 Task: Find connections with filter location Parla with filter topic #Partnershipswith filter profile language French with filter current company Bandhan Bank with filter school Apeejay School Of Management with filter industry Accessible Architecture and Design with filter service category FIle Management with filter keywords title Entrepreneur
Action: Mouse moved to (192, 271)
Screenshot: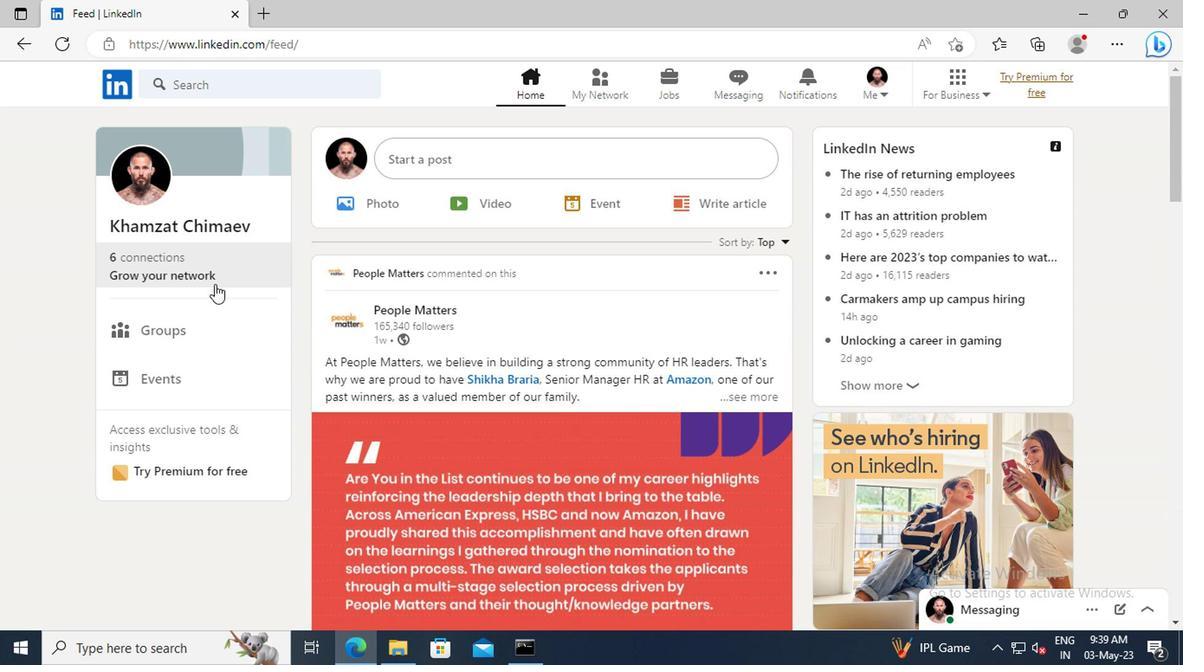 
Action: Mouse pressed left at (192, 271)
Screenshot: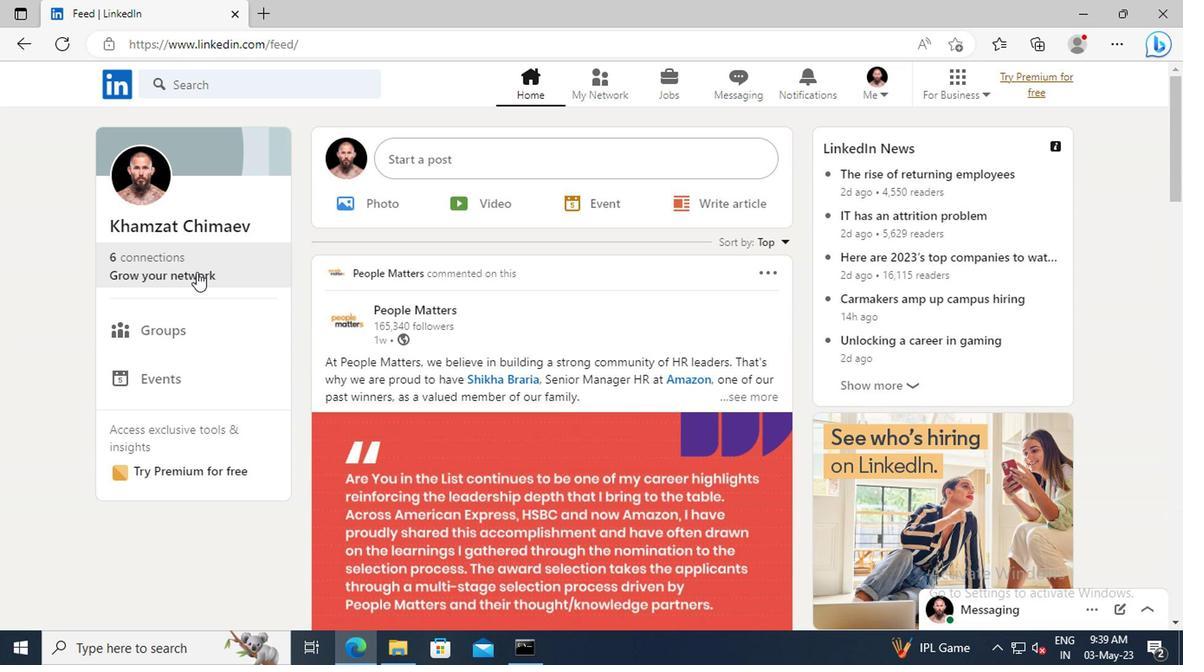 
Action: Mouse moved to (184, 182)
Screenshot: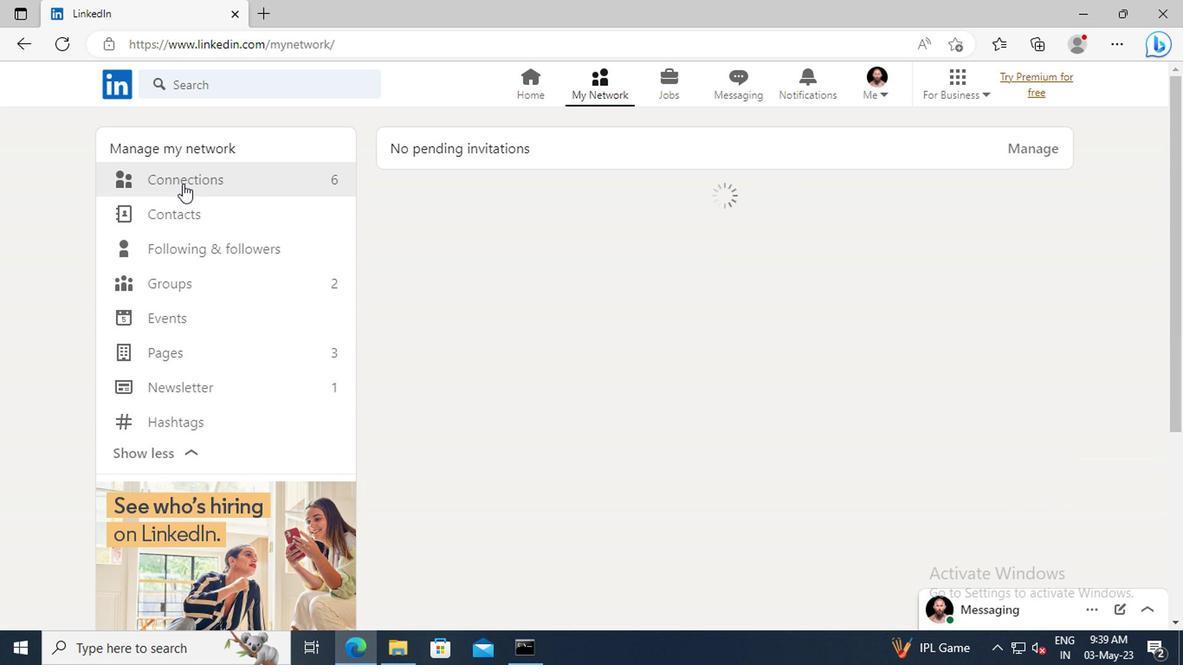 
Action: Mouse pressed left at (184, 182)
Screenshot: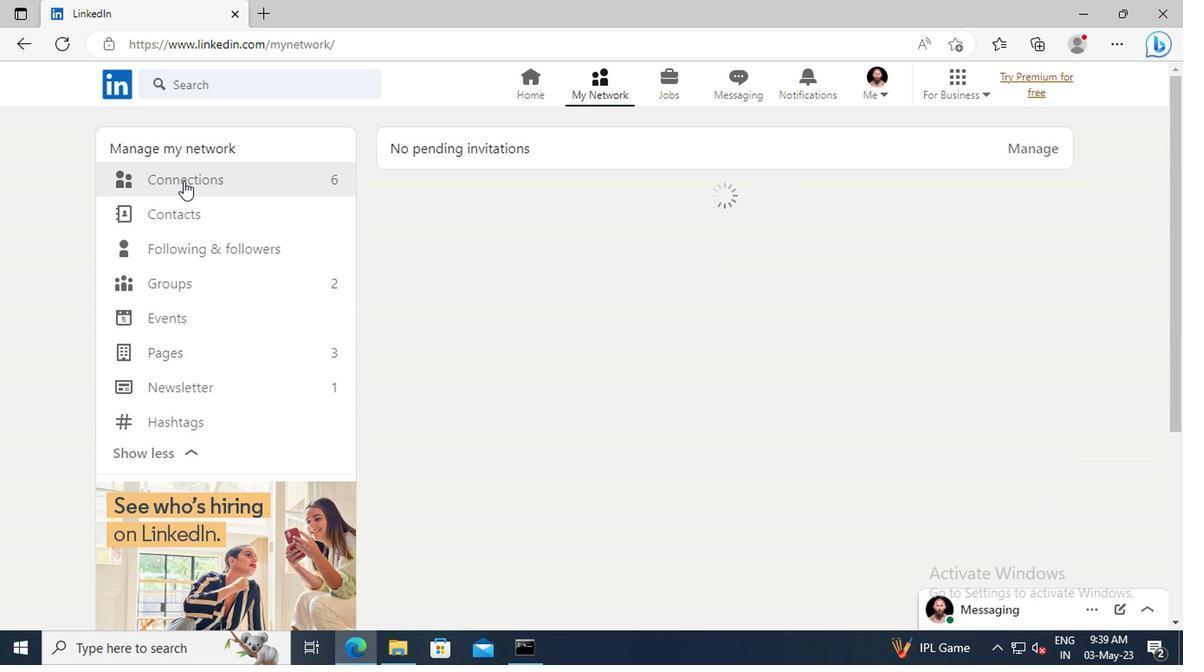 
Action: Mouse moved to (705, 186)
Screenshot: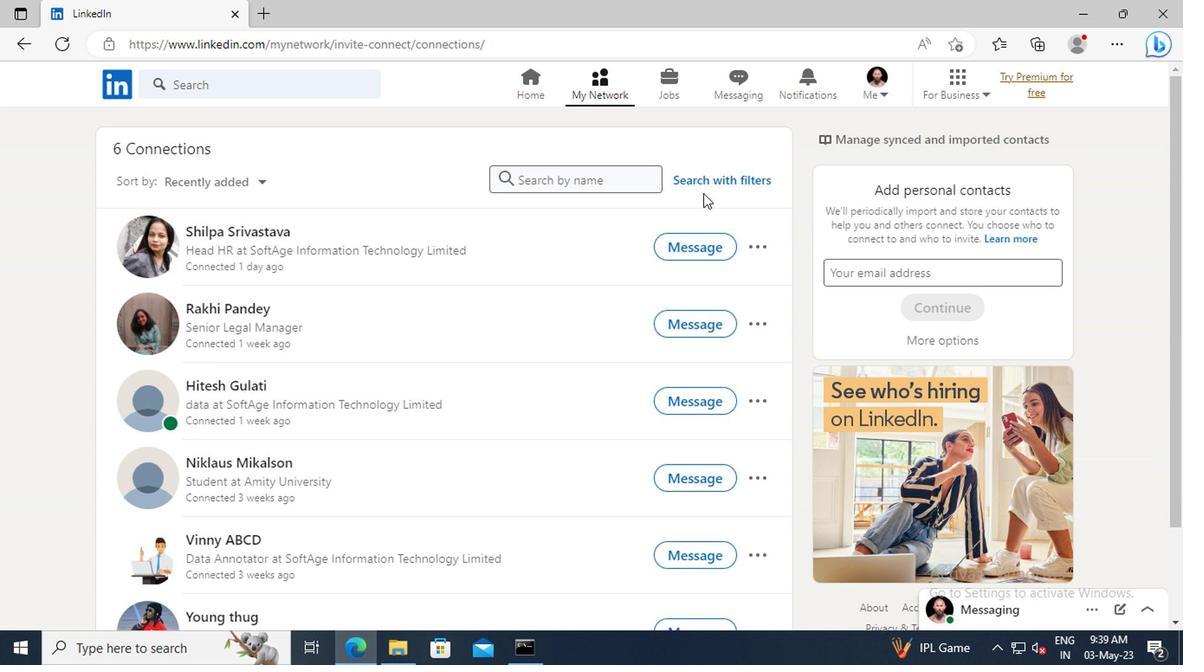 
Action: Mouse pressed left at (705, 186)
Screenshot: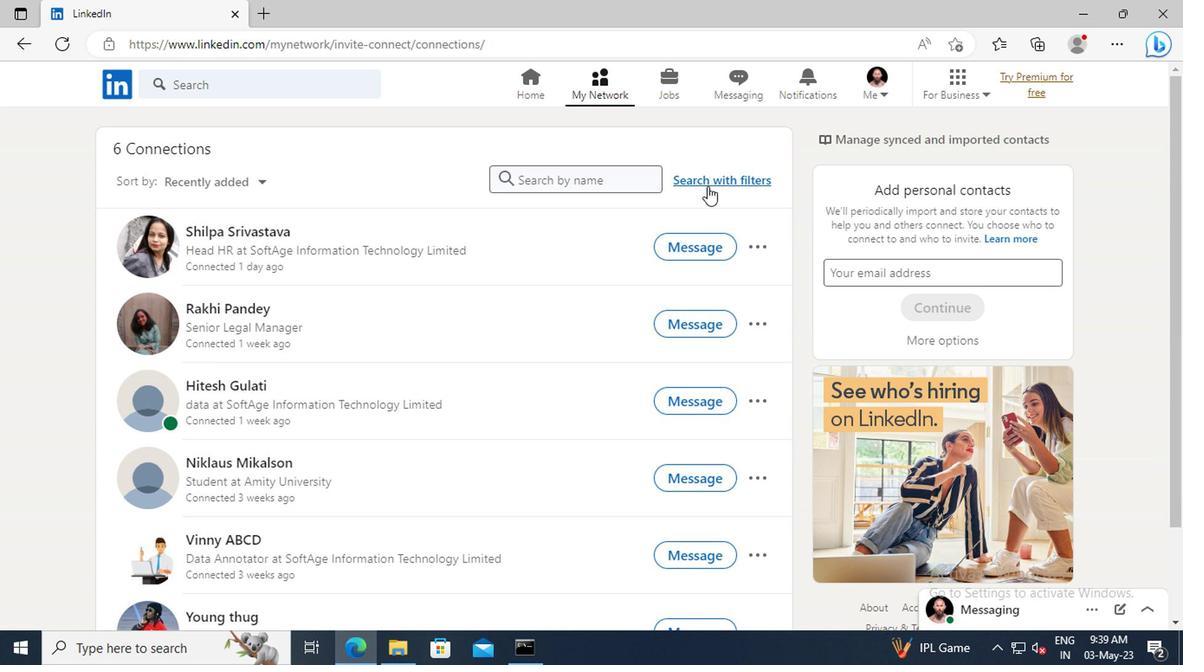 
Action: Mouse moved to (652, 131)
Screenshot: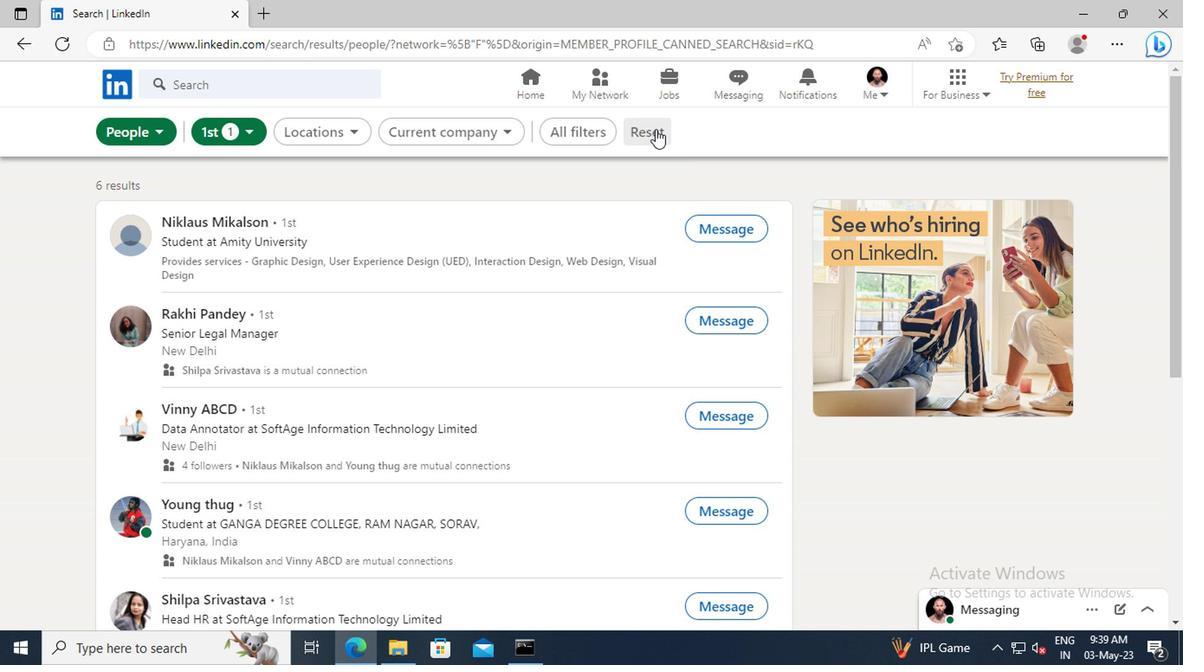 
Action: Mouse pressed left at (652, 131)
Screenshot: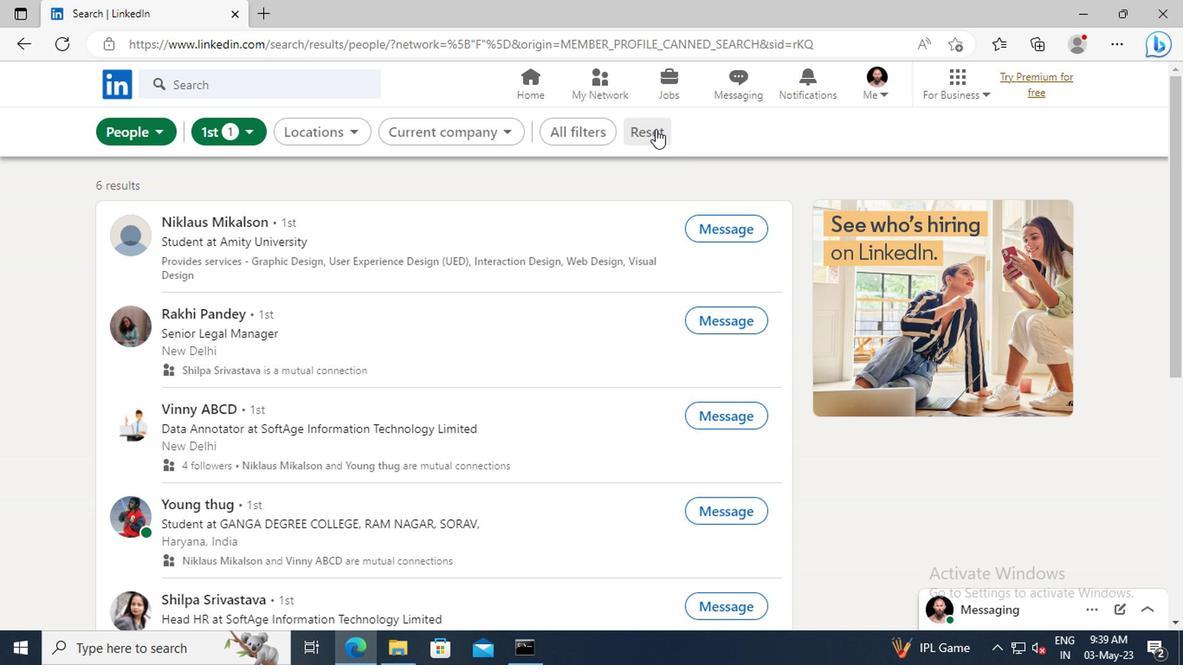 
Action: Mouse moved to (625, 133)
Screenshot: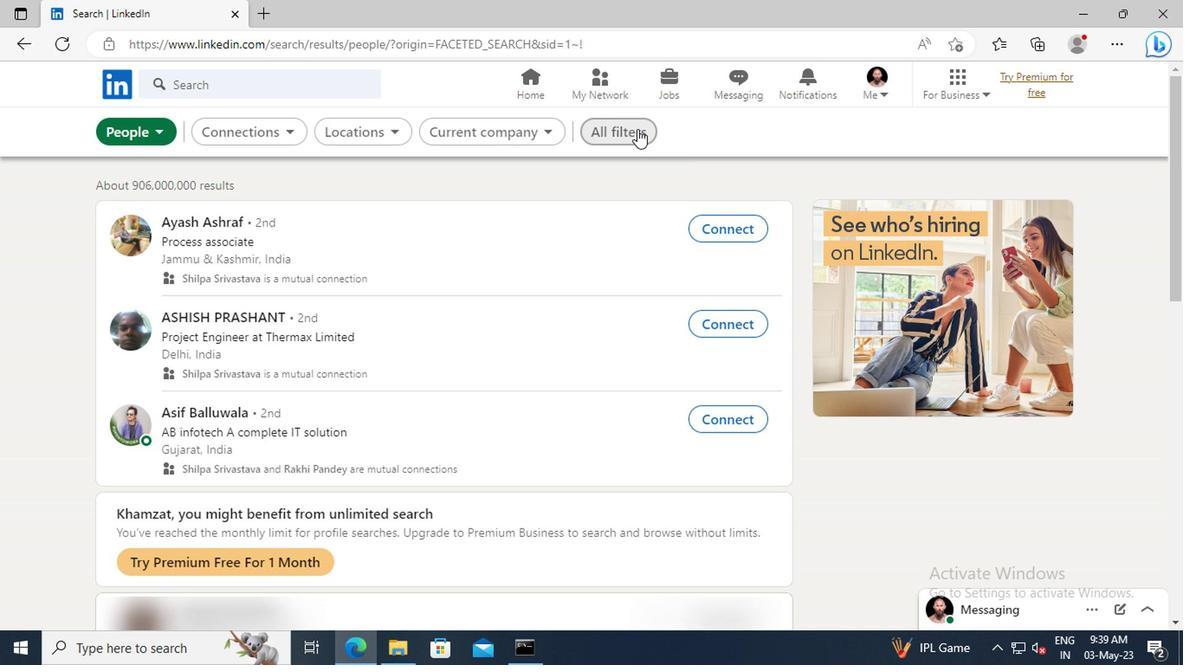 
Action: Mouse pressed left at (625, 133)
Screenshot: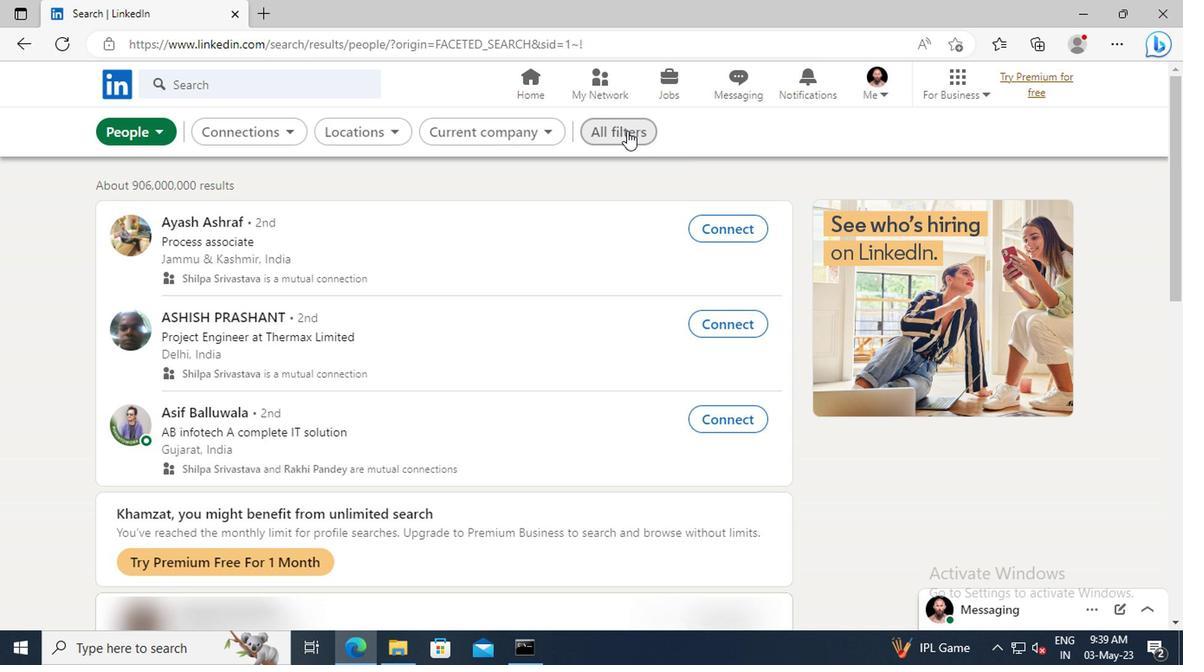 
Action: Mouse moved to (950, 335)
Screenshot: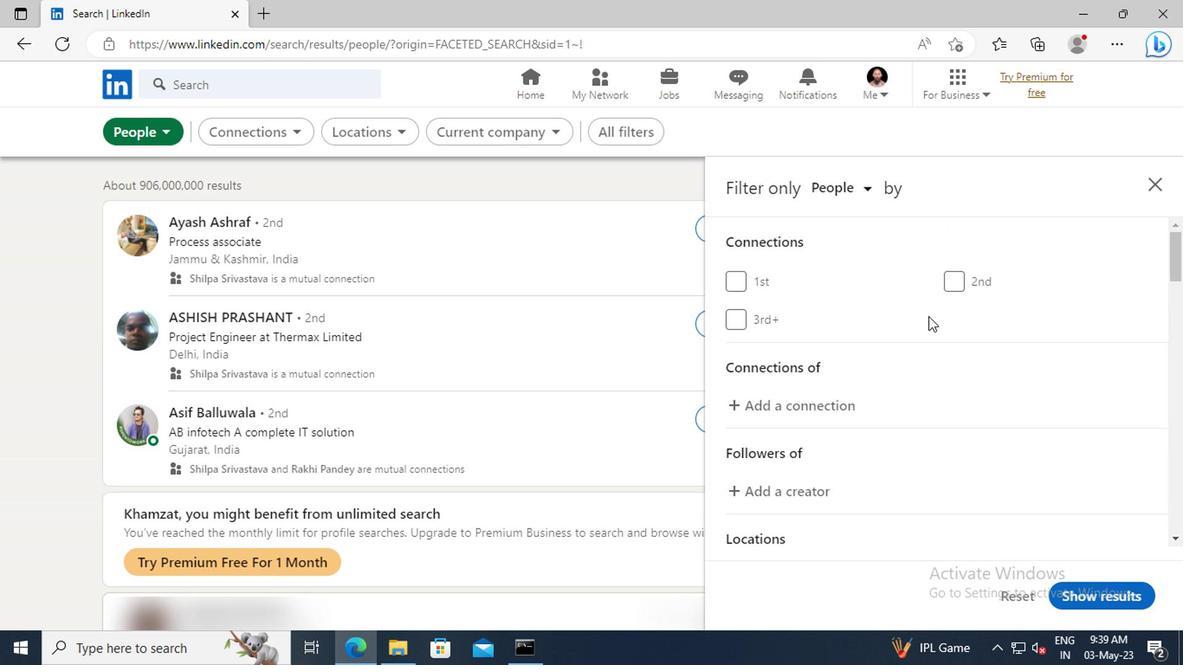 
Action: Mouse scrolled (950, 334) with delta (0, -1)
Screenshot: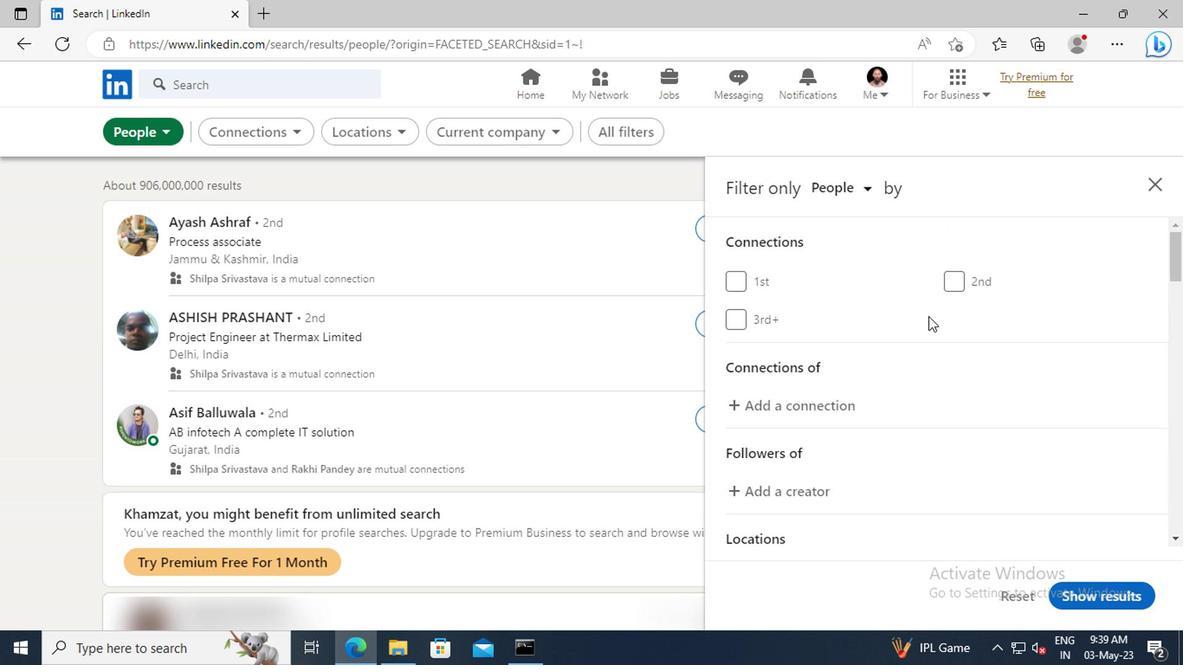 
Action: Mouse moved to (950, 335)
Screenshot: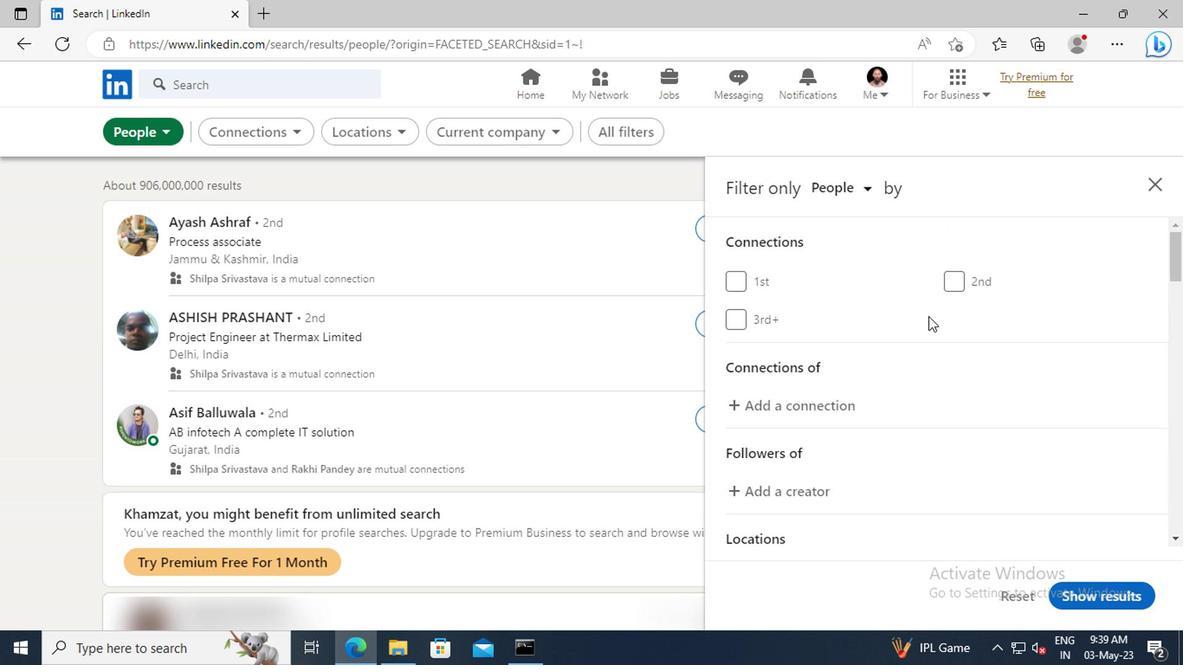 
Action: Mouse scrolled (950, 334) with delta (0, -1)
Screenshot: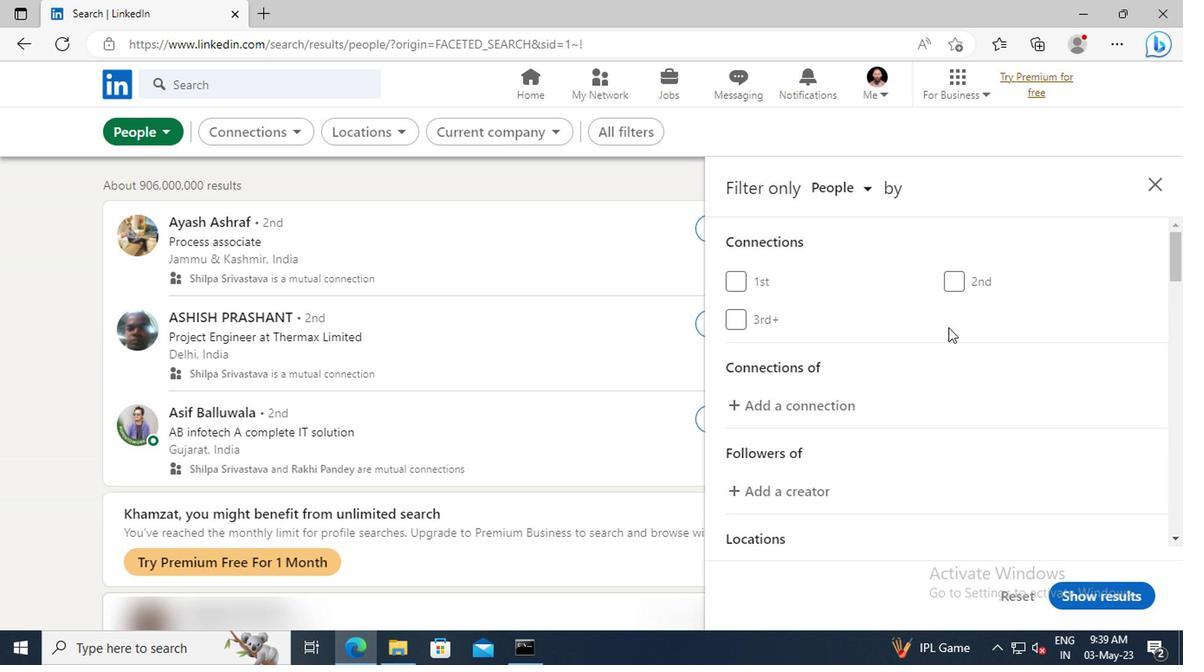 
Action: Mouse scrolled (950, 334) with delta (0, -1)
Screenshot: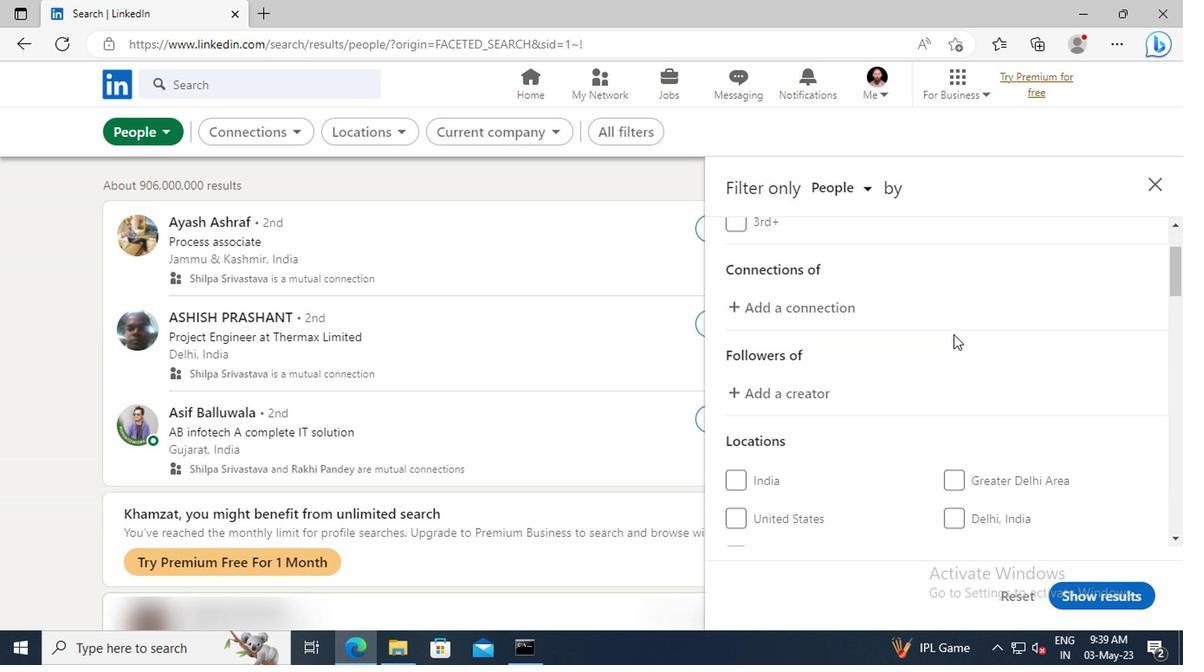 
Action: Mouse scrolled (950, 334) with delta (0, -1)
Screenshot: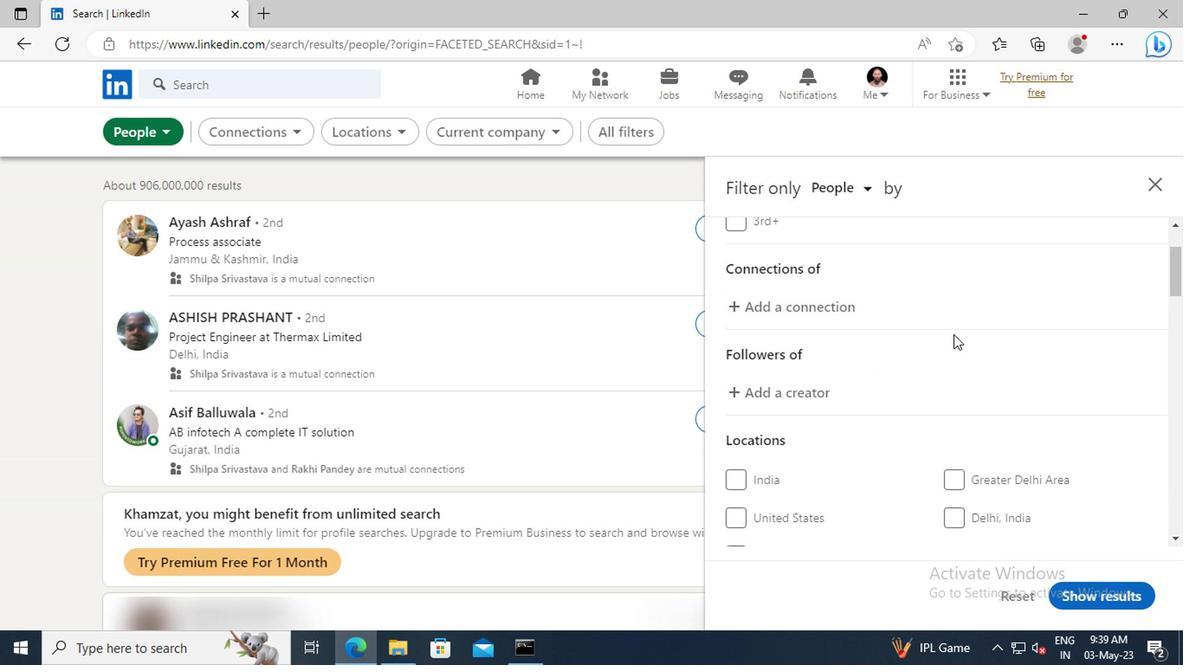 
Action: Mouse scrolled (950, 334) with delta (0, -1)
Screenshot: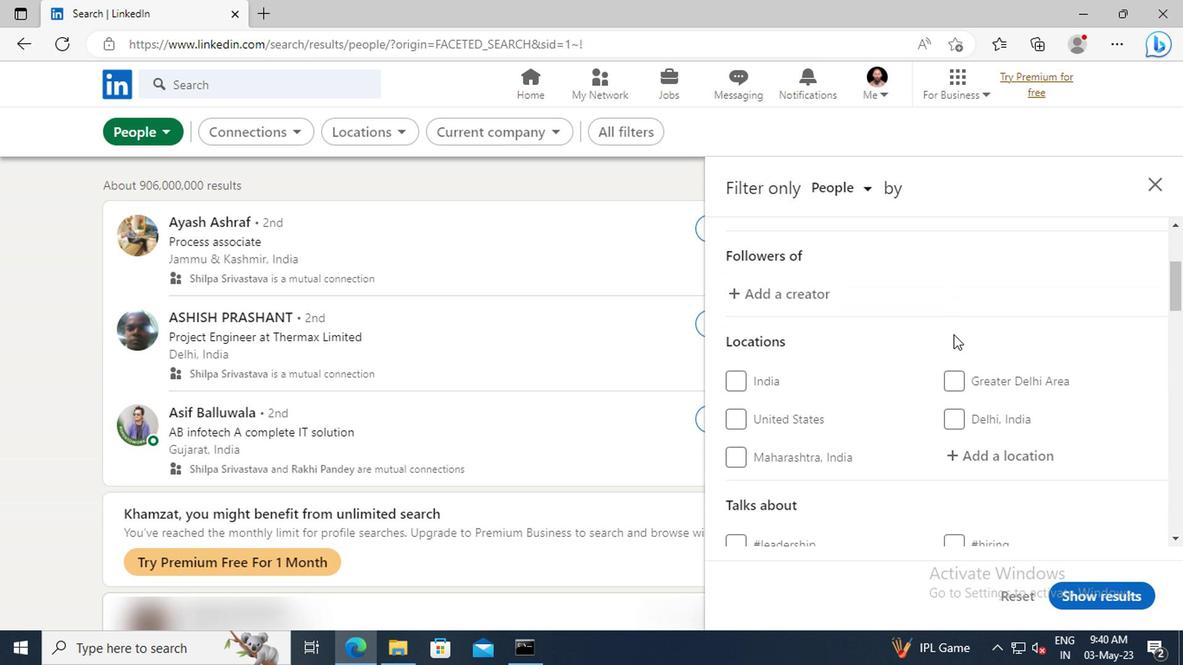 
Action: Mouse scrolled (950, 334) with delta (0, -1)
Screenshot: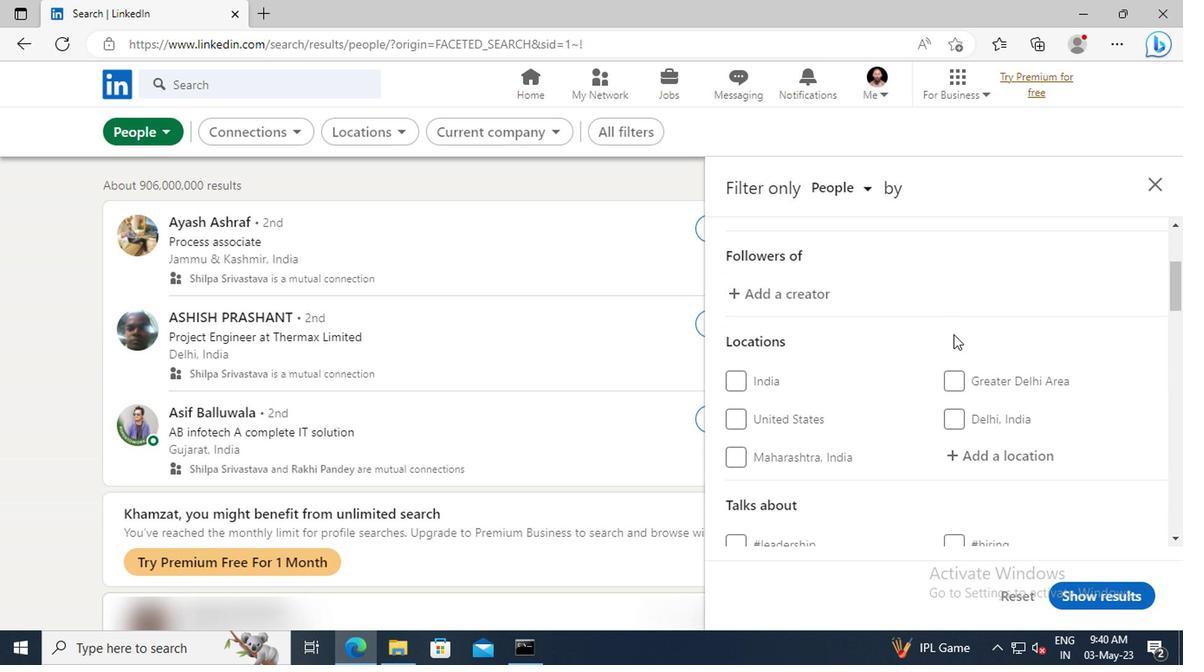 
Action: Mouse moved to (958, 356)
Screenshot: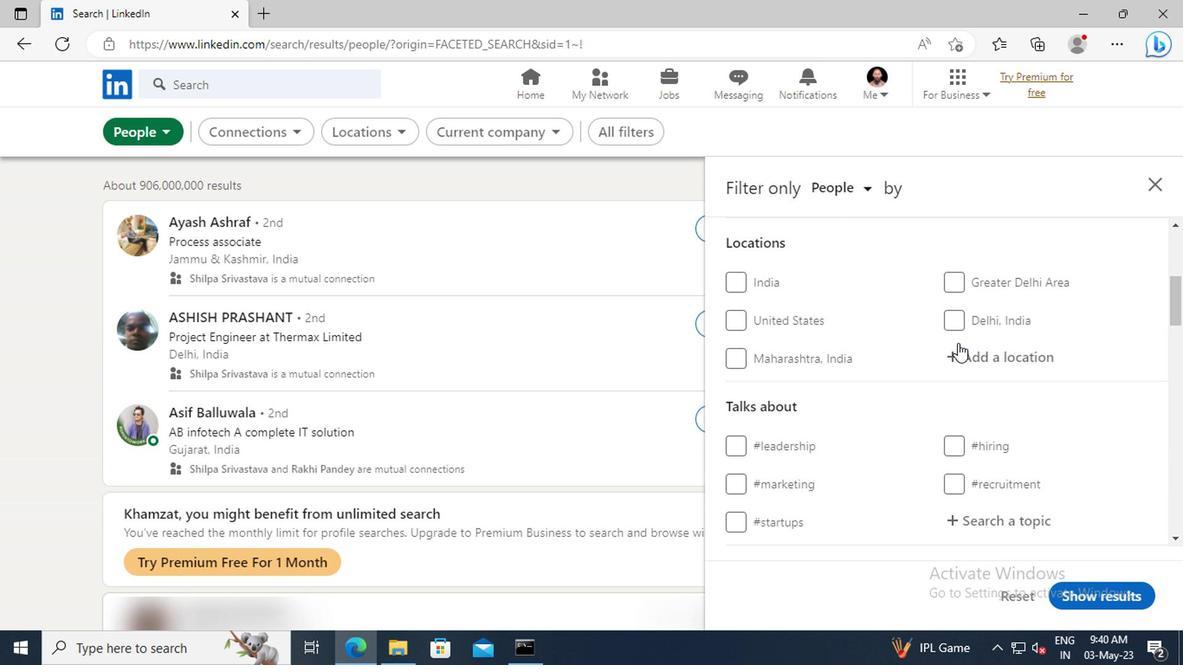 
Action: Mouse pressed left at (958, 356)
Screenshot: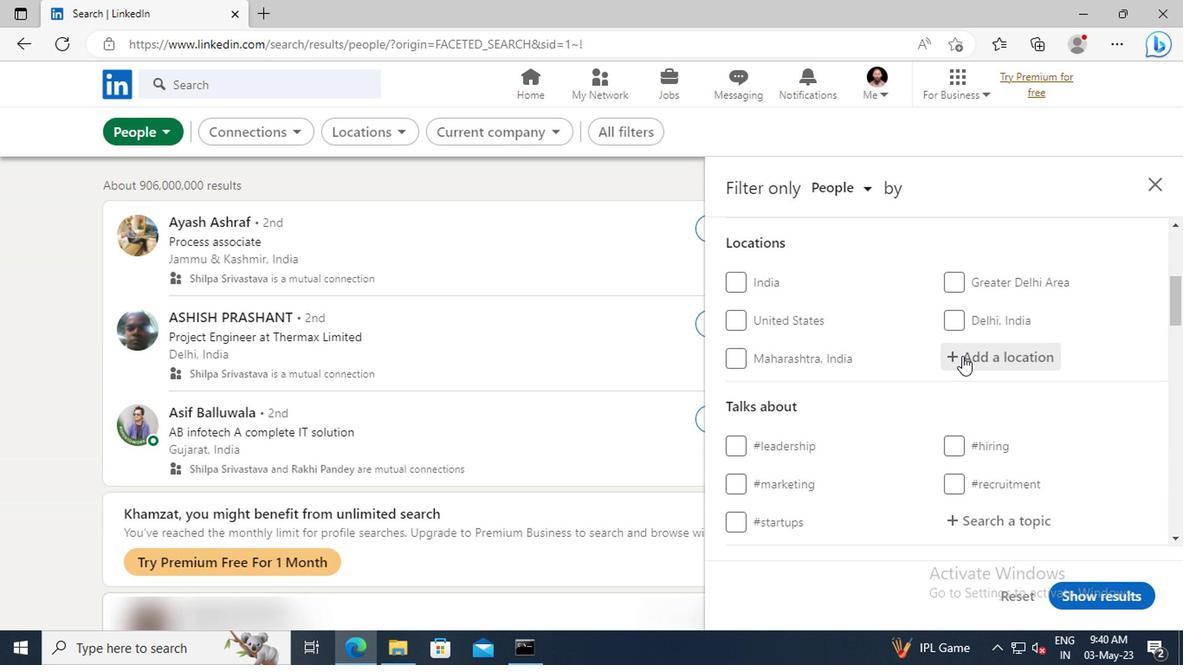 
Action: Key pressed <Key.shift>PARLA
Screenshot: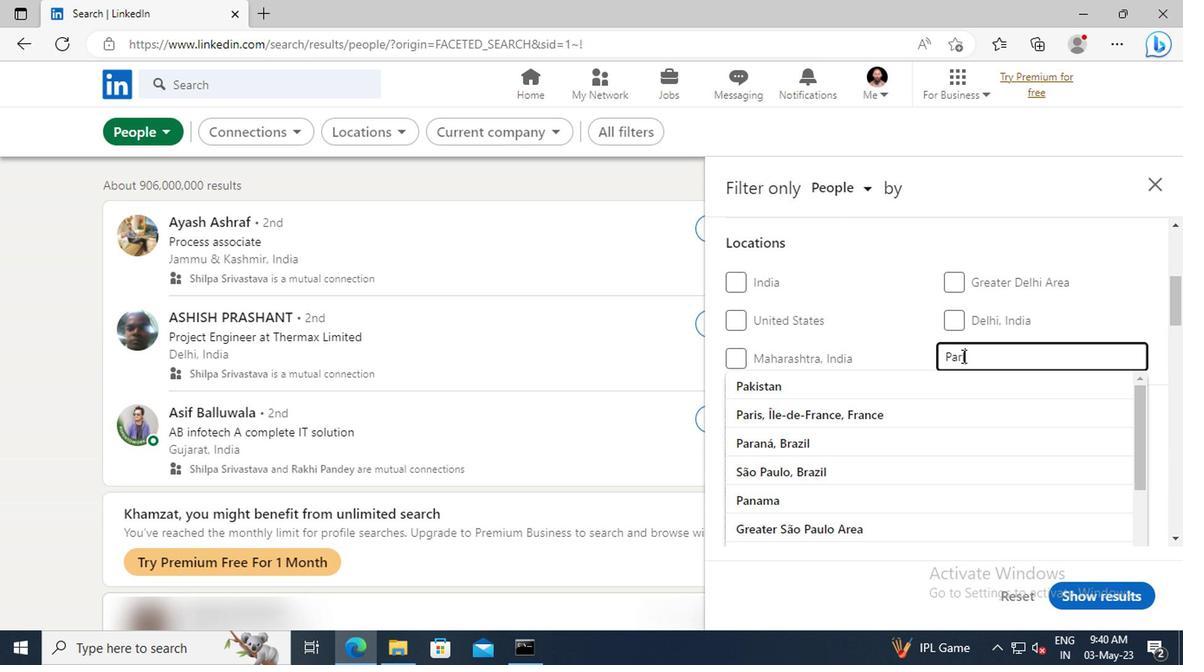 
Action: Mouse moved to (958, 368)
Screenshot: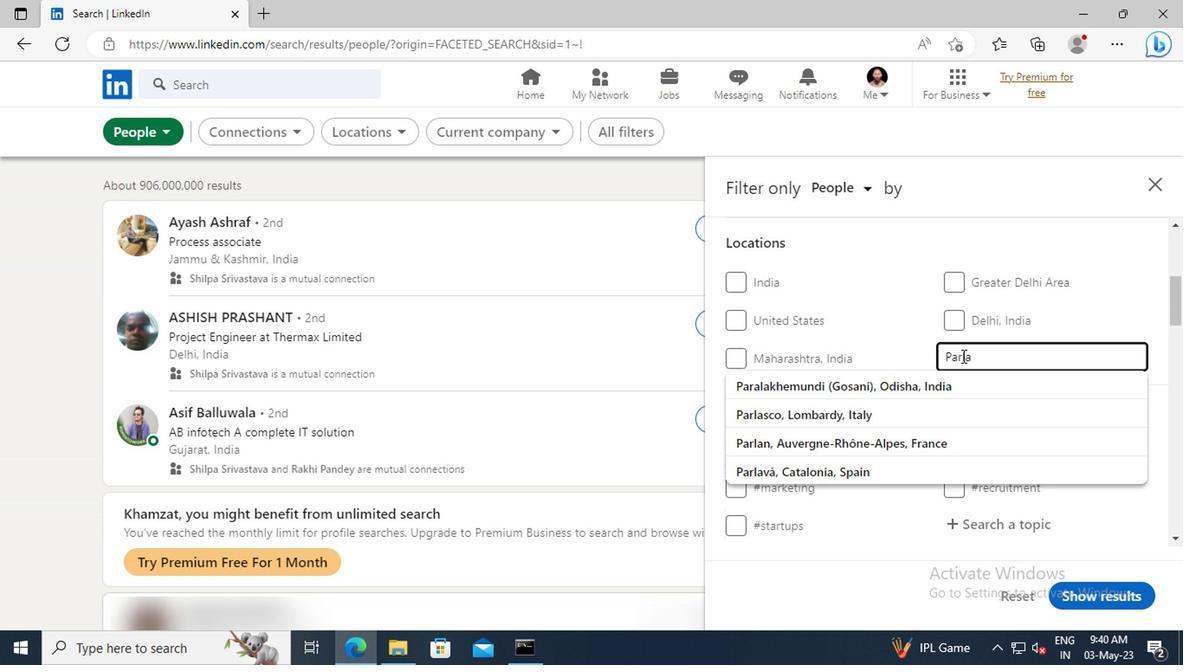 
Action: Key pressed <Key.enter>
Screenshot: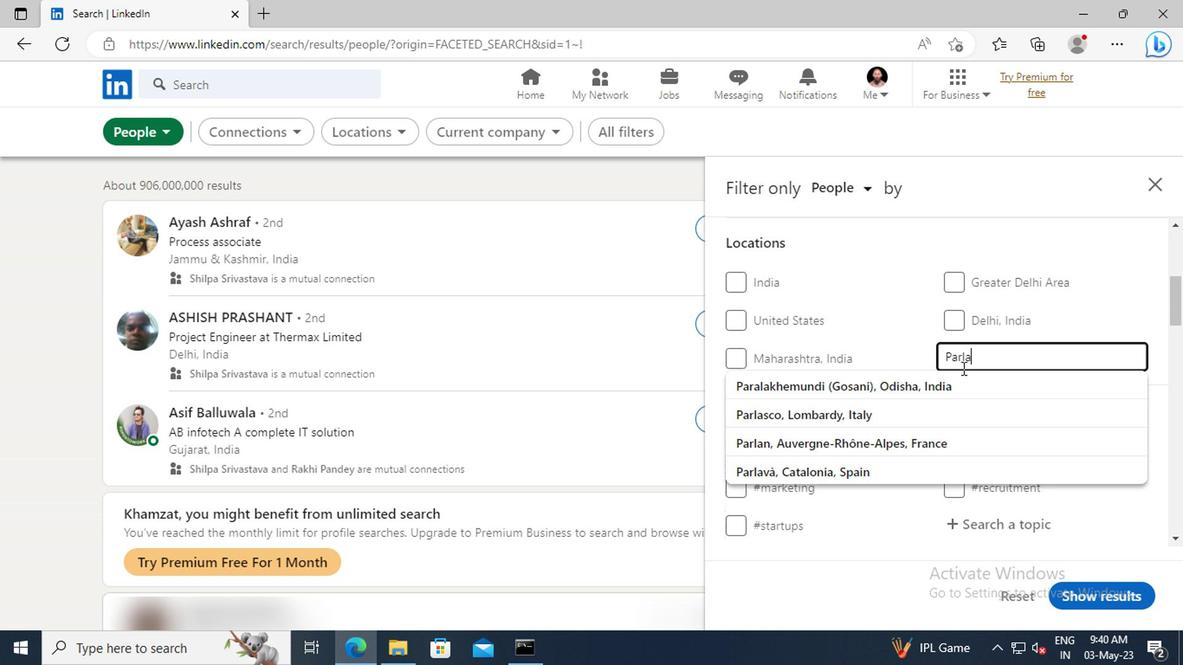 
Action: Mouse scrolled (958, 368) with delta (0, 0)
Screenshot: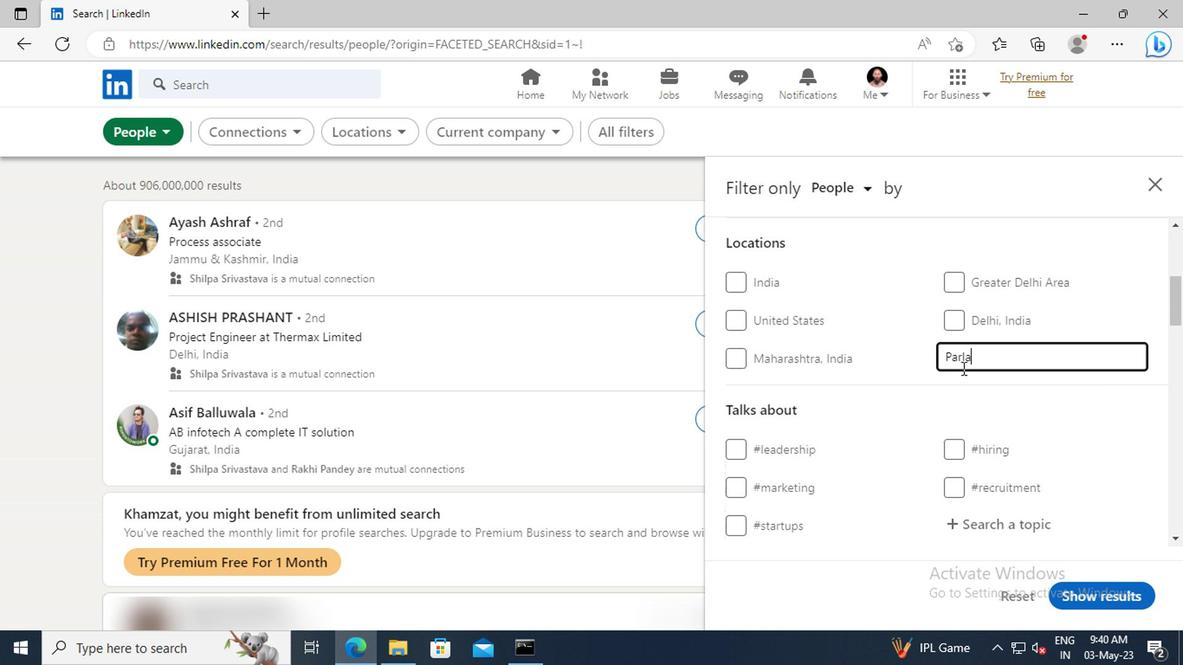 
Action: Mouse scrolled (958, 368) with delta (0, 0)
Screenshot: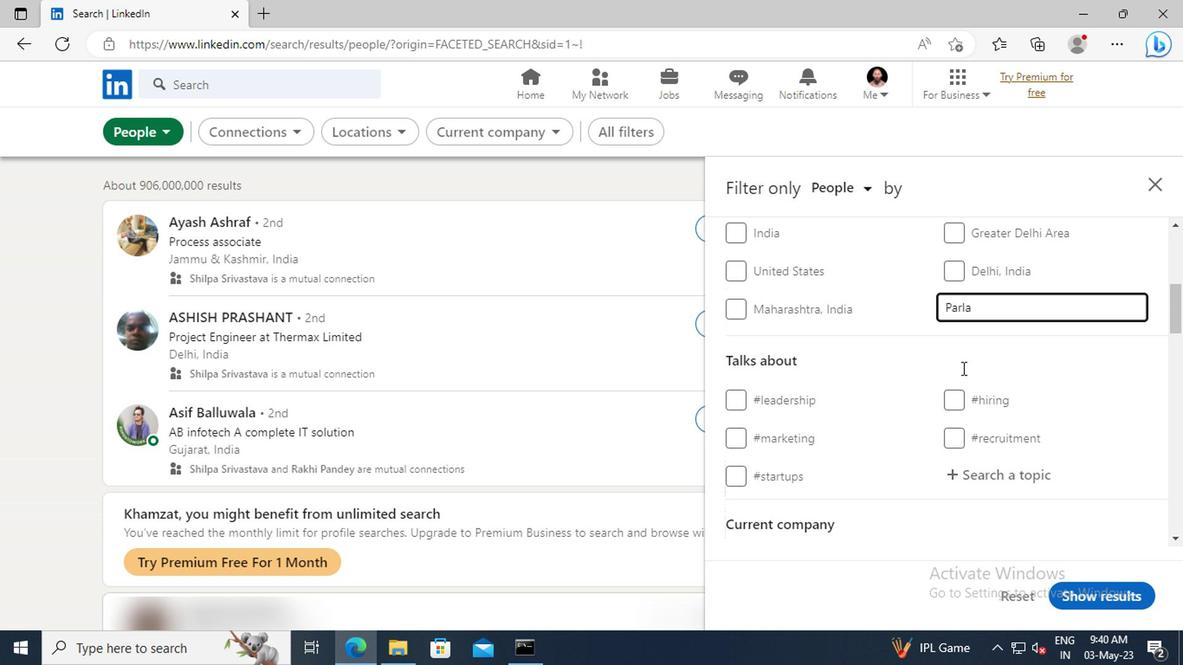 
Action: Mouse scrolled (958, 368) with delta (0, 0)
Screenshot: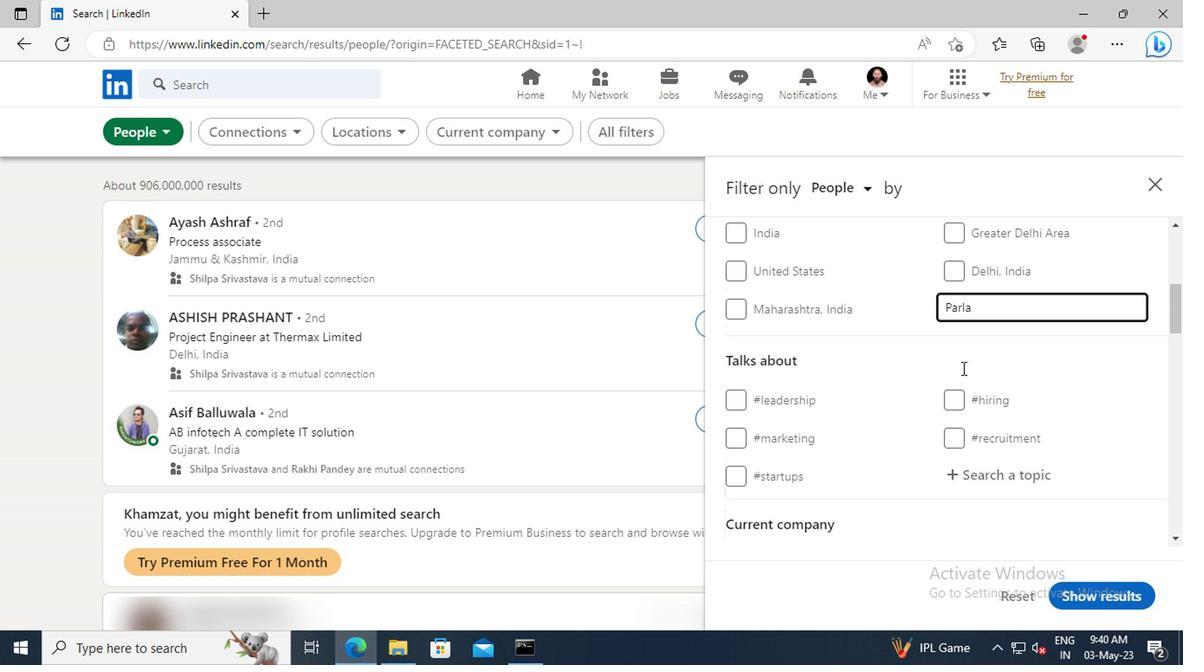 
Action: Mouse moved to (961, 386)
Screenshot: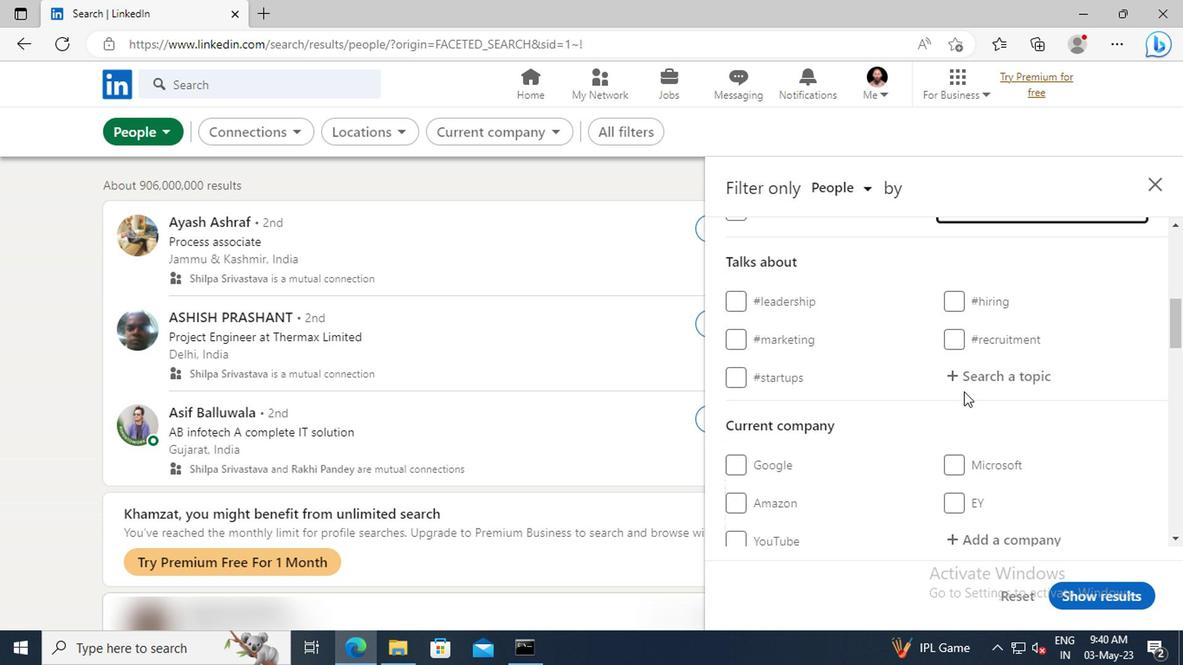 
Action: Mouse pressed left at (961, 386)
Screenshot: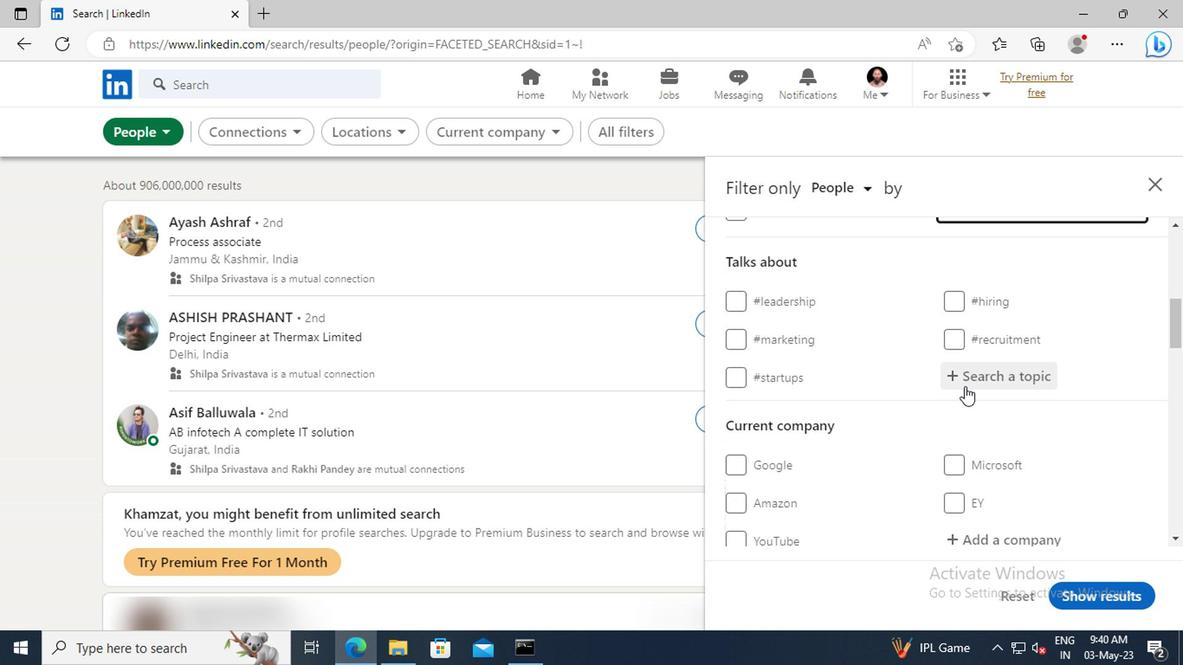 
Action: Key pressed <Key.shift>PARTNERSHIPS
Screenshot: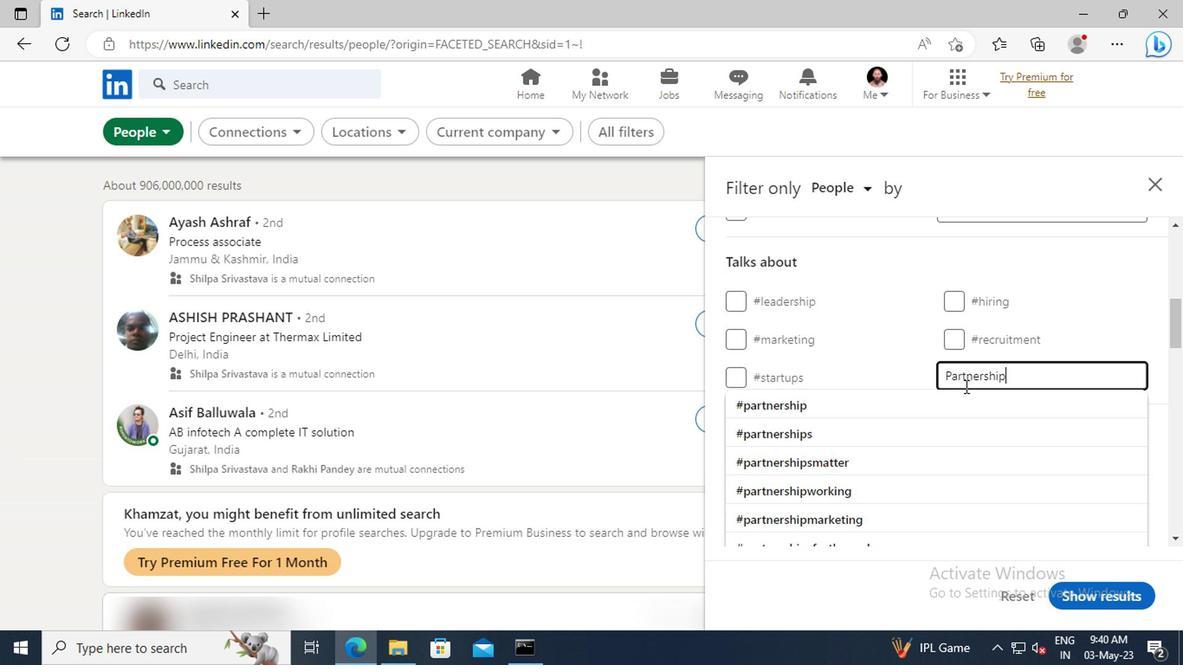 
Action: Mouse moved to (961, 400)
Screenshot: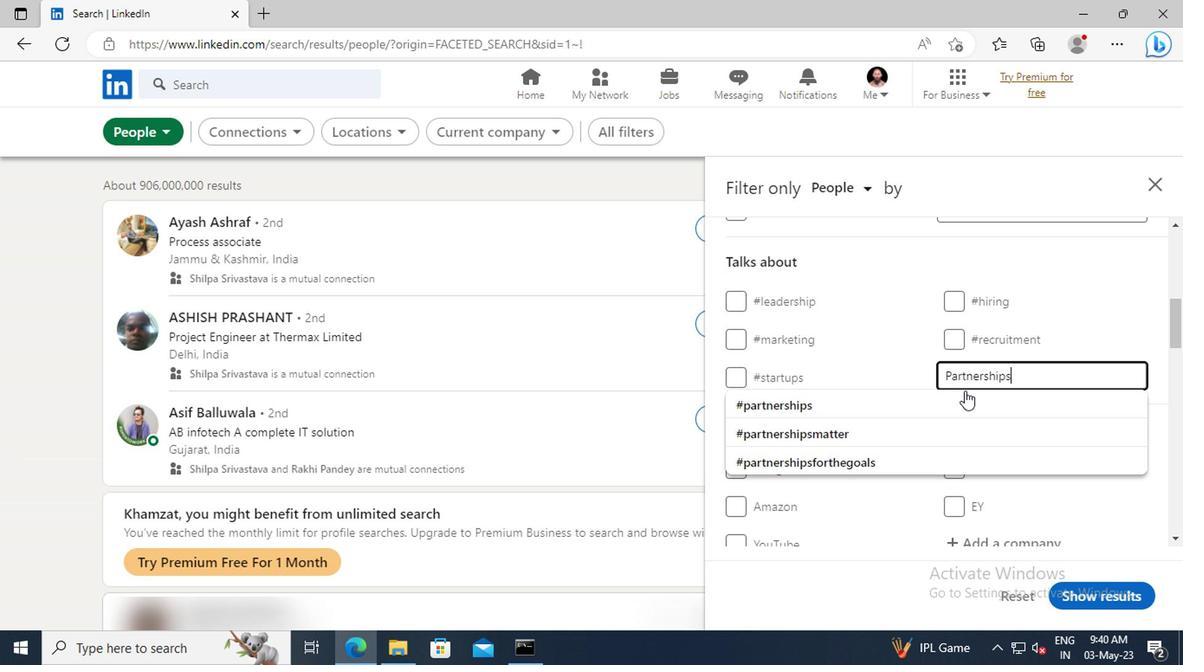 
Action: Mouse pressed left at (961, 400)
Screenshot: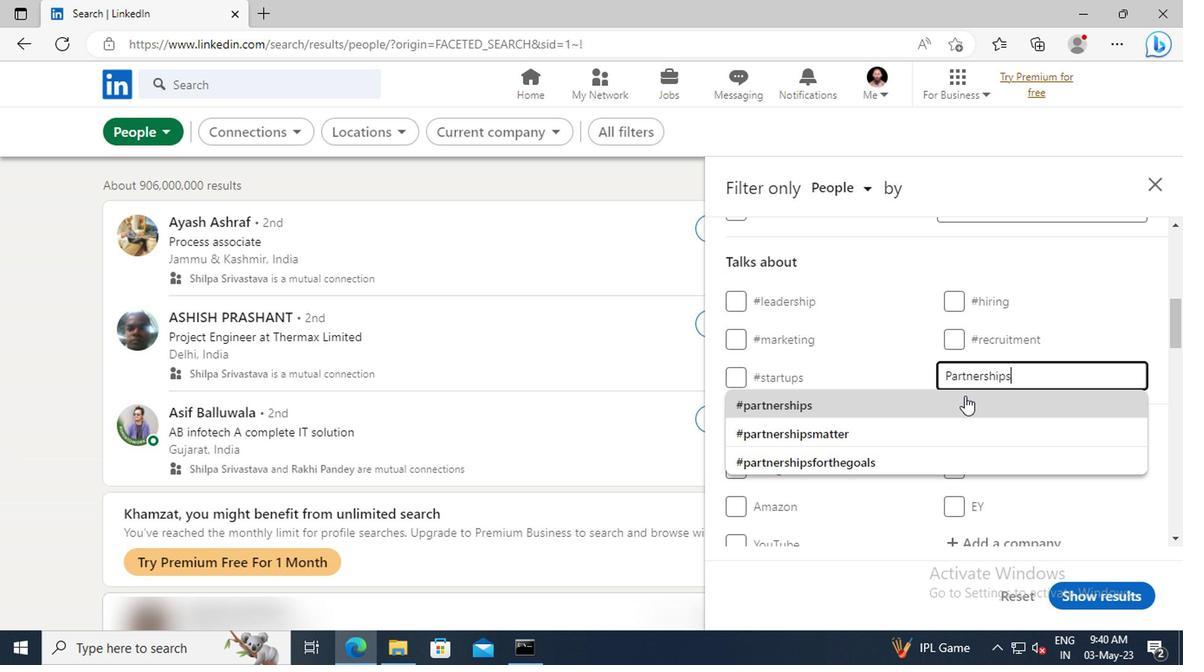 
Action: Mouse scrolled (961, 399) with delta (0, 0)
Screenshot: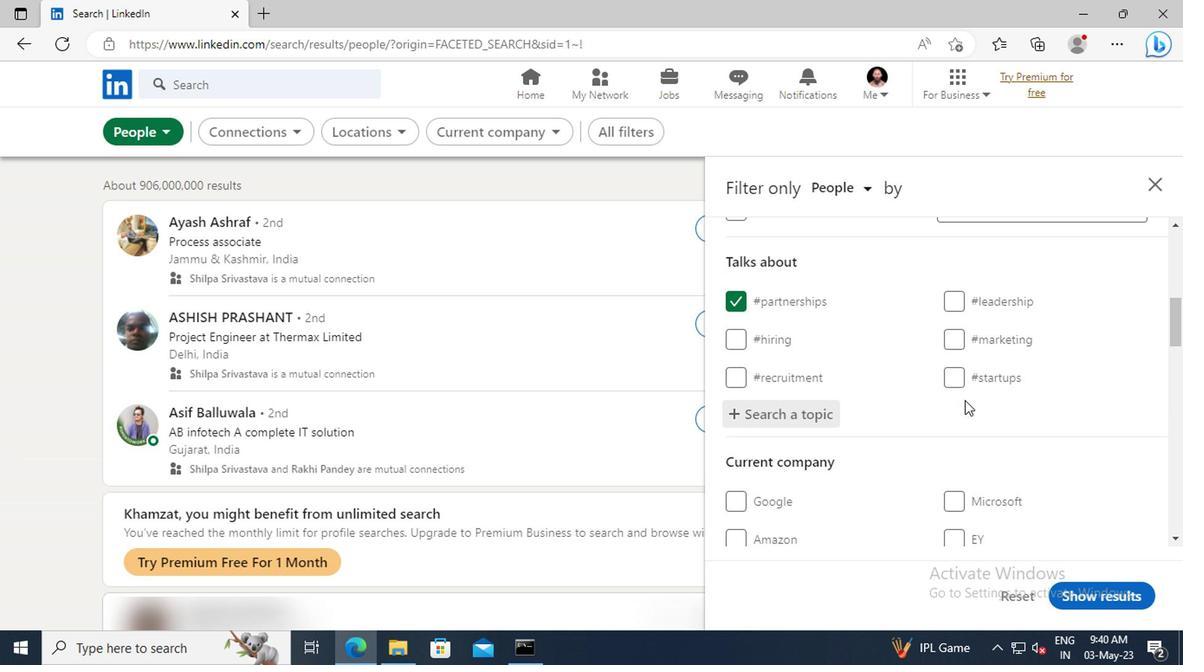 
Action: Mouse scrolled (961, 399) with delta (0, 0)
Screenshot: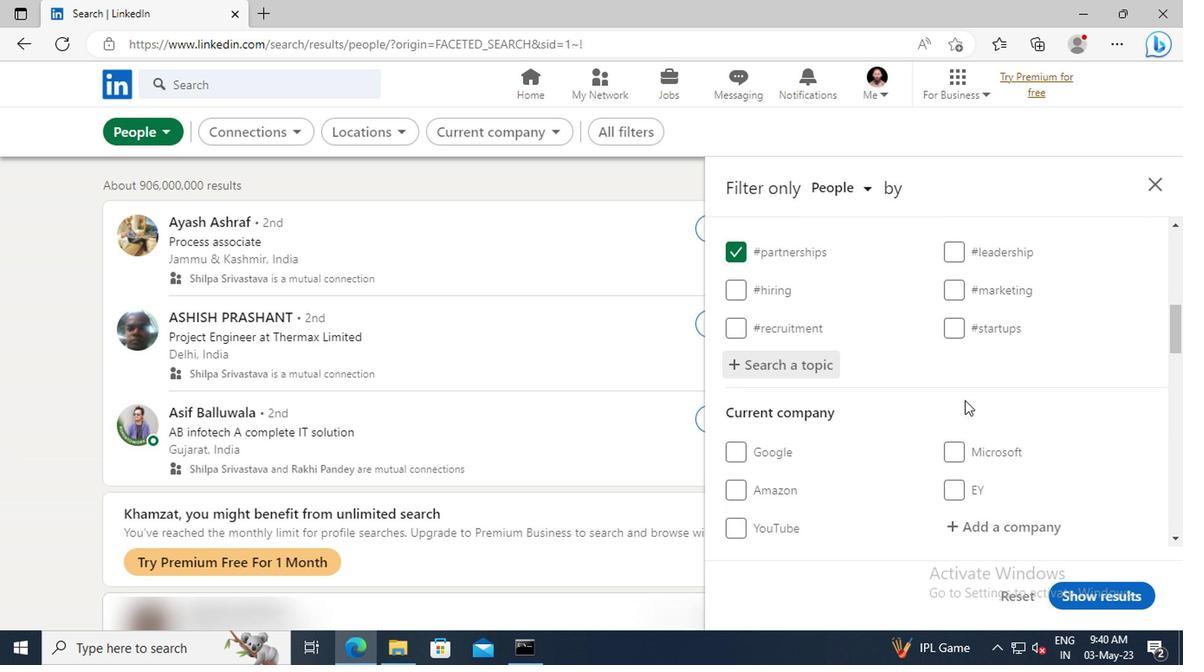
Action: Mouse scrolled (961, 399) with delta (0, 0)
Screenshot: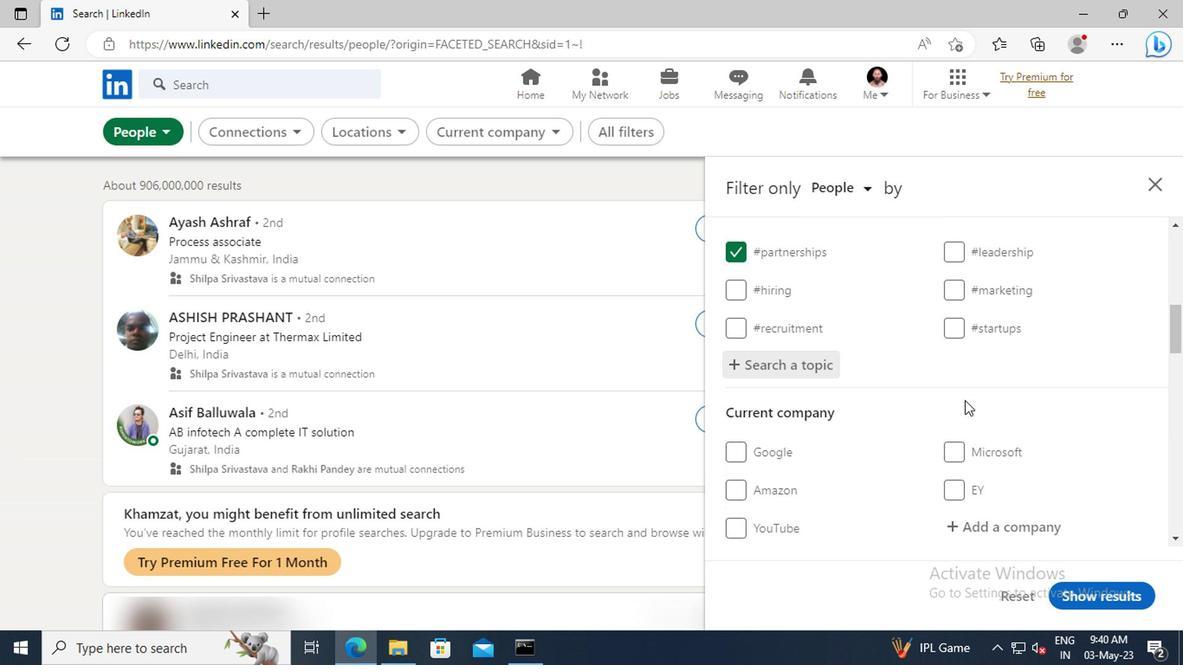 
Action: Mouse scrolled (961, 399) with delta (0, 0)
Screenshot: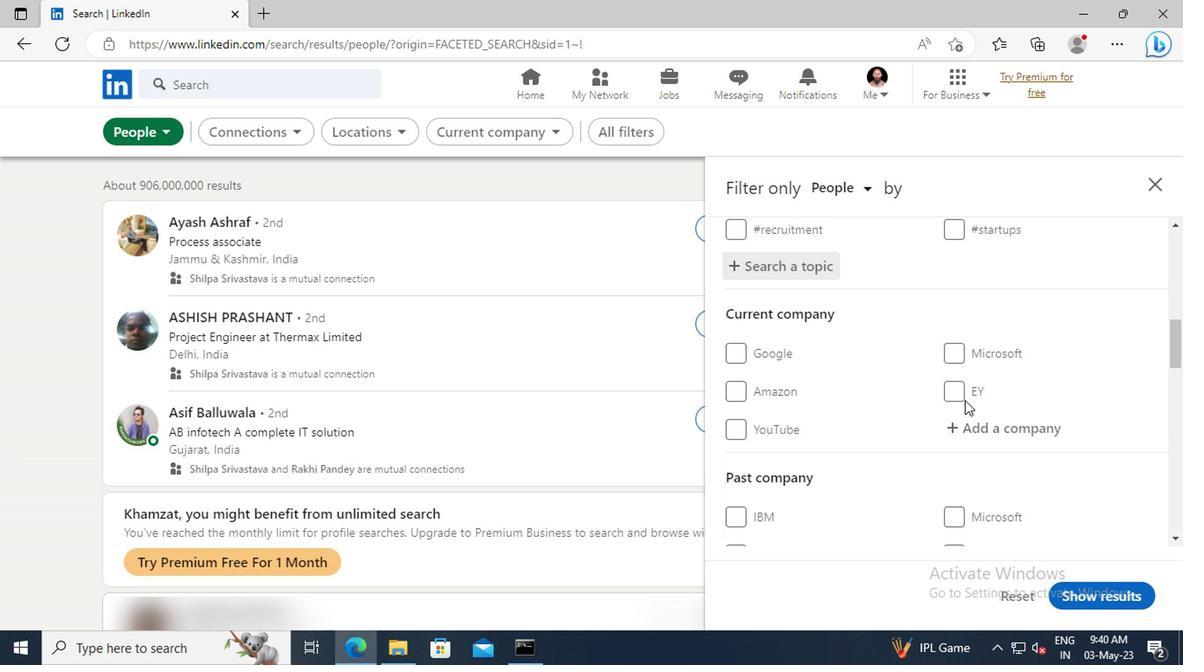 
Action: Mouse scrolled (961, 399) with delta (0, 0)
Screenshot: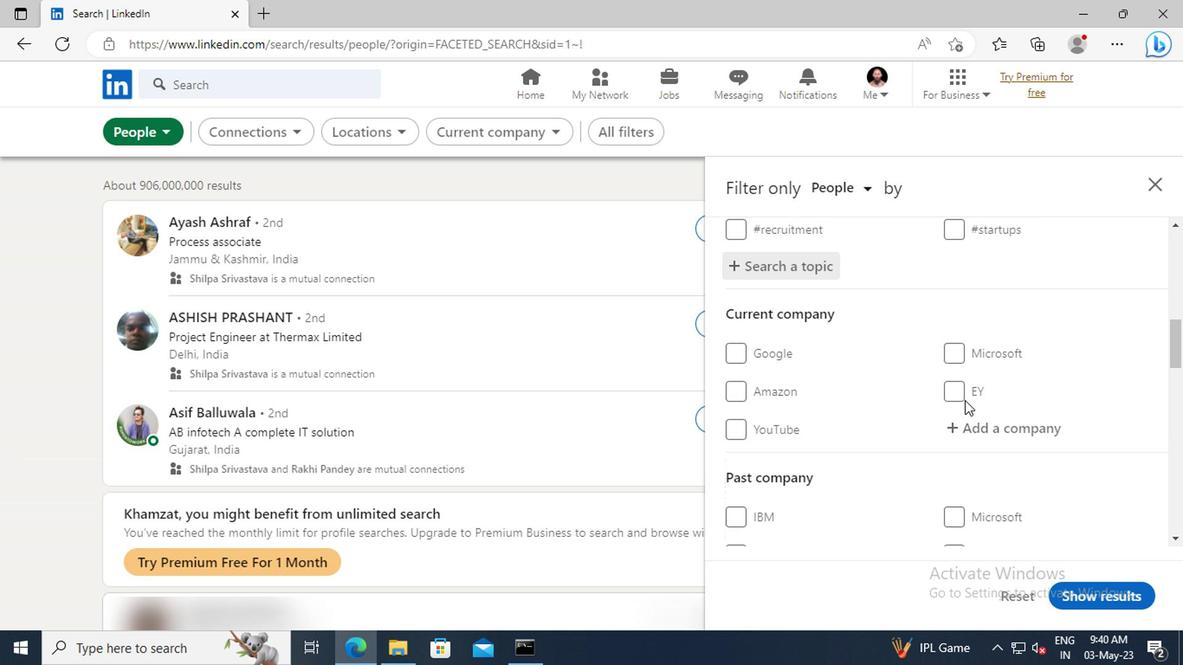 
Action: Mouse scrolled (961, 399) with delta (0, 0)
Screenshot: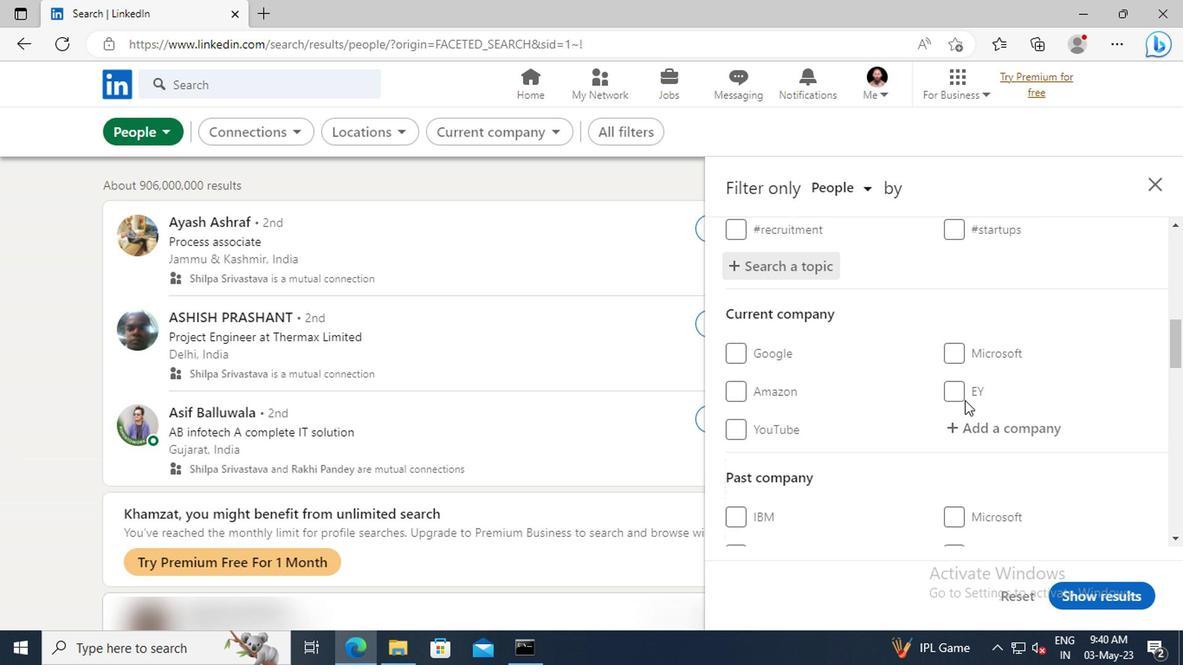 
Action: Mouse scrolled (961, 399) with delta (0, 0)
Screenshot: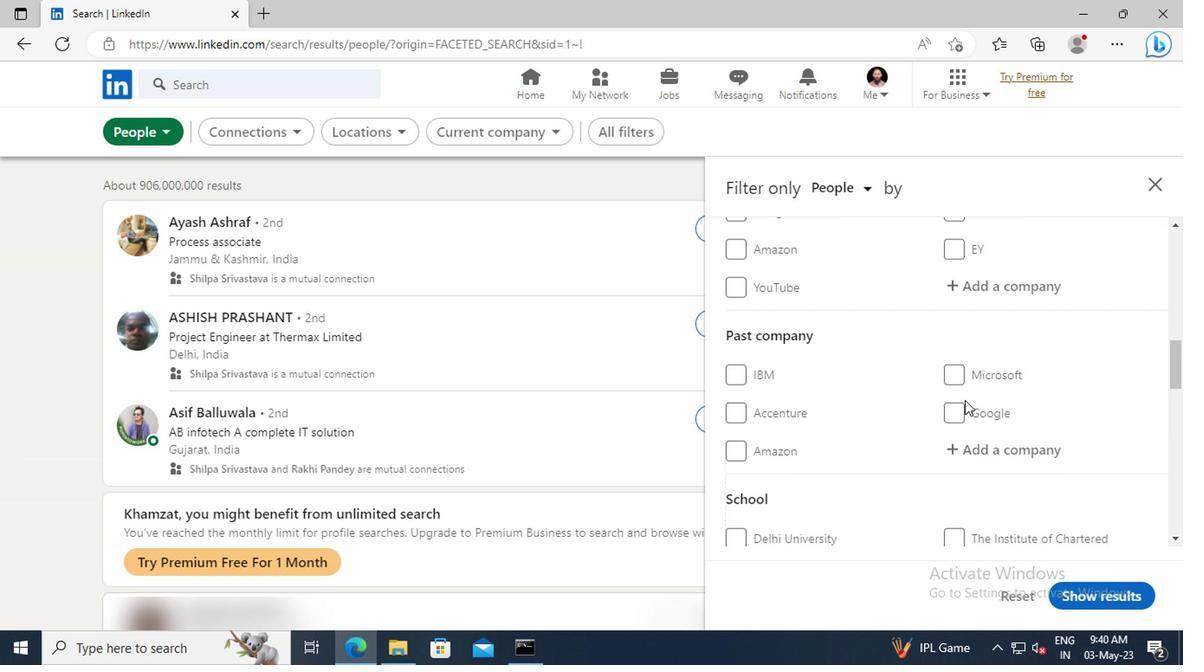 
Action: Mouse scrolled (961, 399) with delta (0, 0)
Screenshot: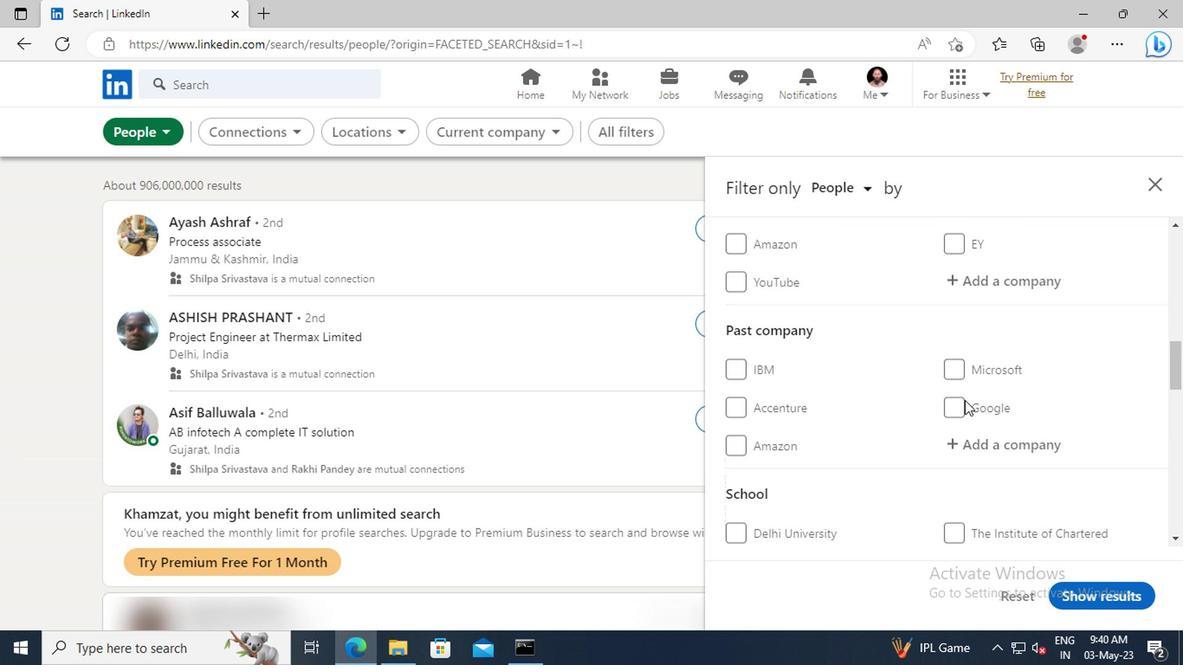 
Action: Mouse scrolled (961, 399) with delta (0, 0)
Screenshot: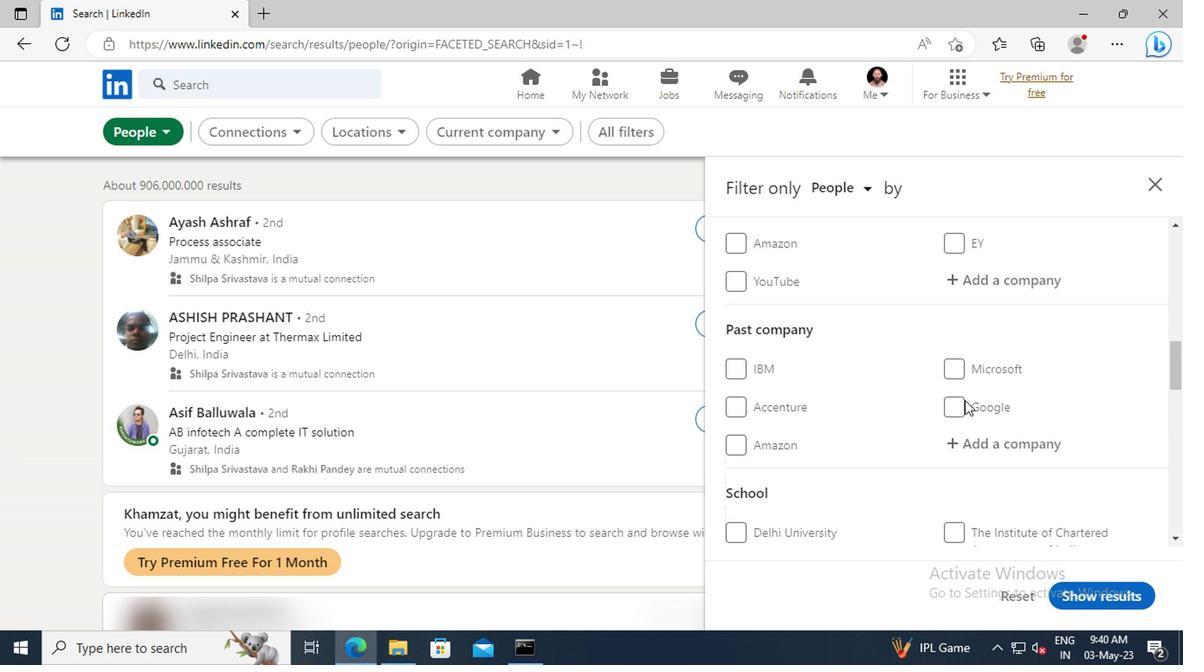 
Action: Mouse scrolled (961, 399) with delta (0, 0)
Screenshot: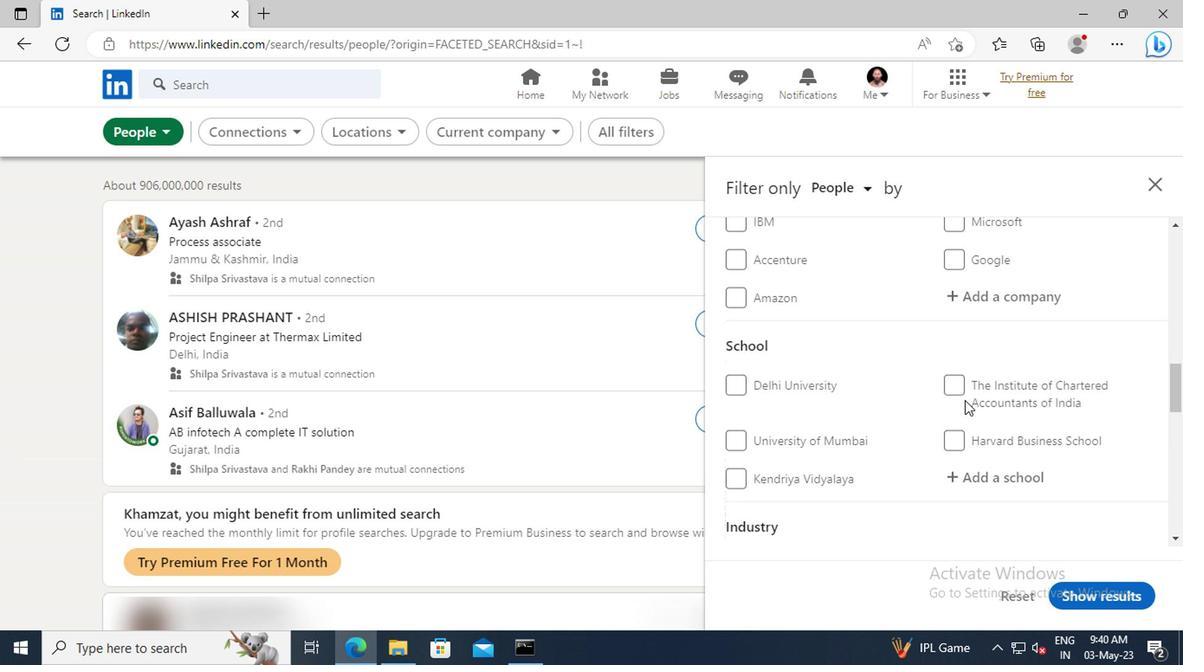 
Action: Mouse scrolled (961, 399) with delta (0, 0)
Screenshot: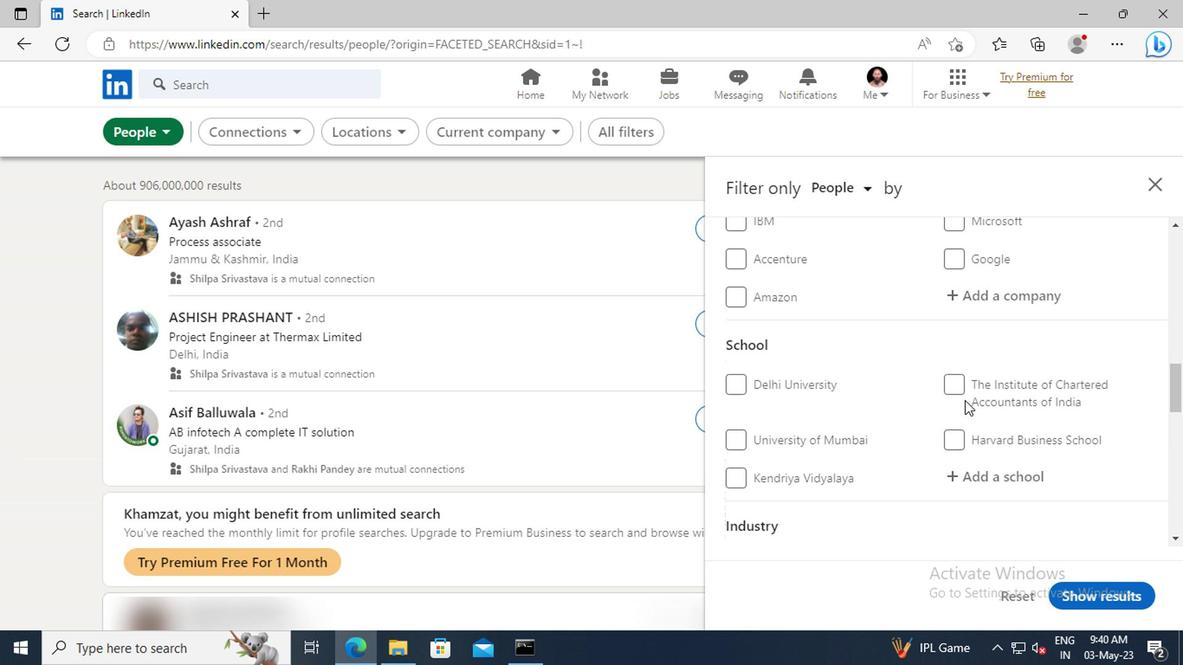 
Action: Mouse scrolled (961, 399) with delta (0, 0)
Screenshot: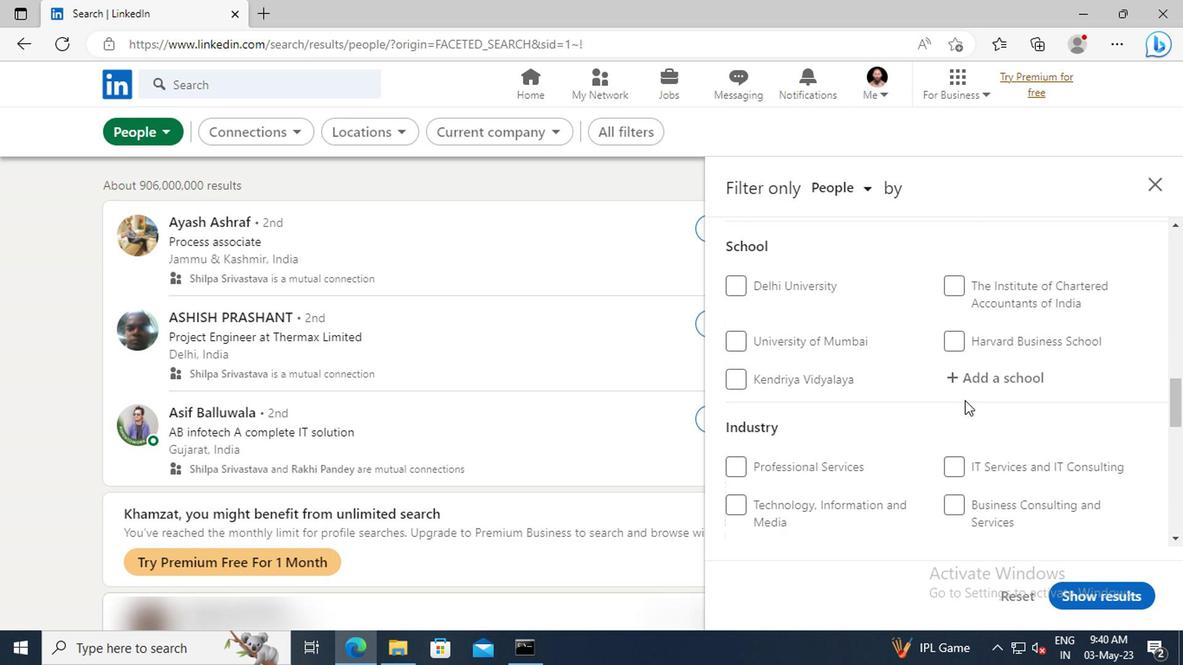 
Action: Mouse scrolled (961, 399) with delta (0, 0)
Screenshot: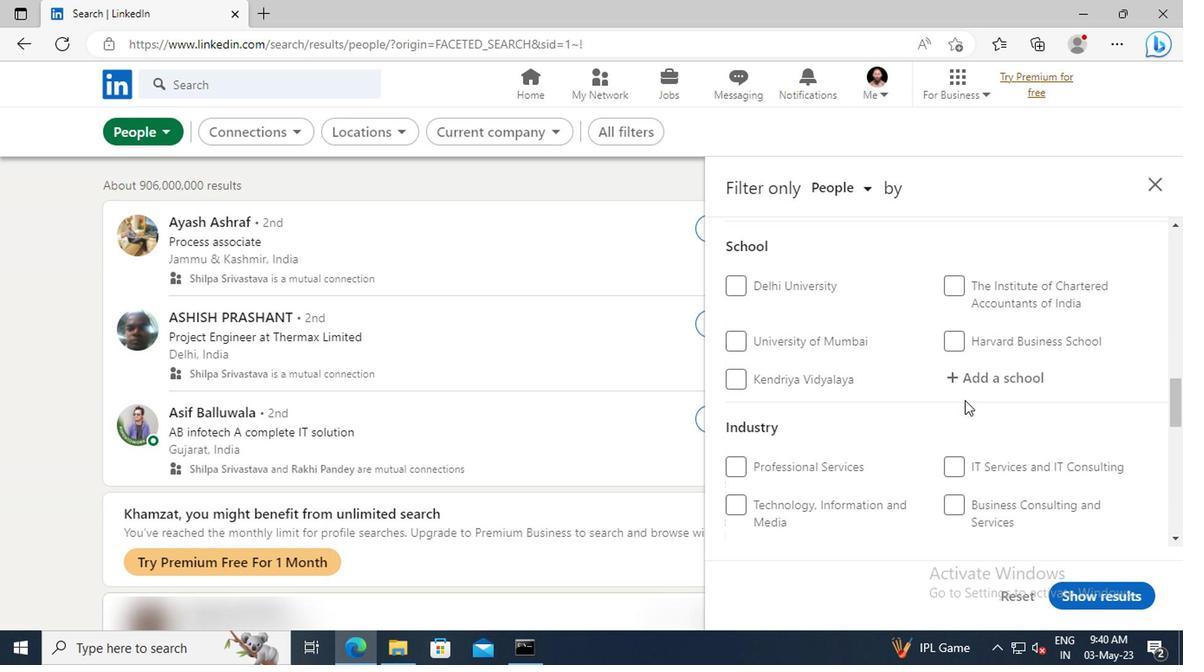 
Action: Mouse scrolled (961, 399) with delta (0, 0)
Screenshot: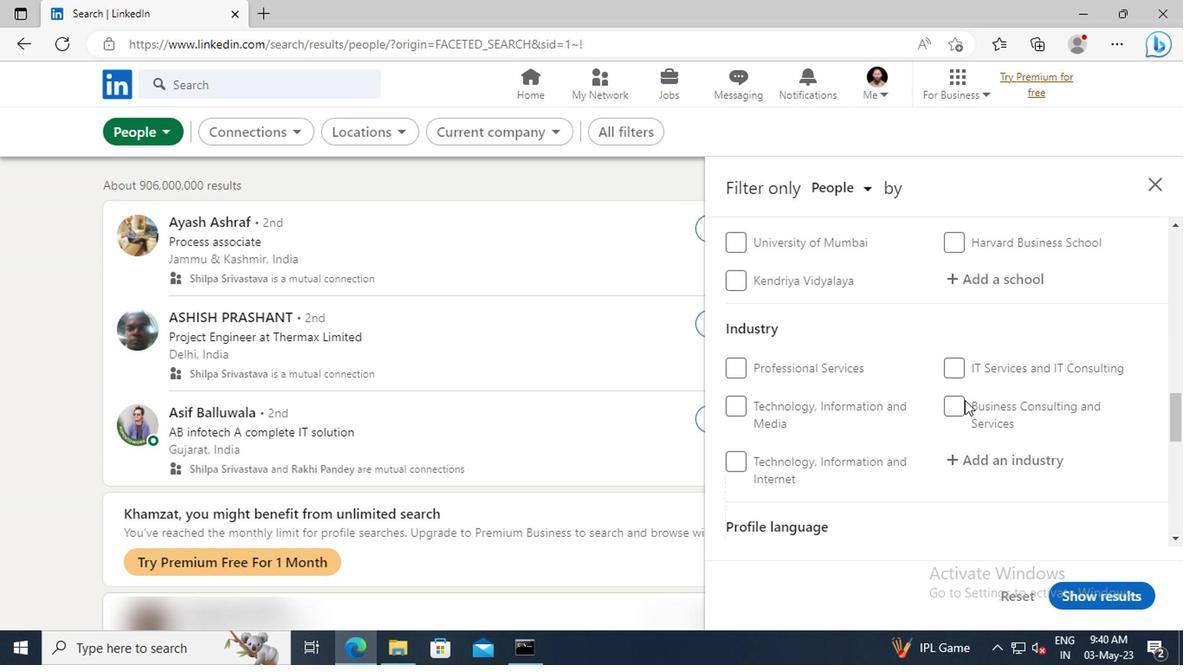 
Action: Mouse scrolled (961, 399) with delta (0, 0)
Screenshot: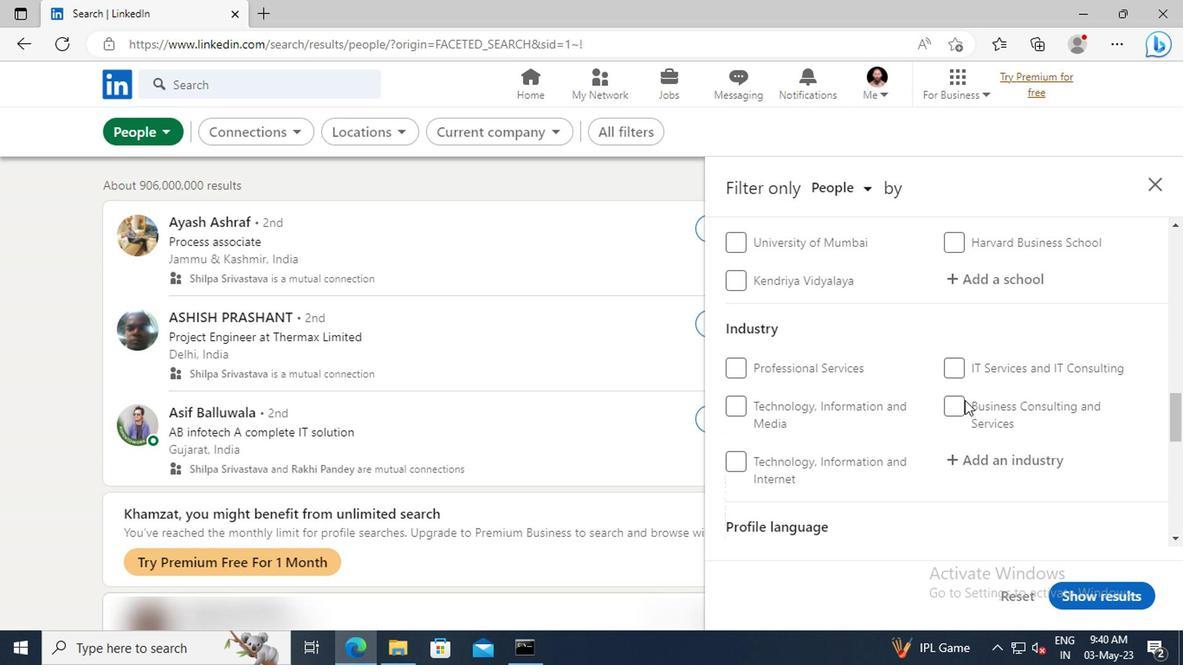 
Action: Mouse scrolled (961, 399) with delta (0, 0)
Screenshot: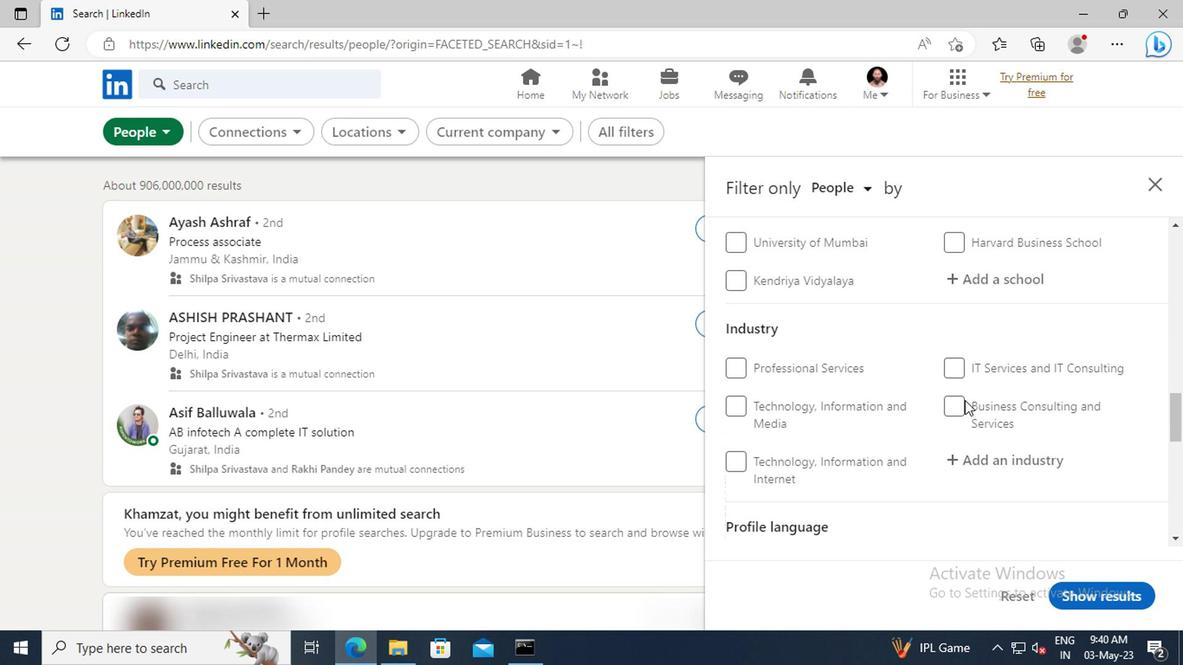 
Action: Mouse moved to (952, 419)
Screenshot: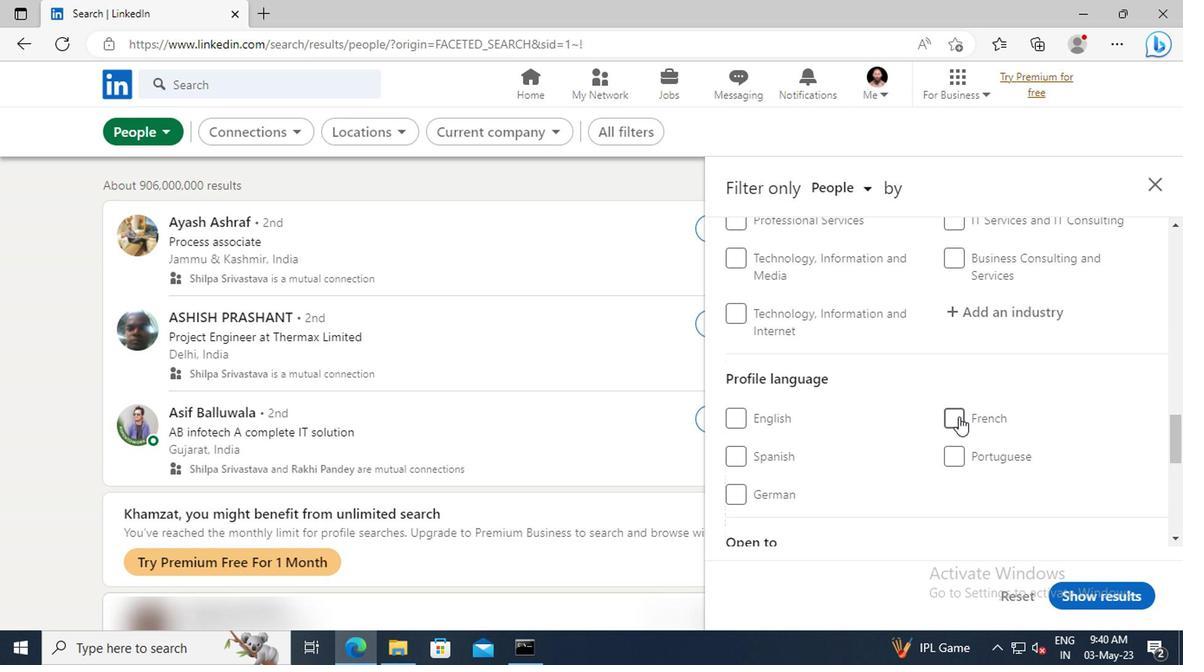 
Action: Mouse pressed left at (952, 419)
Screenshot: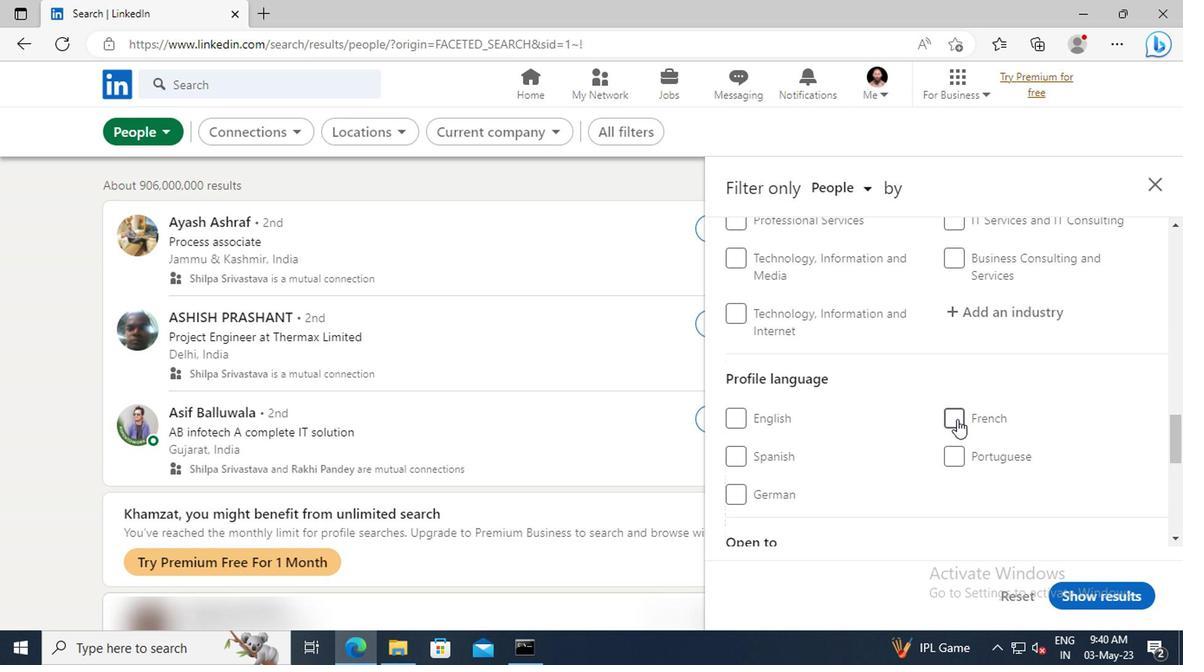 
Action: Mouse moved to (974, 383)
Screenshot: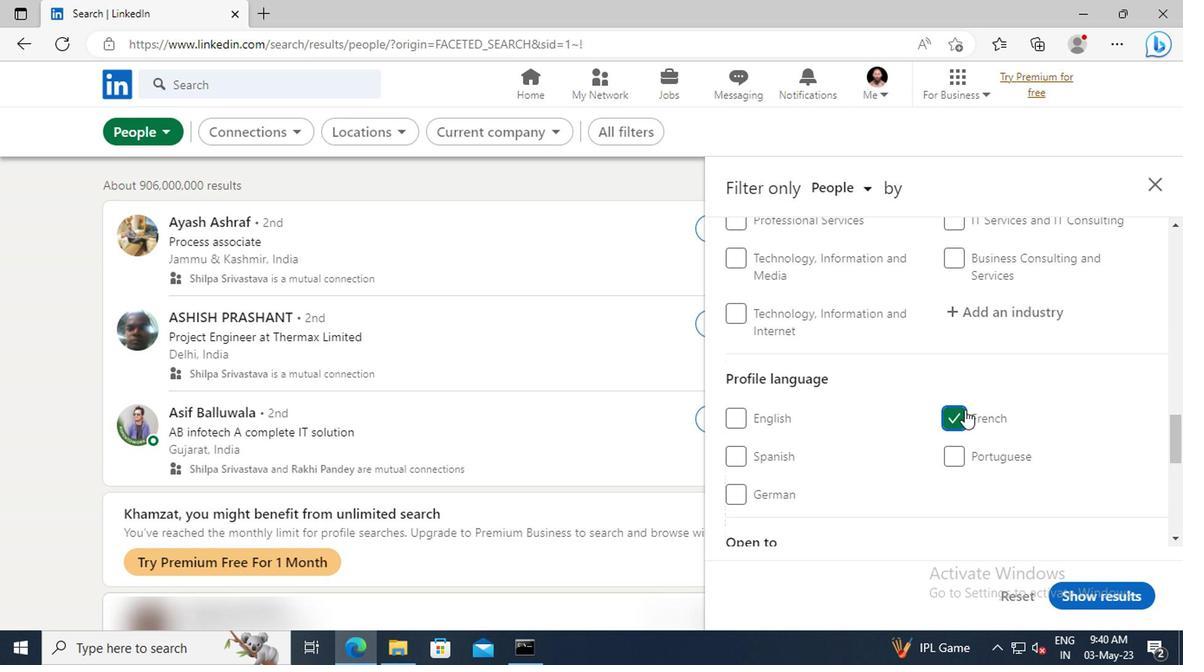 
Action: Mouse scrolled (974, 384) with delta (0, 0)
Screenshot: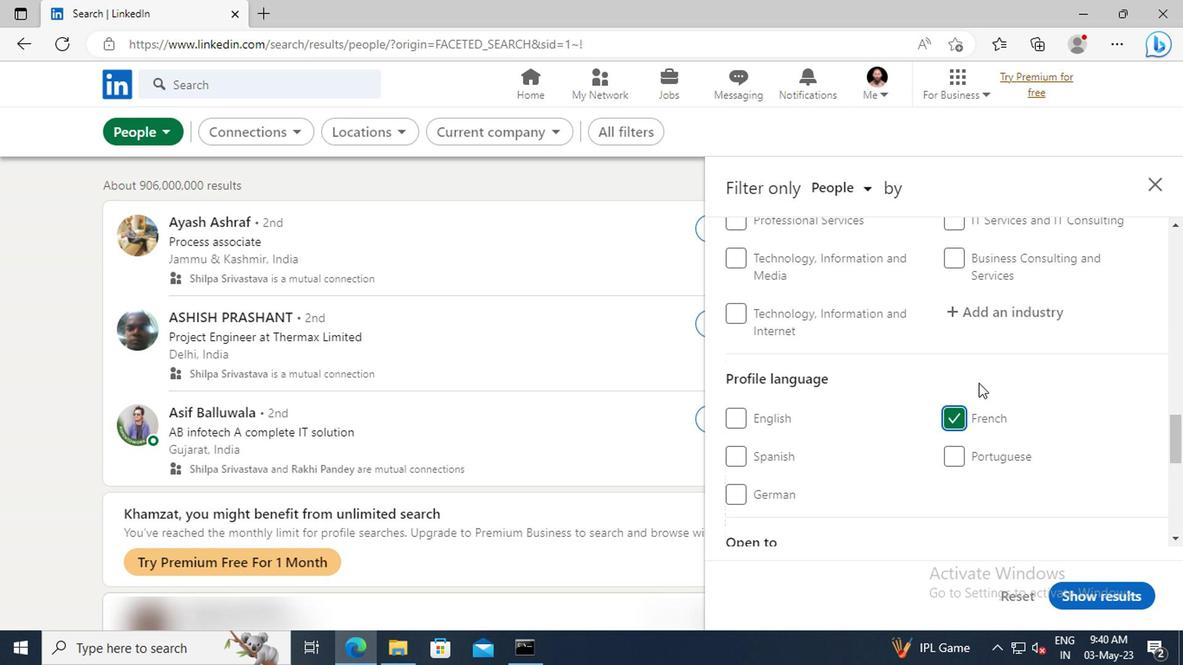 
Action: Mouse scrolled (974, 384) with delta (0, 0)
Screenshot: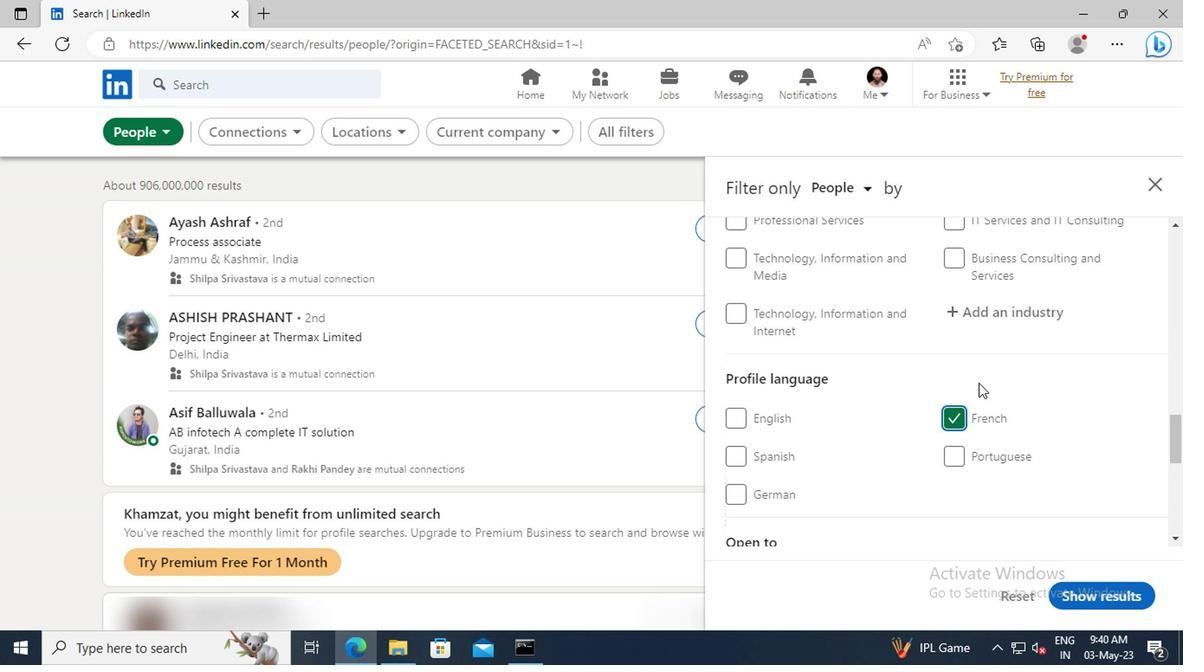 
Action: Mouse scrolled (974, 384) with delta (0, 0)
Screenshot: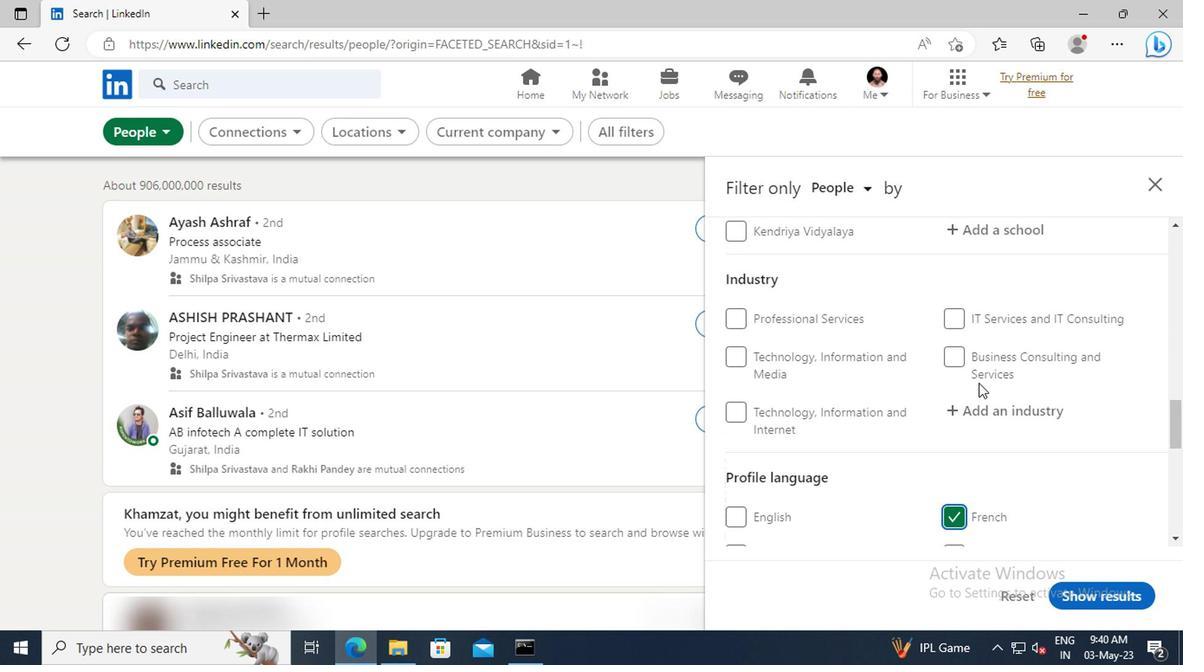 
Action: Mouse scrolled (974, 384) with delta (0, 0)
Screenshot: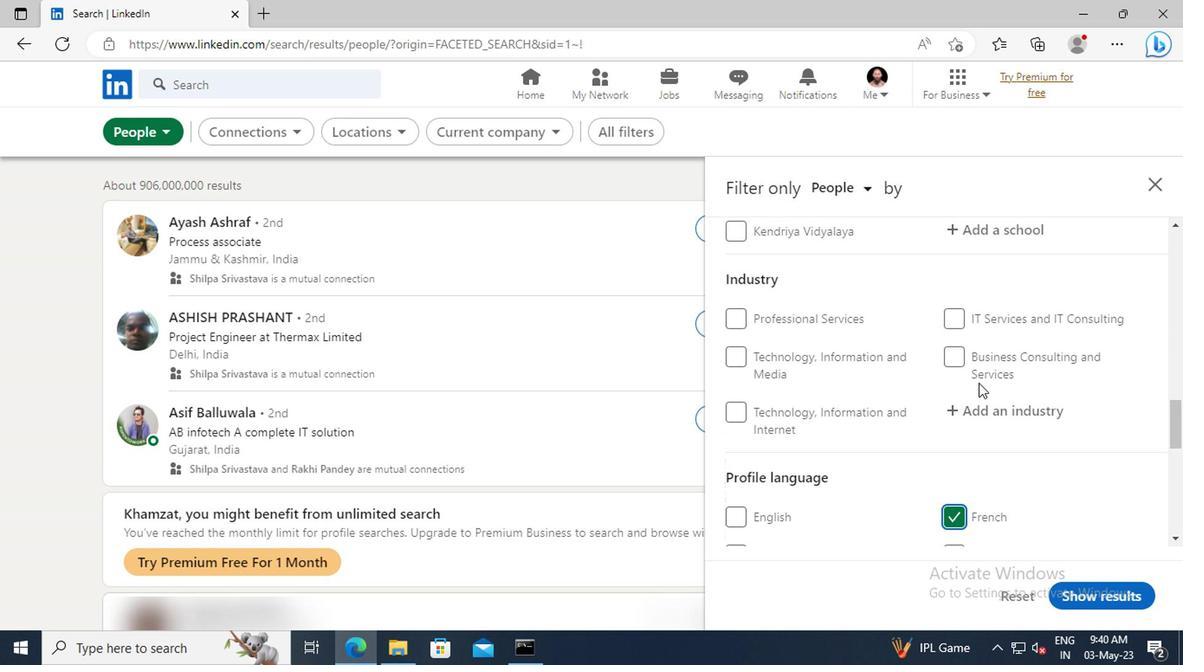 
Action: Mouse scrolled (974, 384) with delta (0, 0)
Screenshot: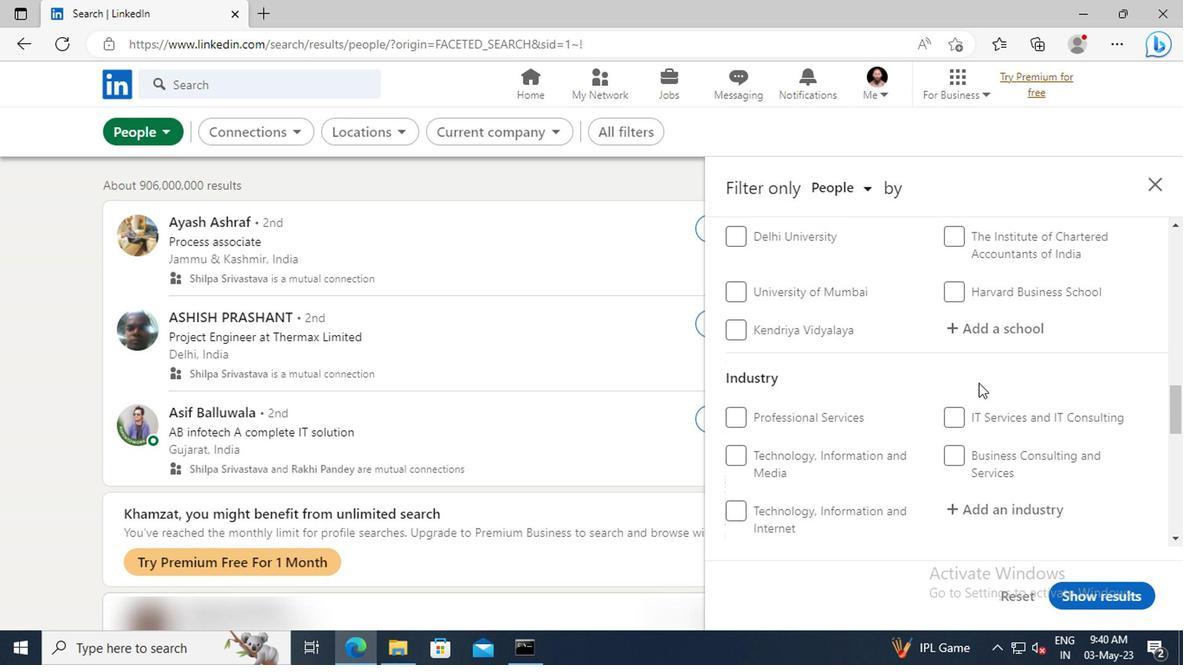 
Action: Mouse scrolled (974, 384) with delta (0, 0)
Screenshot: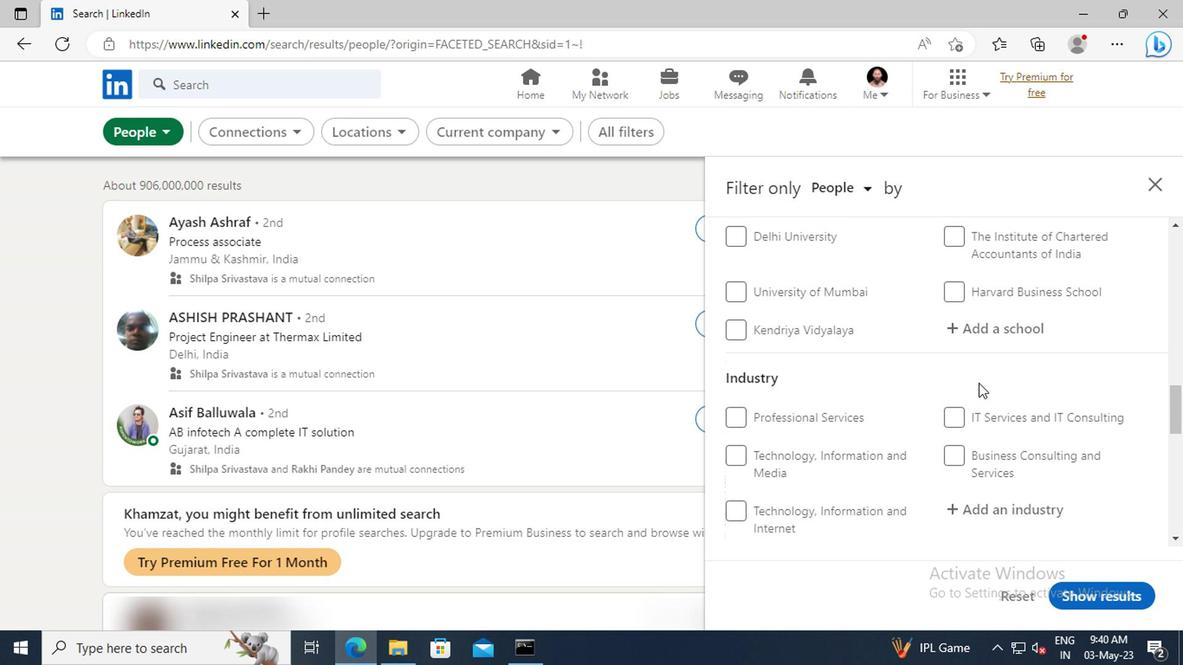 
Action: Mouse scrolled (974, 384) with delta (0, 0)
Screenshot: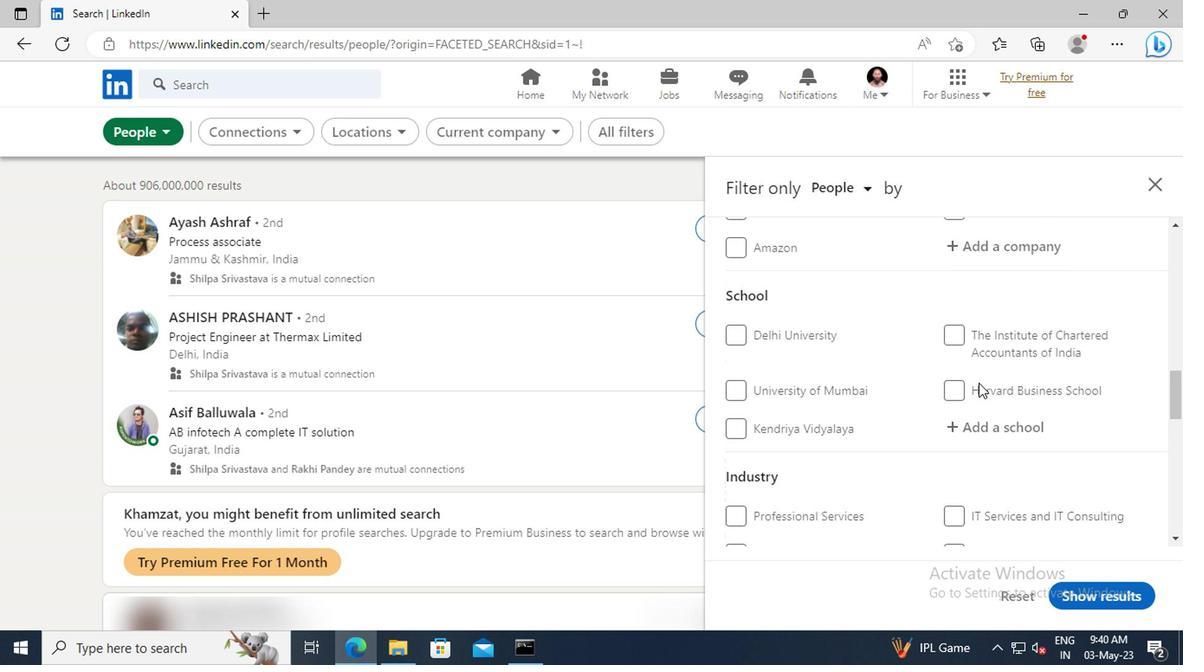 
Action: Mouse scrolled (974, 384) with delta (0, 0)
Screenshot: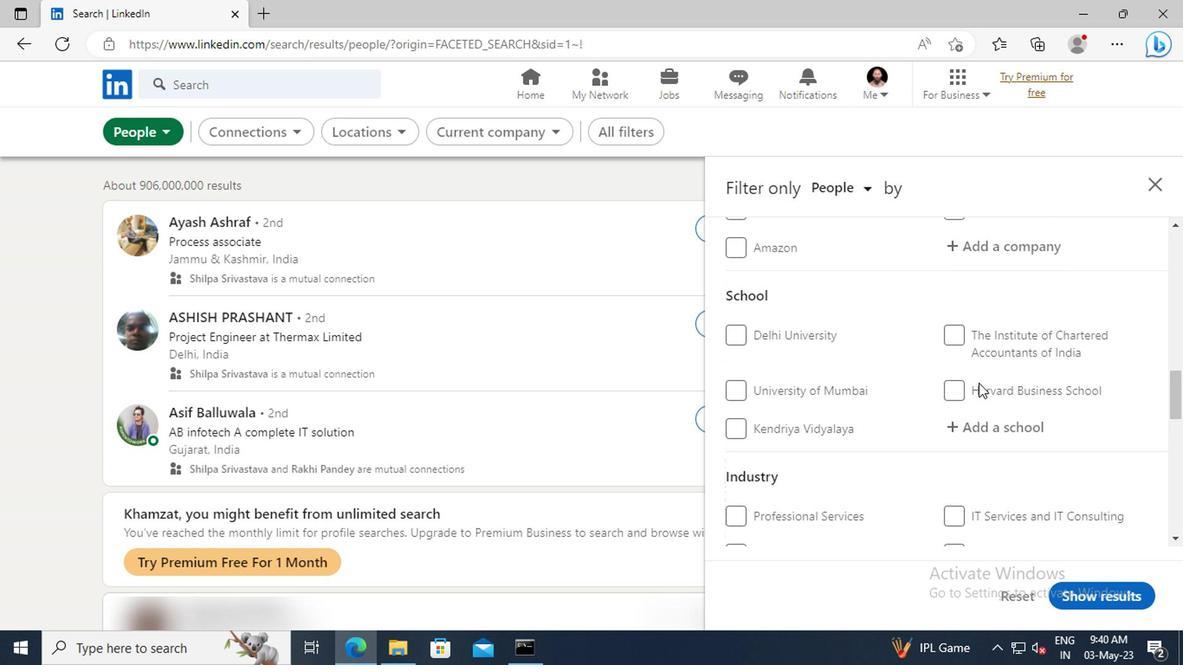 
Action: Mouse scrolled (974, 384) with delta (0, 0)
Screenshot: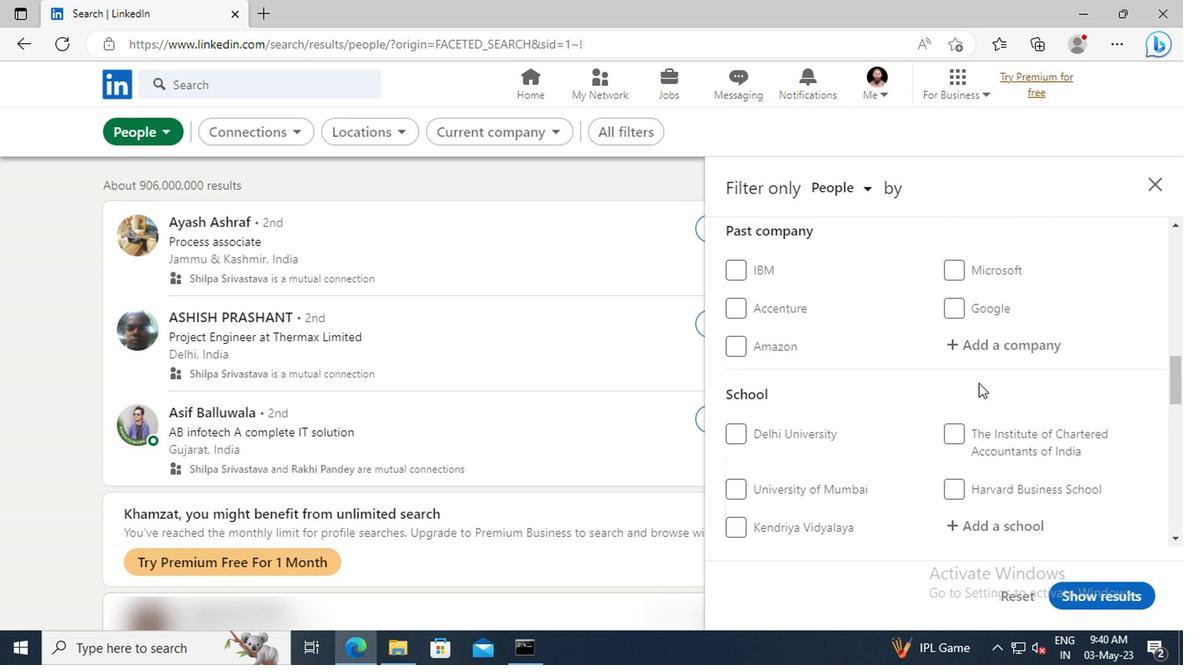 
Action: Mouse scrolled (974, 384) with delta (0, 0)
Screenshot: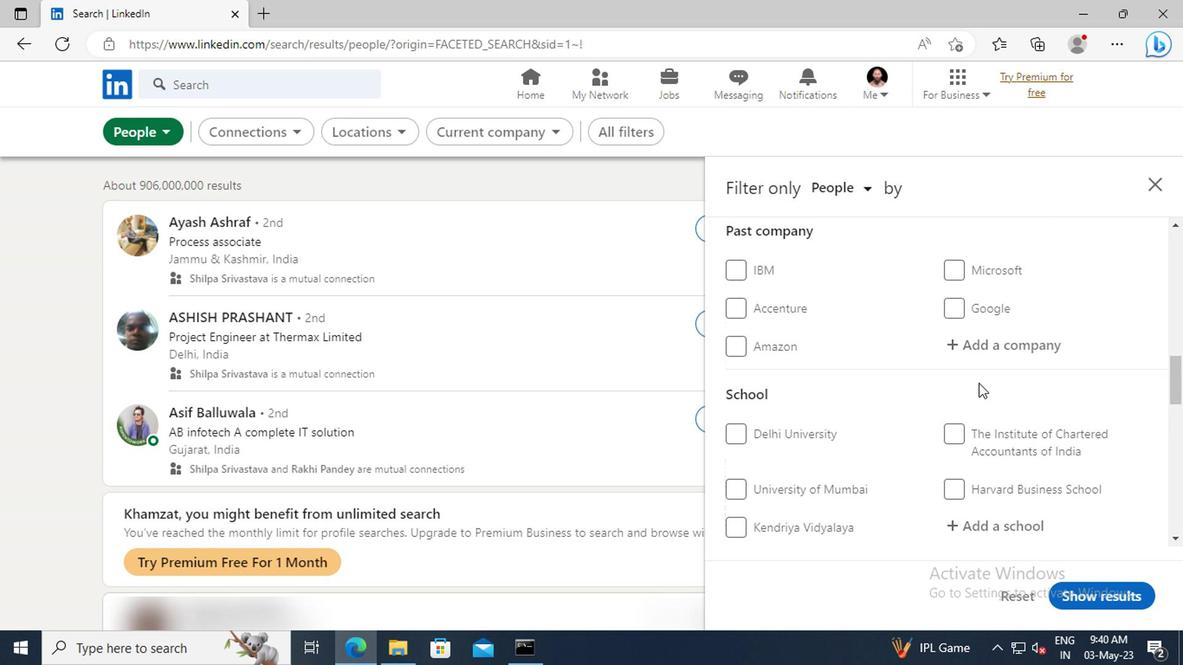 
Action: Mouse scrolled (974, 384) with delta (0, 0)
Screenshot: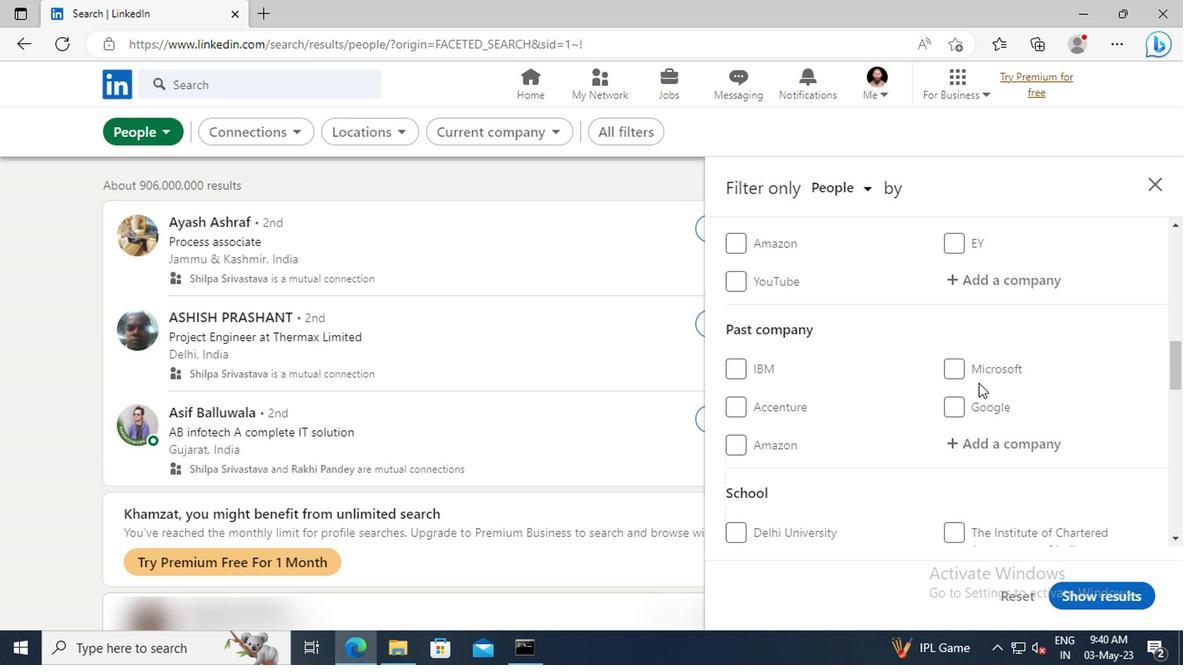 
Action: Mouse scrolled (974, 384) with delta (0, 0)
Screenshot: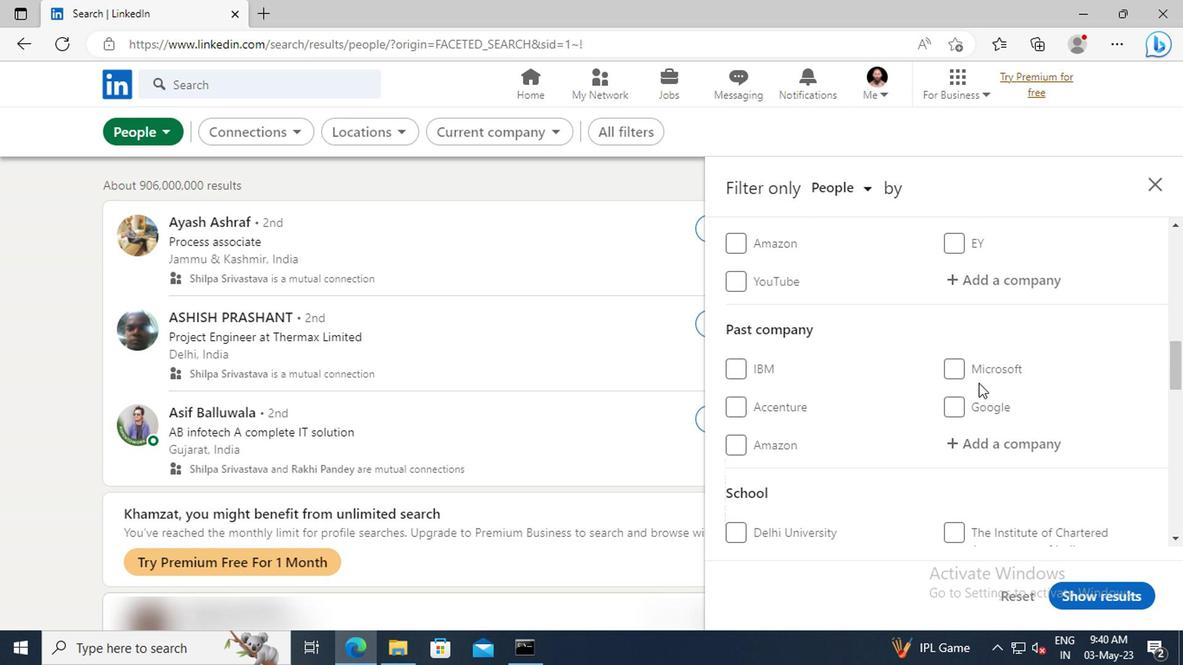 
Action: Mouse moved to (972, 380)
Screenshot: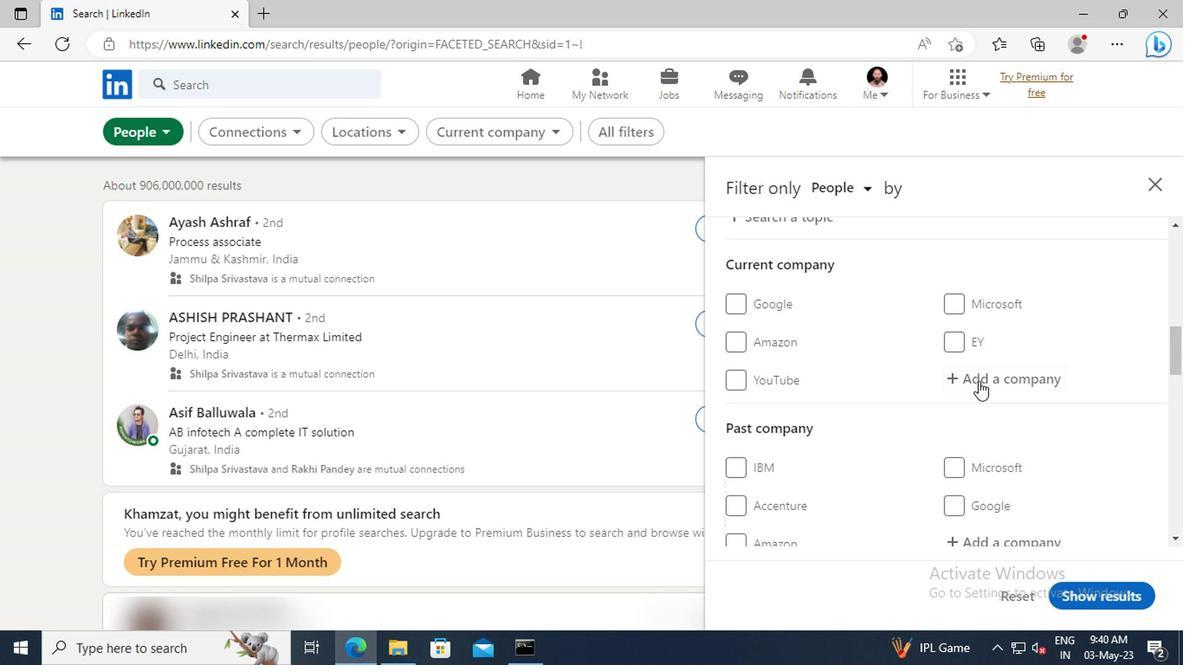 
Action: Mouse pressed left at (972, 380)
Screenshot: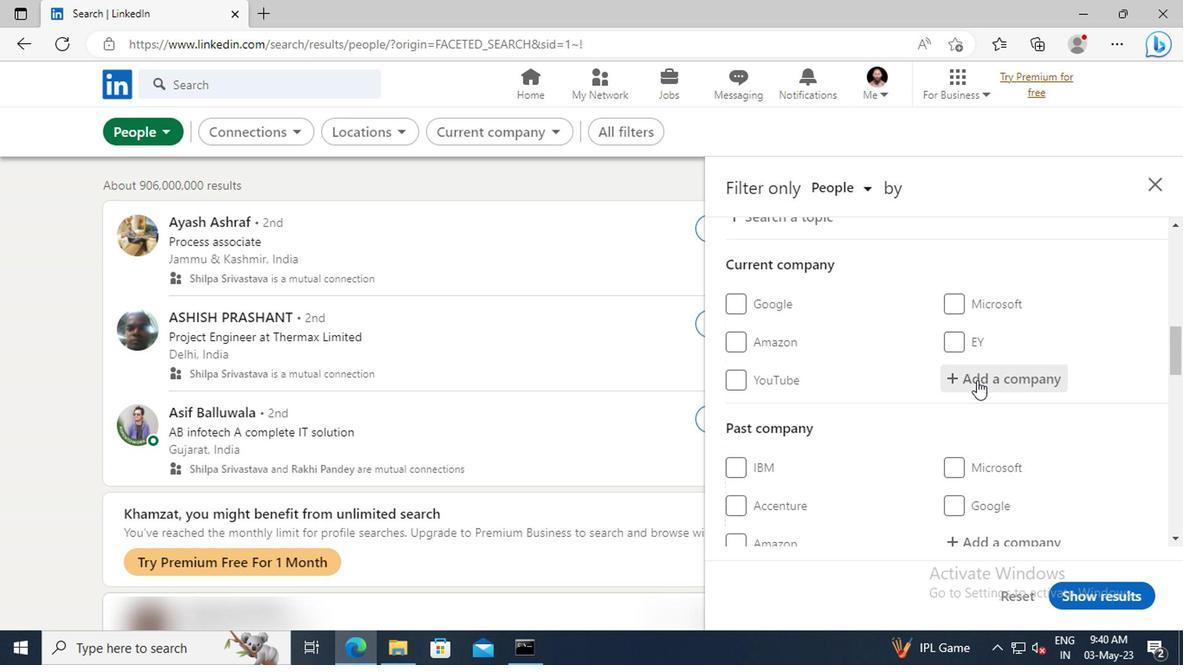 
Action: Key pressed <Key.shift>BANDHAN<Key.space><Key.shift>BAN
Screenshot: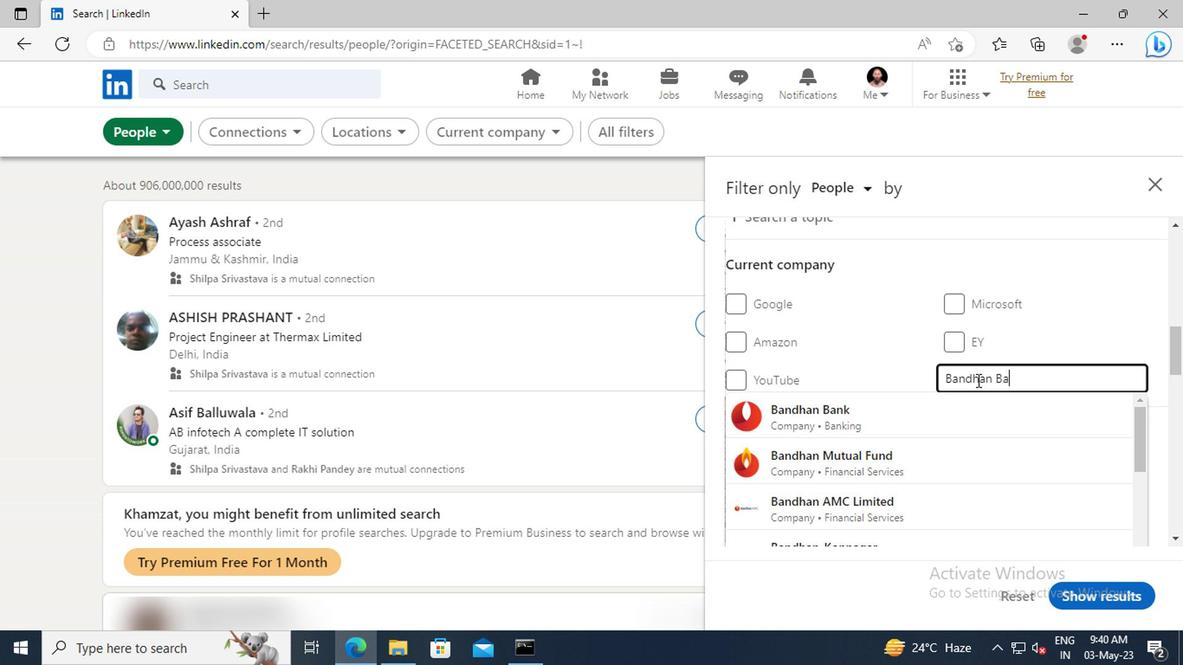 
Action: Mouse moved to (971, 408)
Screenshot: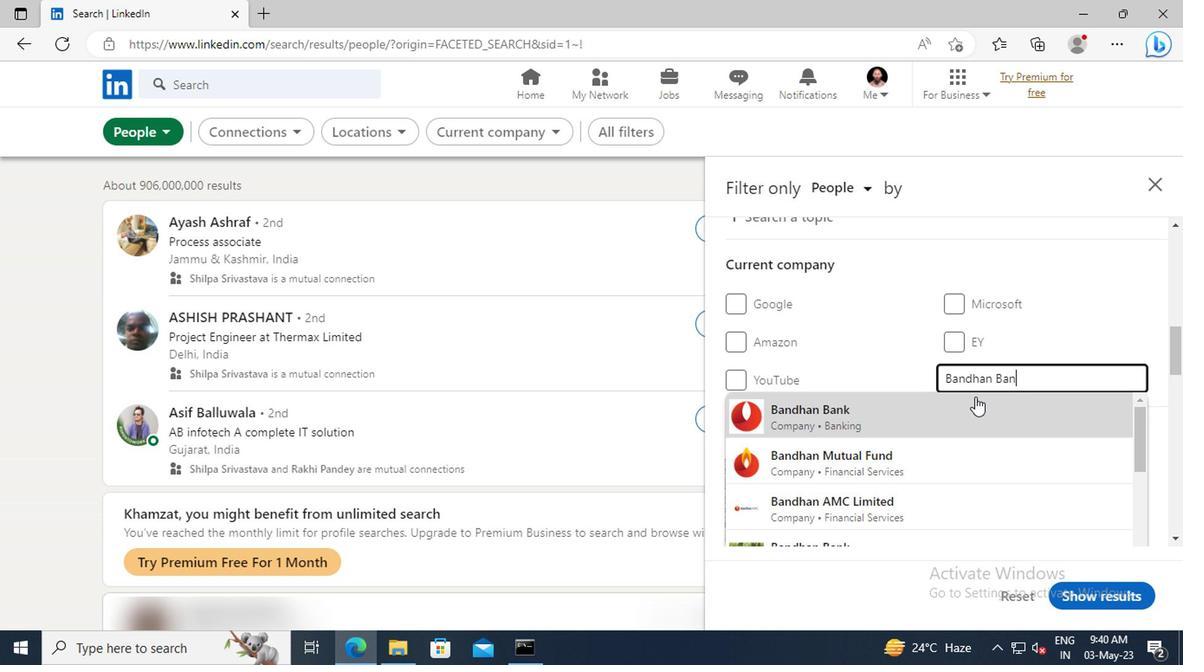 
Action: Mouse pressed left at (971, 408)
Screenshot: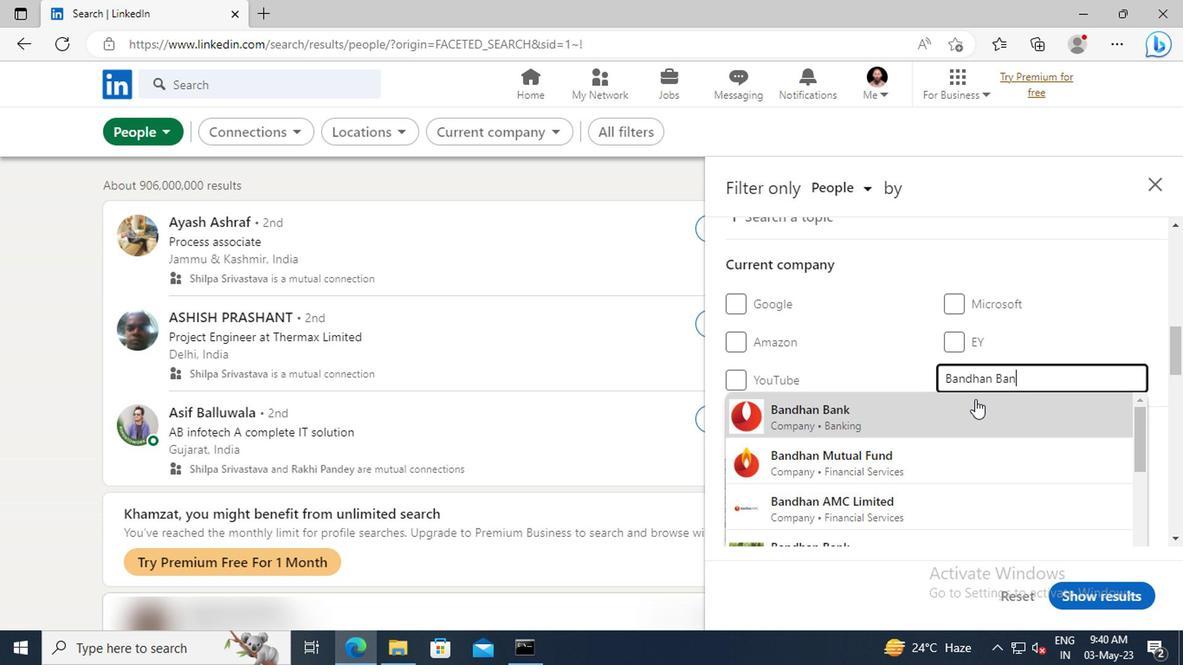 
Action: Mouse scrolled (971, 408) with delta (0, 0)
Screenshot: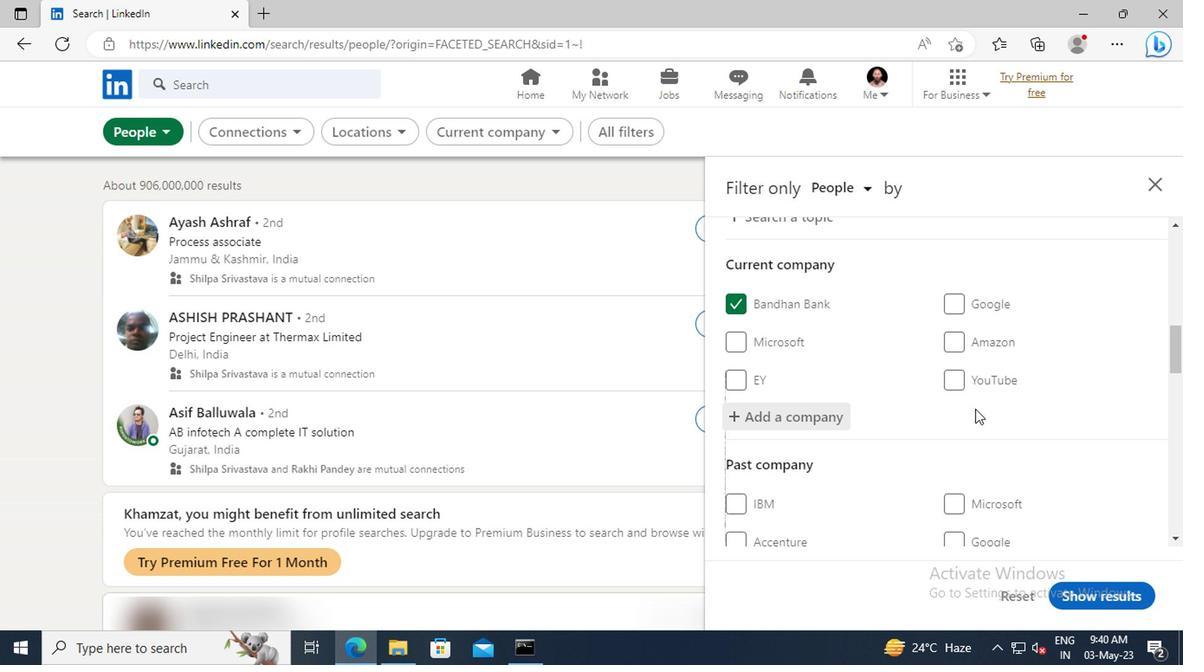 
Action: Mouse scrolled (971, 408) with delta (0, 0)
Screenshot: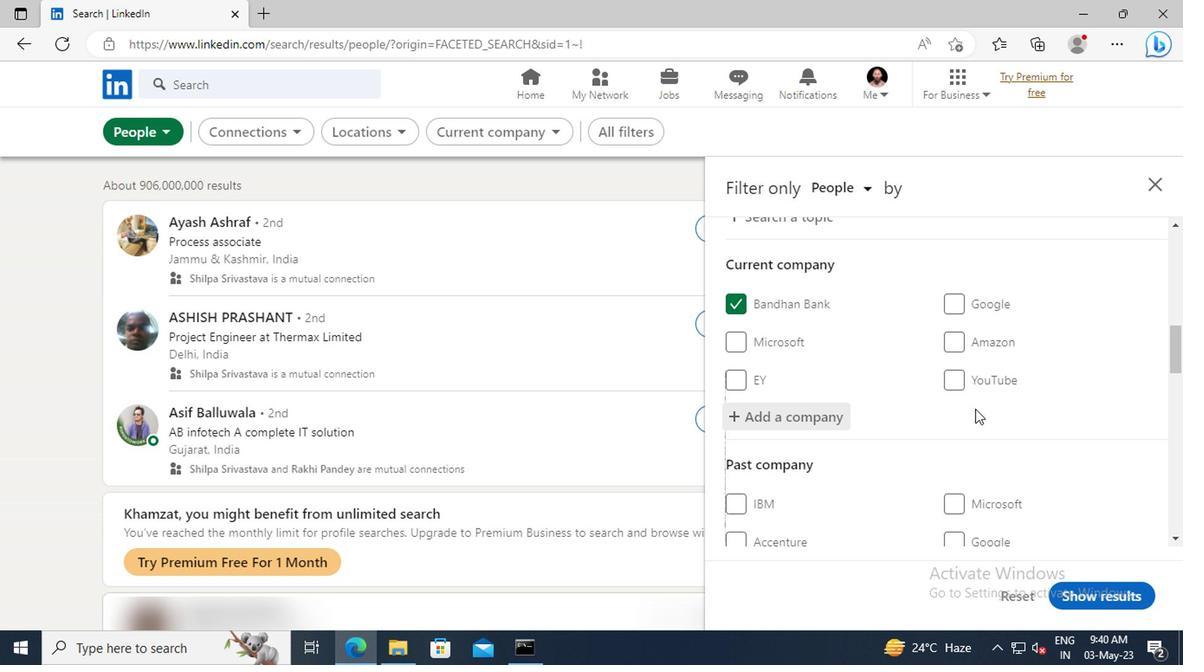
Action: Mouse scrolled (971, 408) with delta (0, 0)
Screenshot: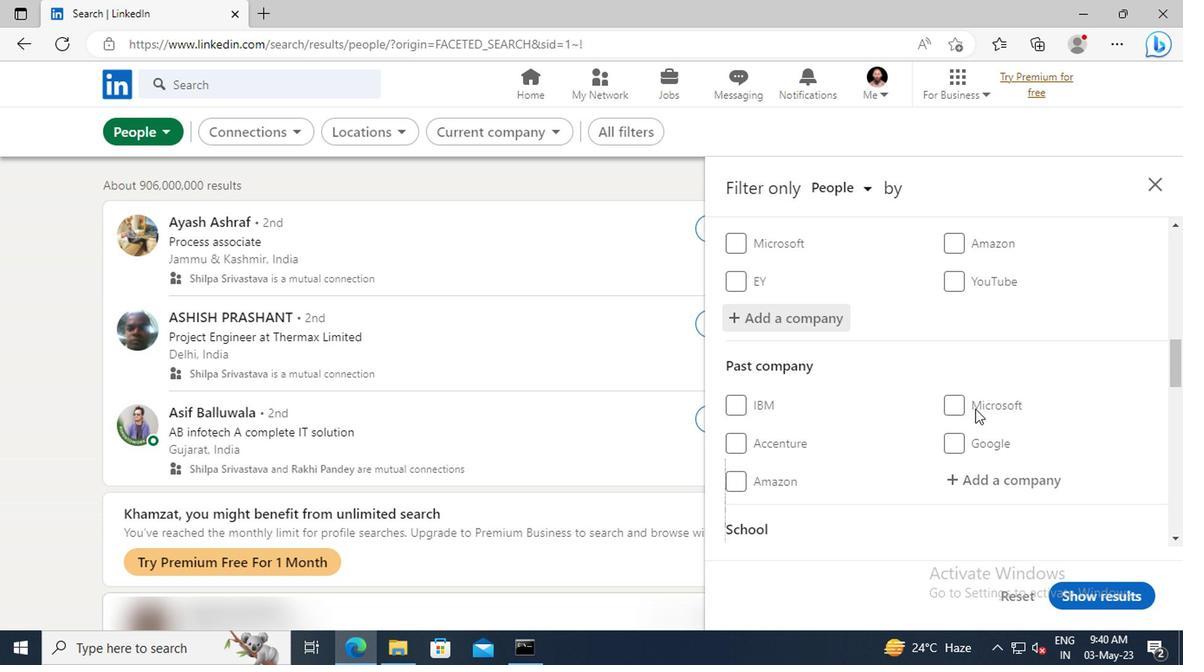 
Action: Mouse moved to (972, 399)
Screenshot: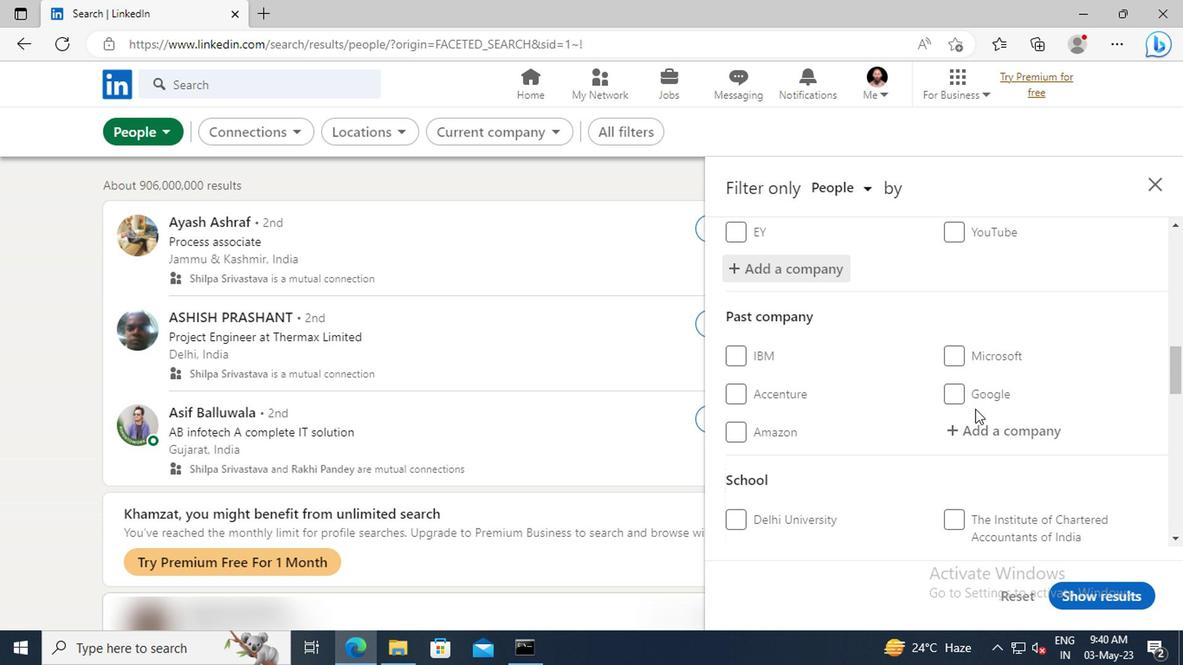 
Action: Mouse scrolled (972, 398) with delta (0, 0)
Screenshot: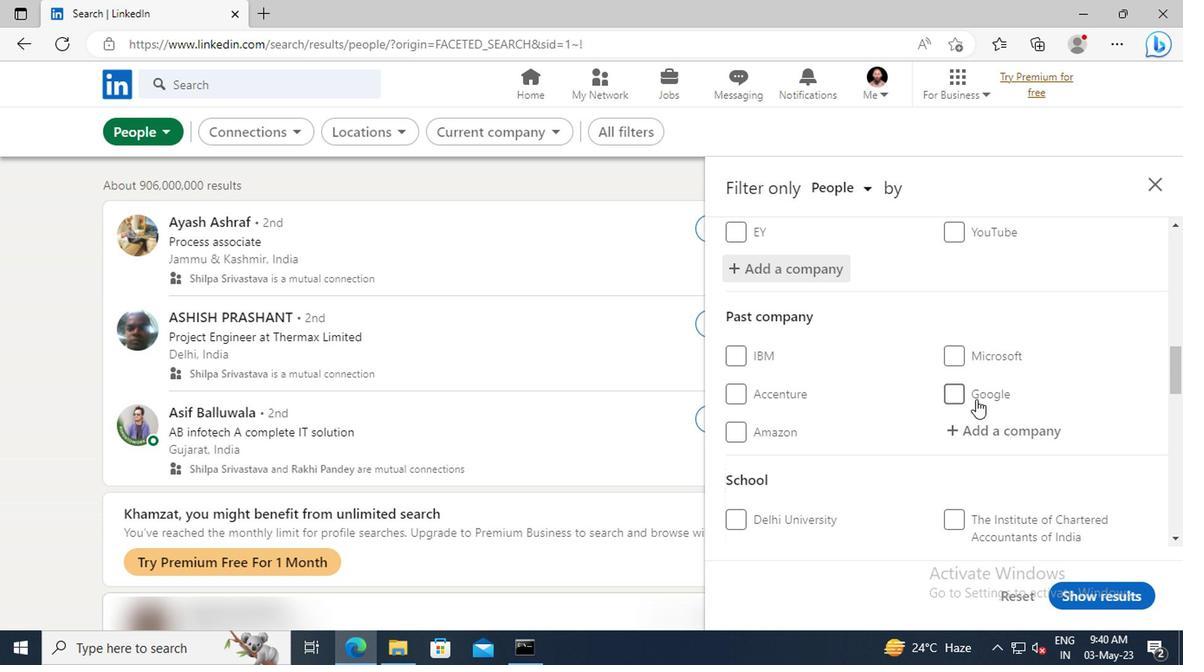
Action: Mouse scrolled (972, 398) with delta (0, 0)
Screenshot: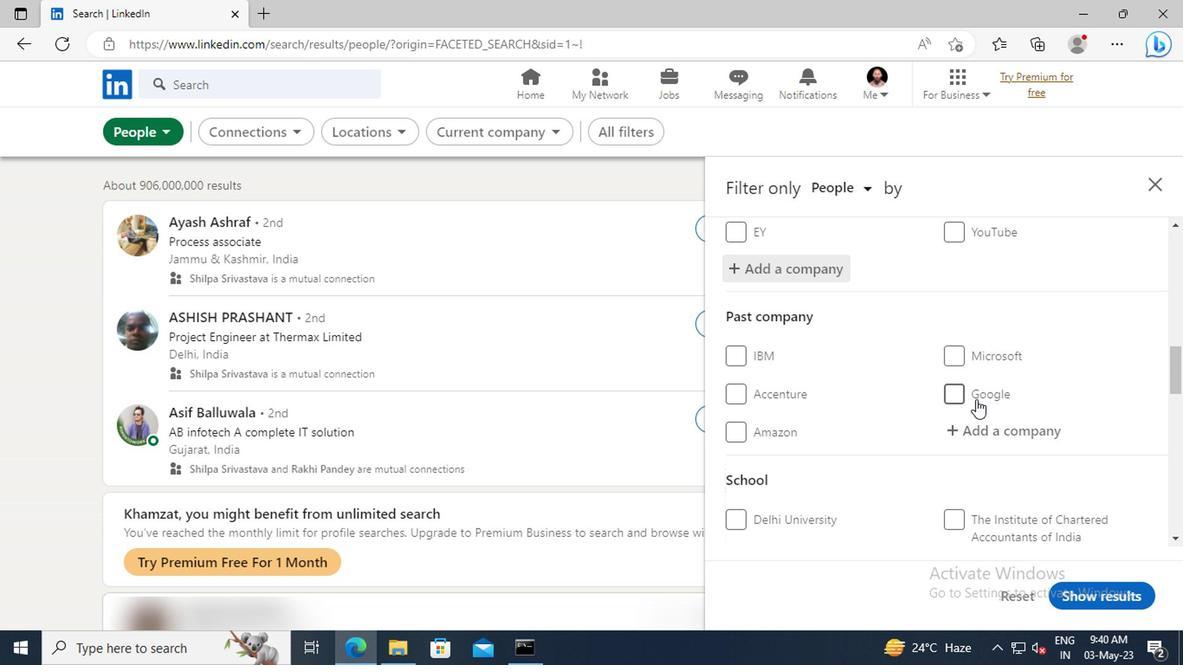 
Action: Mouse scrolled (972, 398) with delta (0, 0)
Screenshot: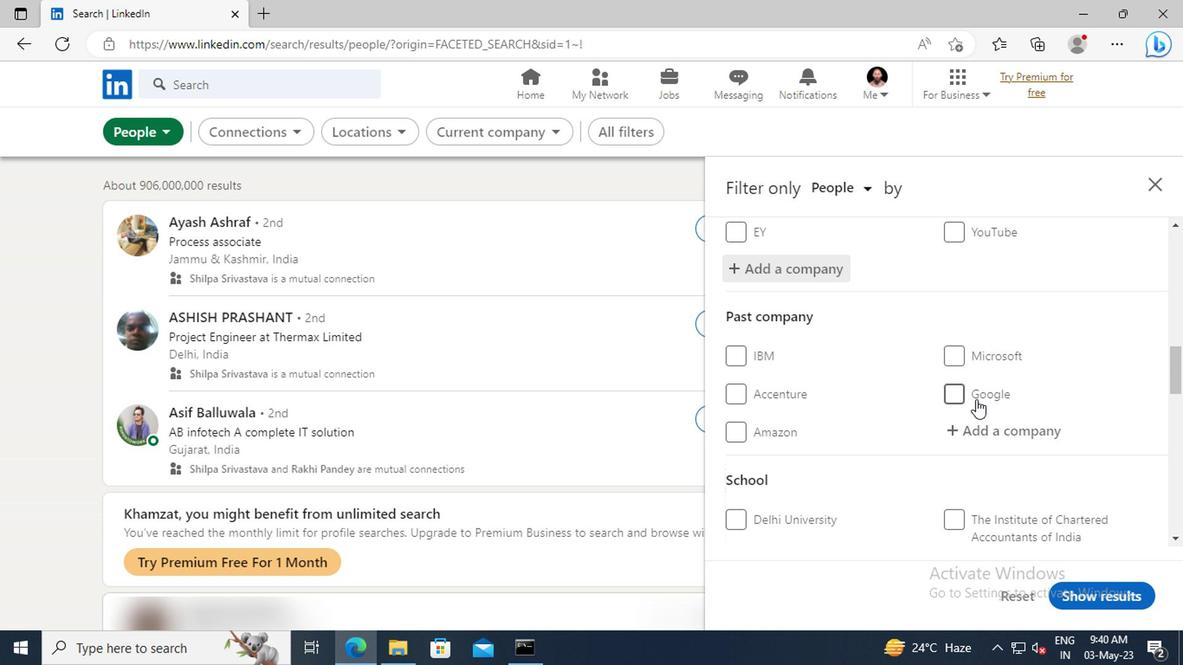
Action: Mouse scrolled (972, 398) with delta (0, 0)
Screenshot: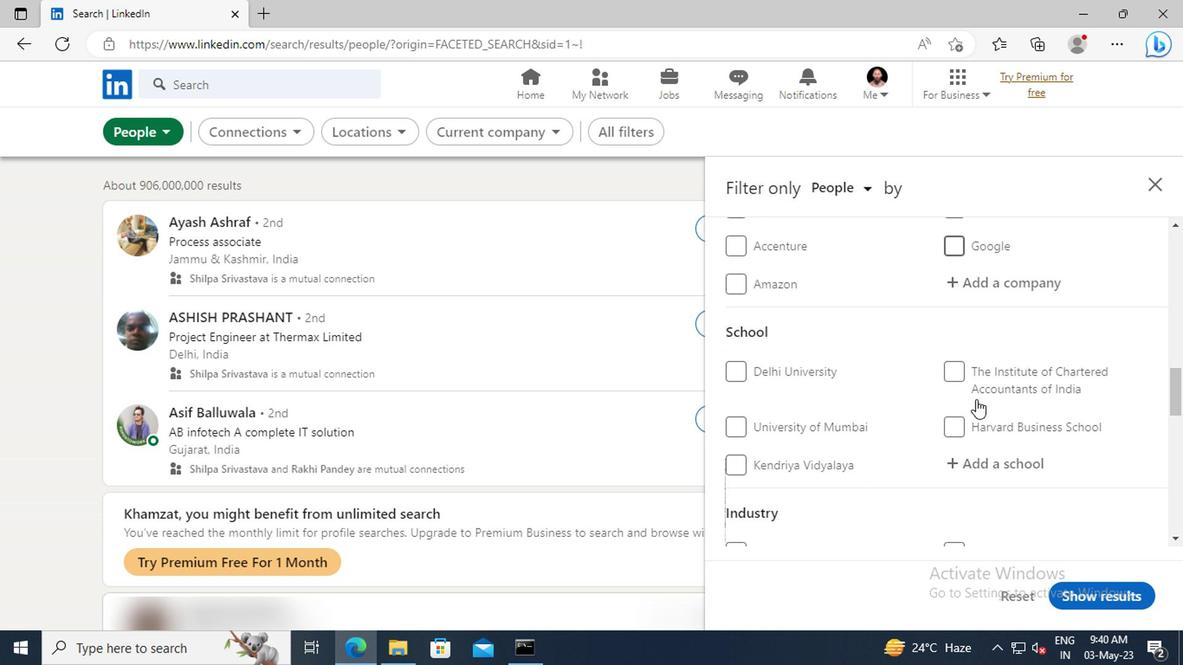 
Action: Mouse moved to (967, 411)
Screenshot: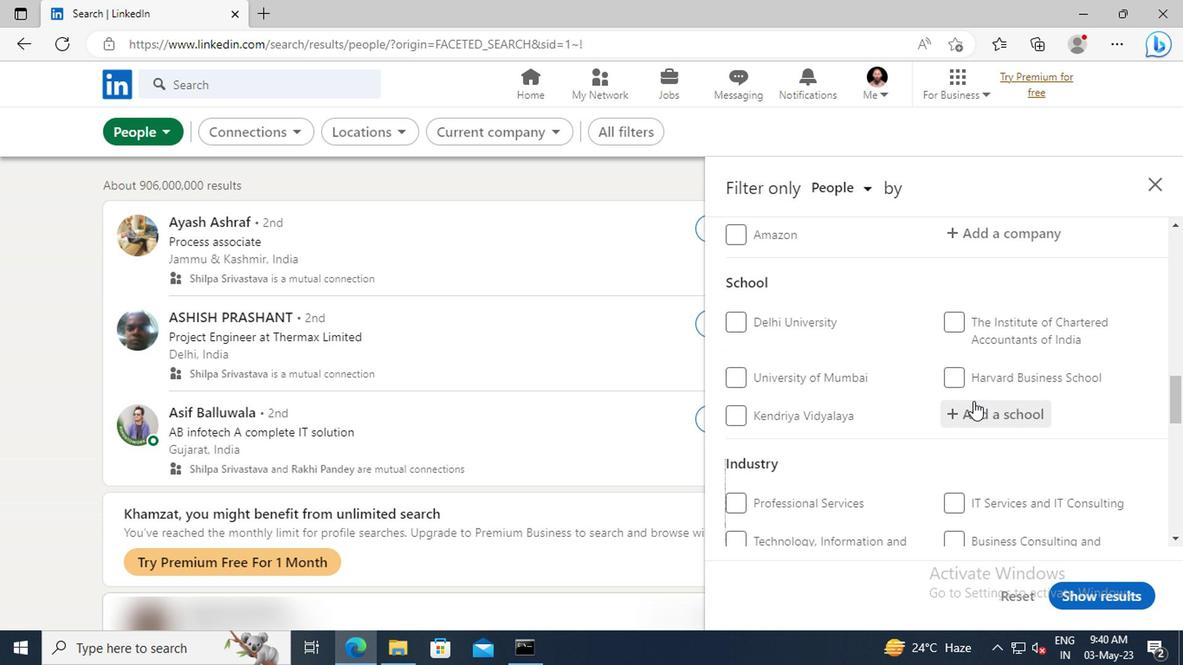 
Action: Mouse pressed left at (967, 411)
Screenshot: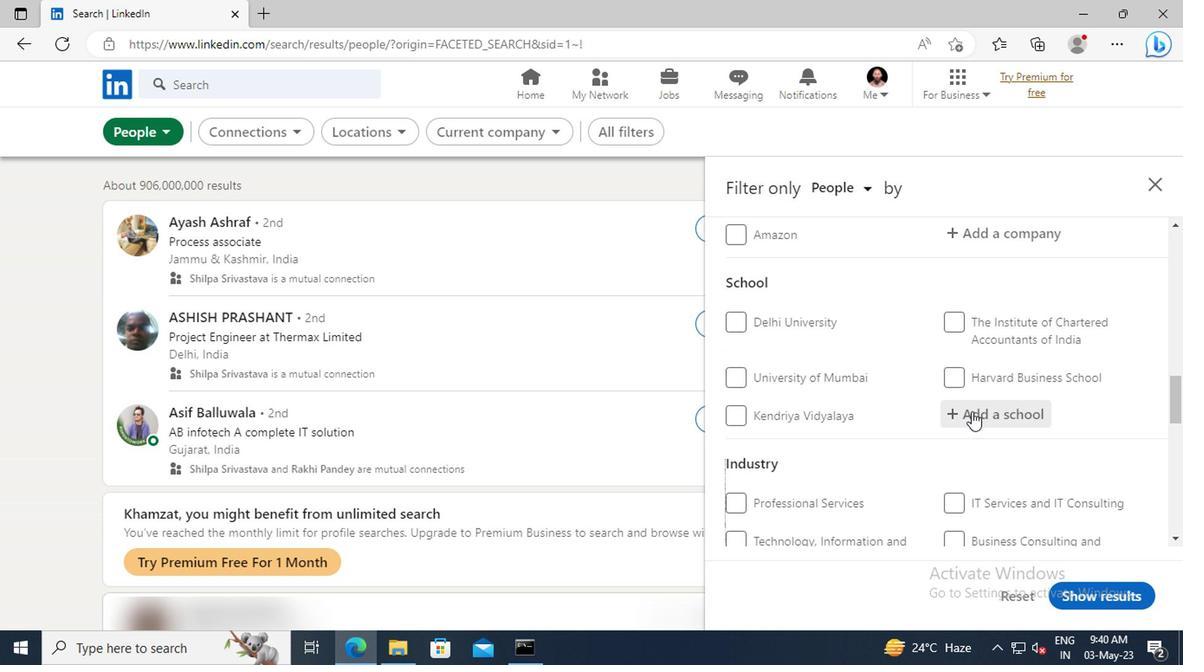 
Action: Key pressed <Key.shift>APEEJAY<Key.space><Key.shift>SCHOOL<Key.space><Key.shift>OF<Key.space>
Screenshot: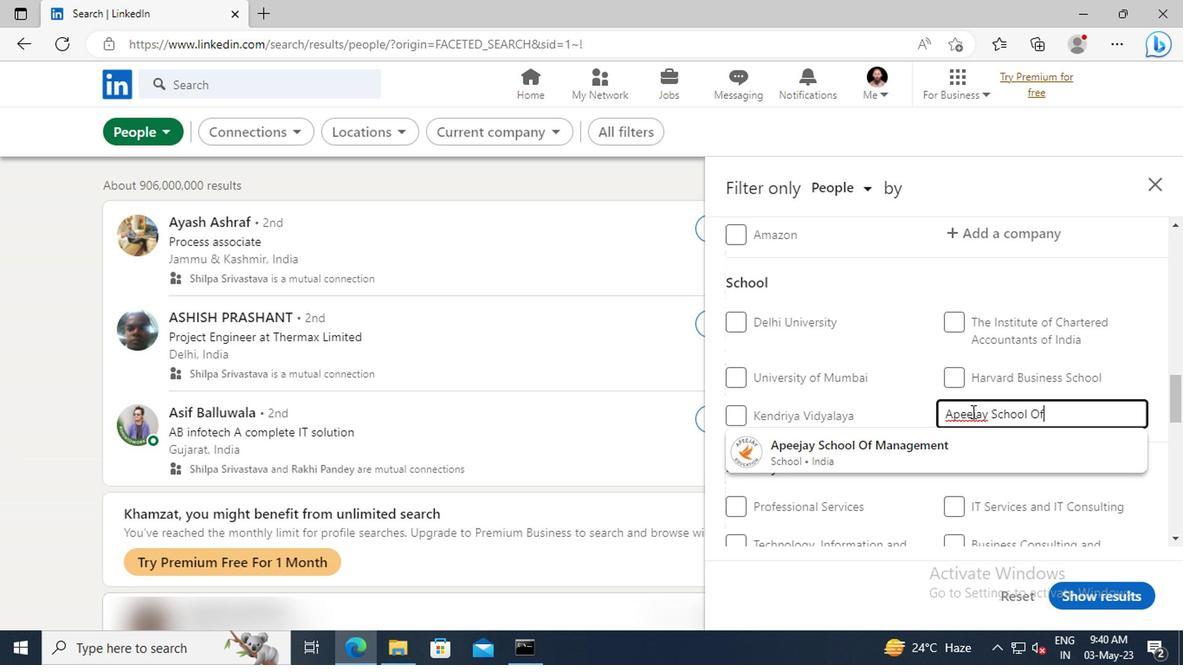
Action: Mouse moved to (977, 452)
Screenshot: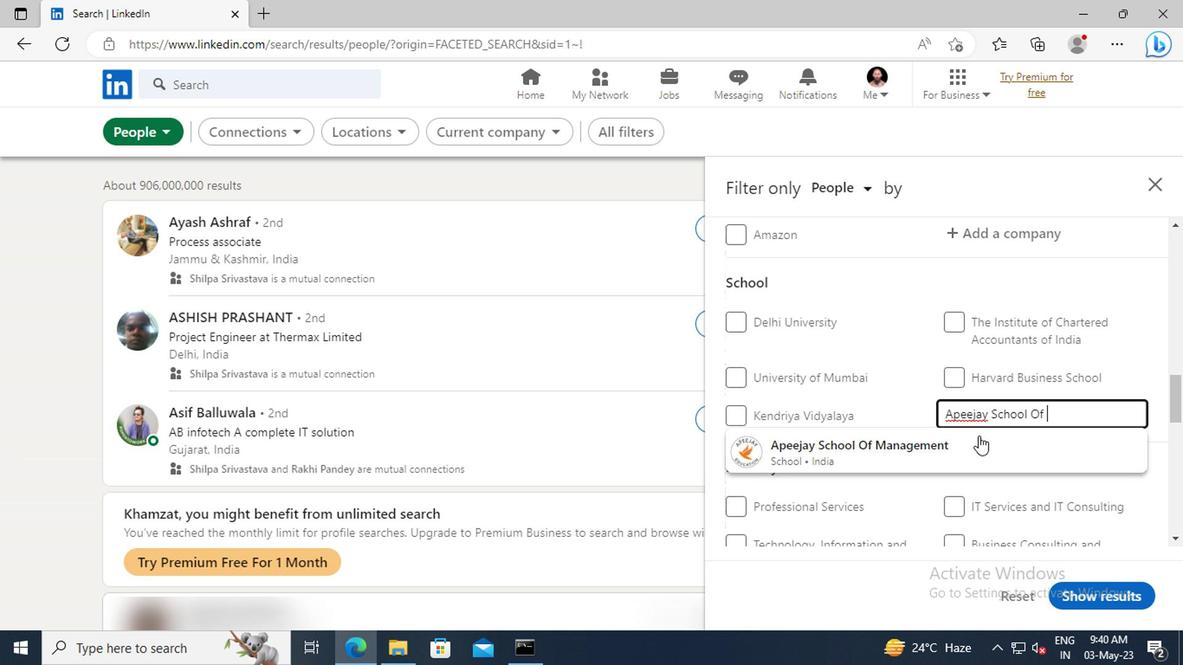 
Action: Mouse pressed left at (977, 452)
Screenshot: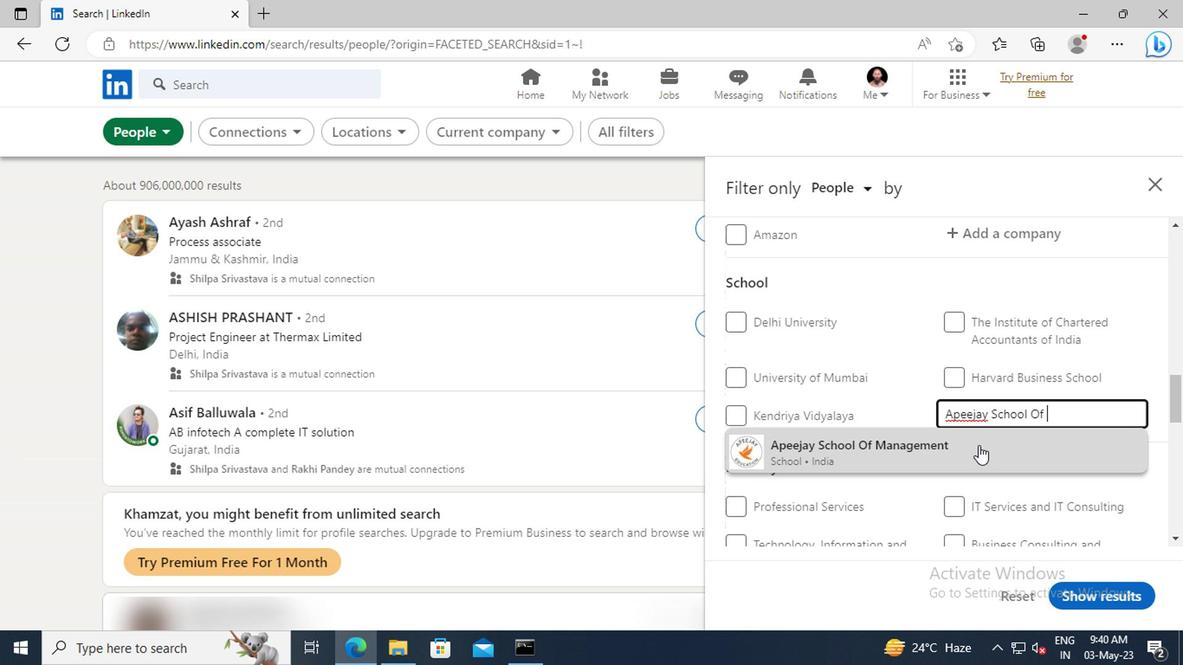 
Action: Mouse scrolled (977, 451) with delta (0, 0)
Screenshot: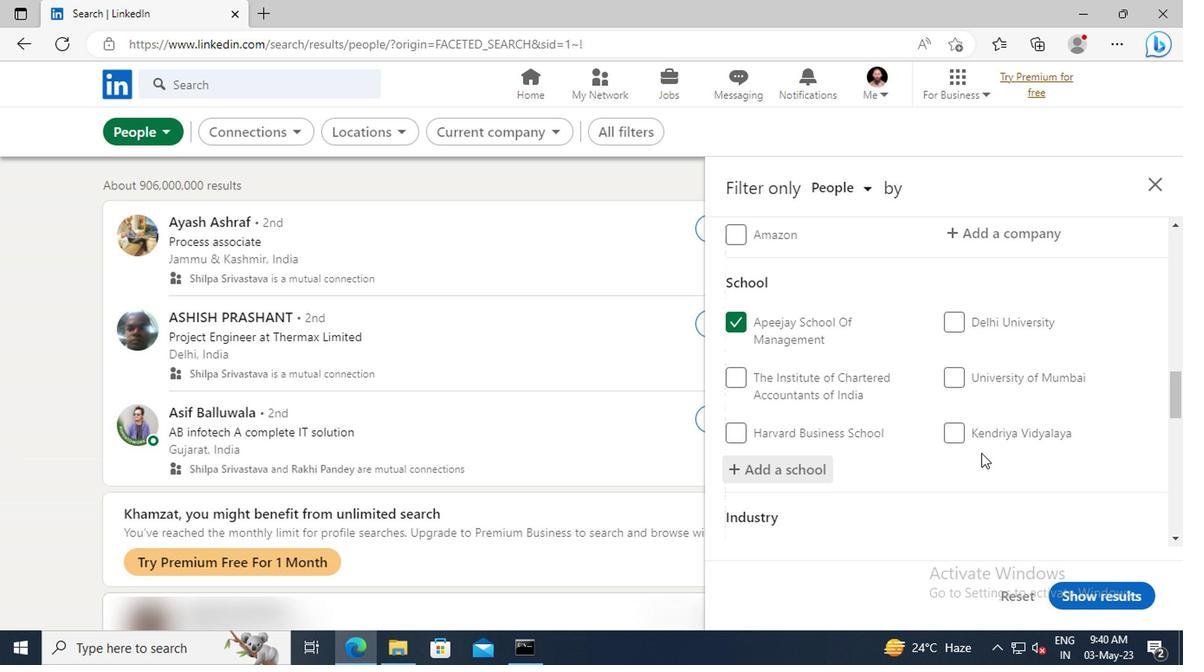 
Action: Mouse scrolled (977, 451) with delta (0, 0)
Screenshot: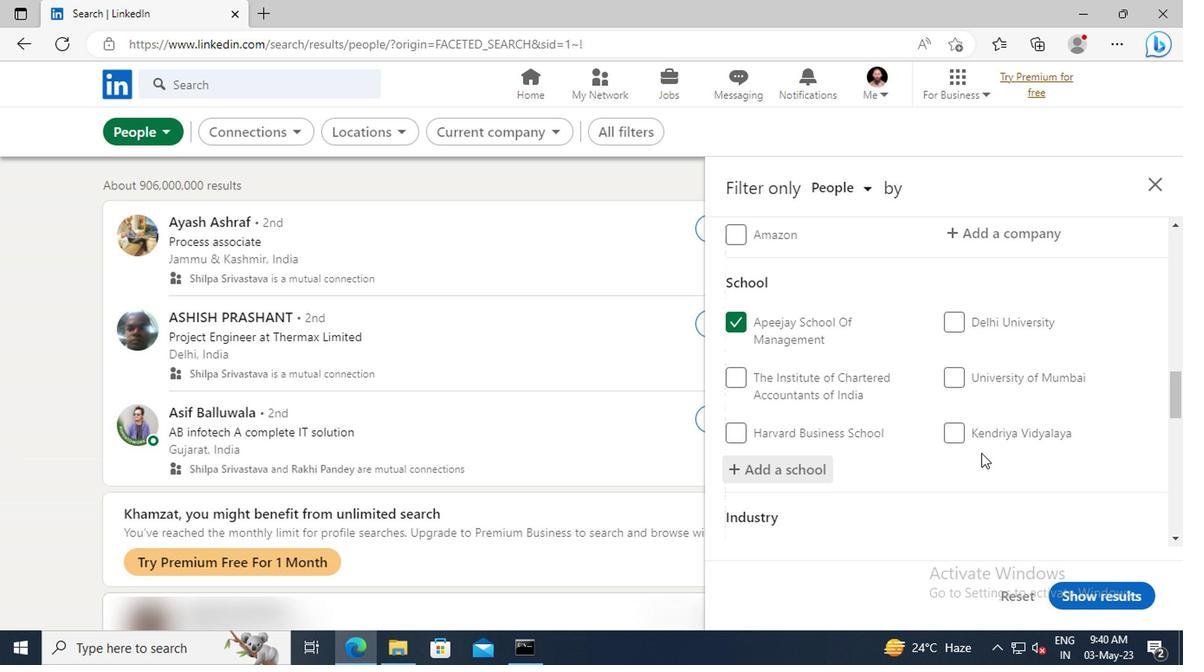 
Action: Mouse moved to (979, 418)
Screenshot: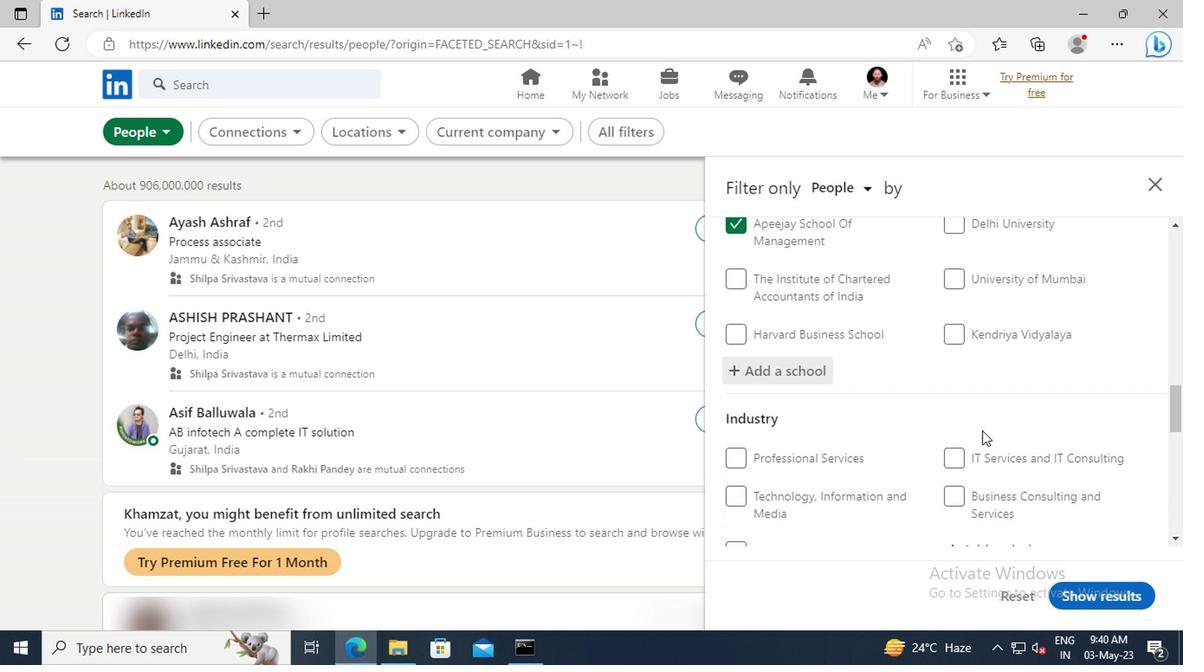 
Action: Mouse scrolled (979, 417) with delta (0, -1)
Screenshot: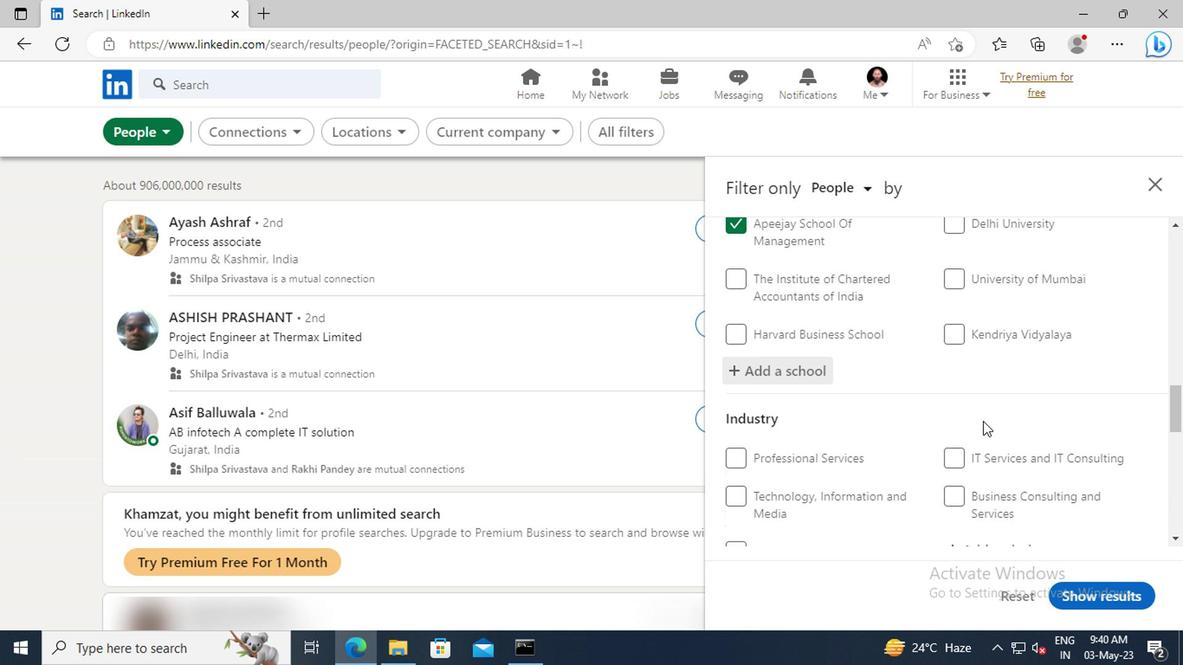 
Action: Mouse moved to (954, 366)
Screenshot: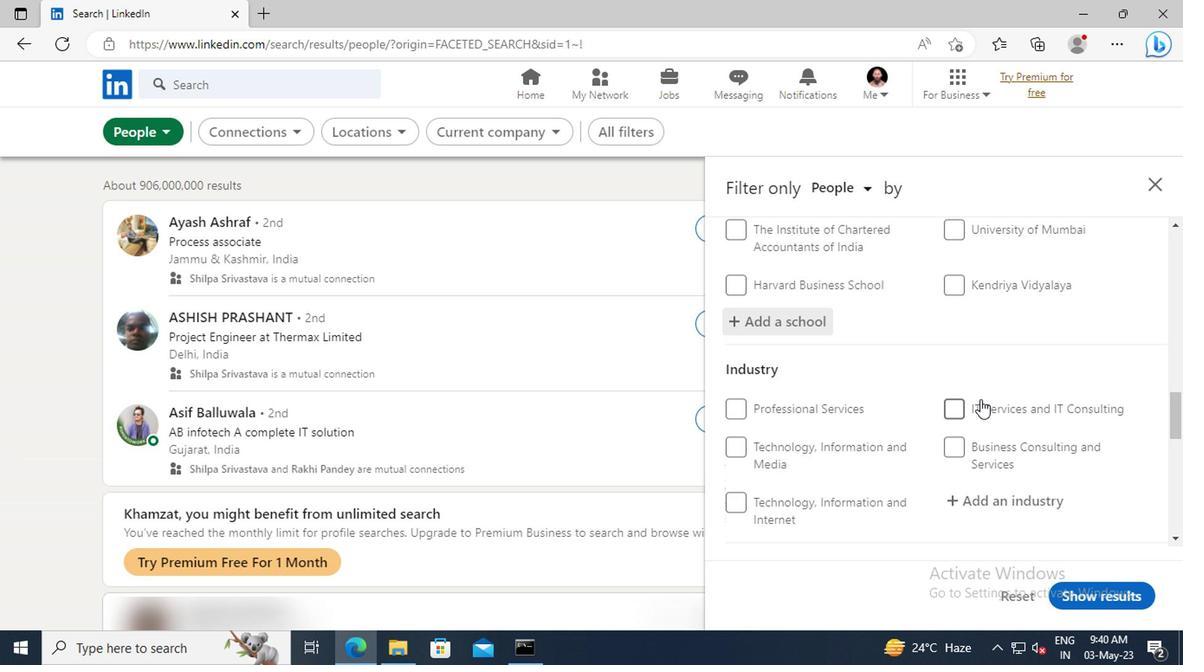 
Action: Mouse scrolled (954, 366) with delta (0, 0)
Screenshot: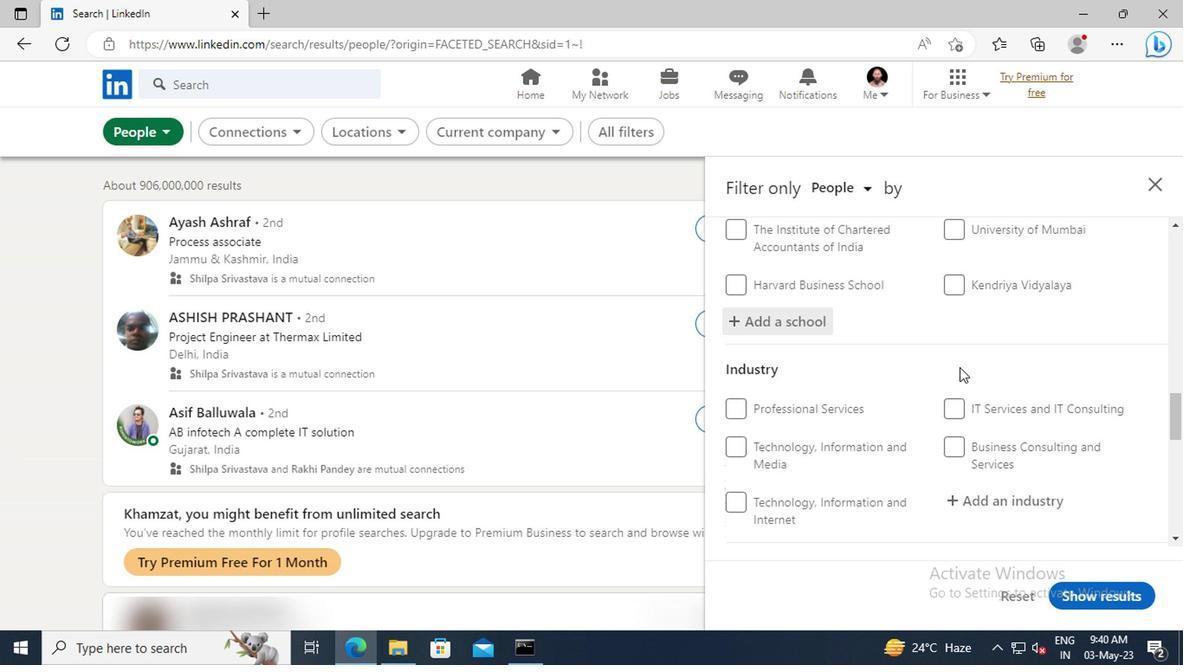 
Action: Mouse scrolled (954, 366) with delta (0, 0)
Screenshot: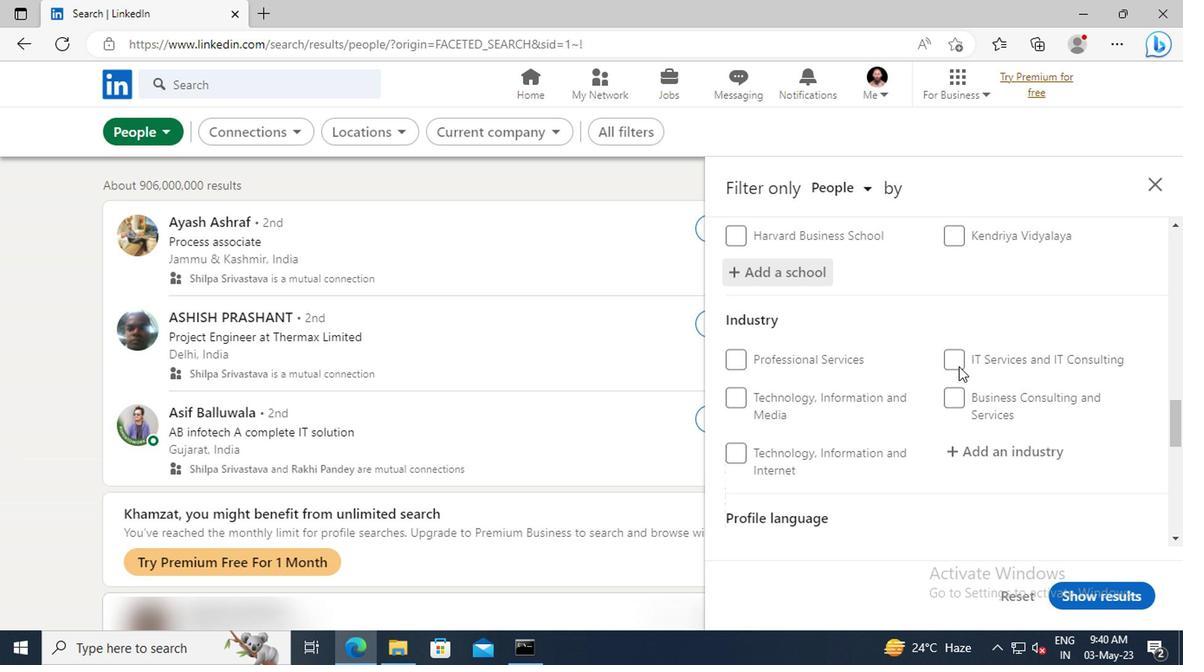 
Action: Mouse moved to (964, 403)
Screenshot: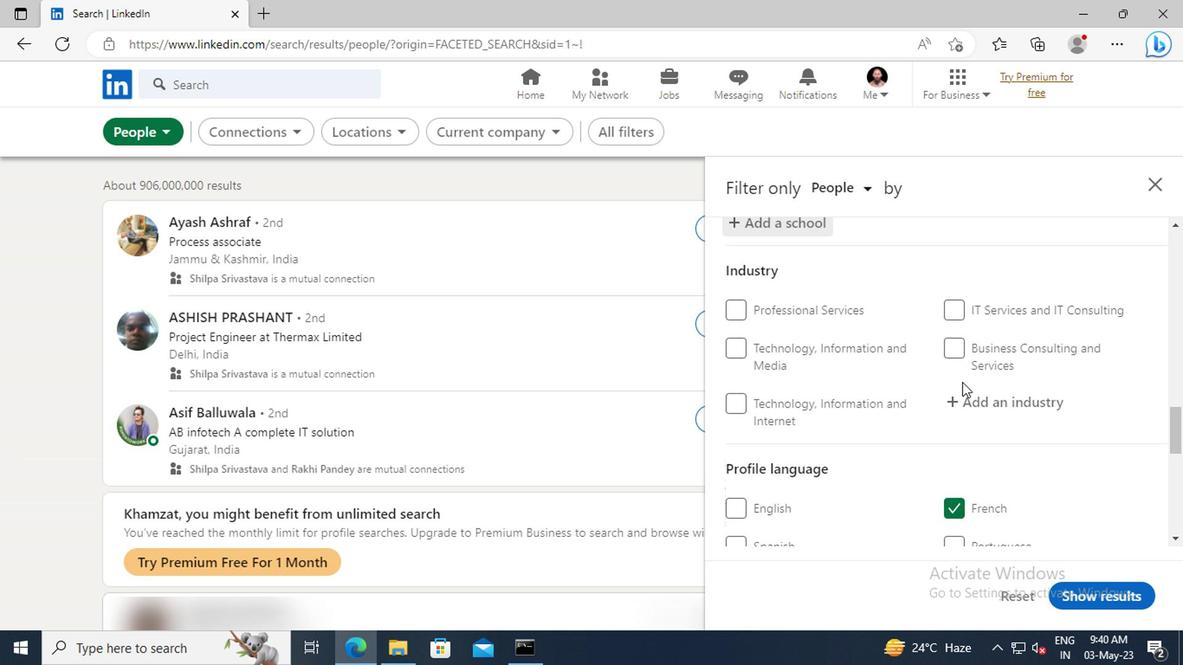 
Action: Mouse pressed left at (964, 403)
Screenshot: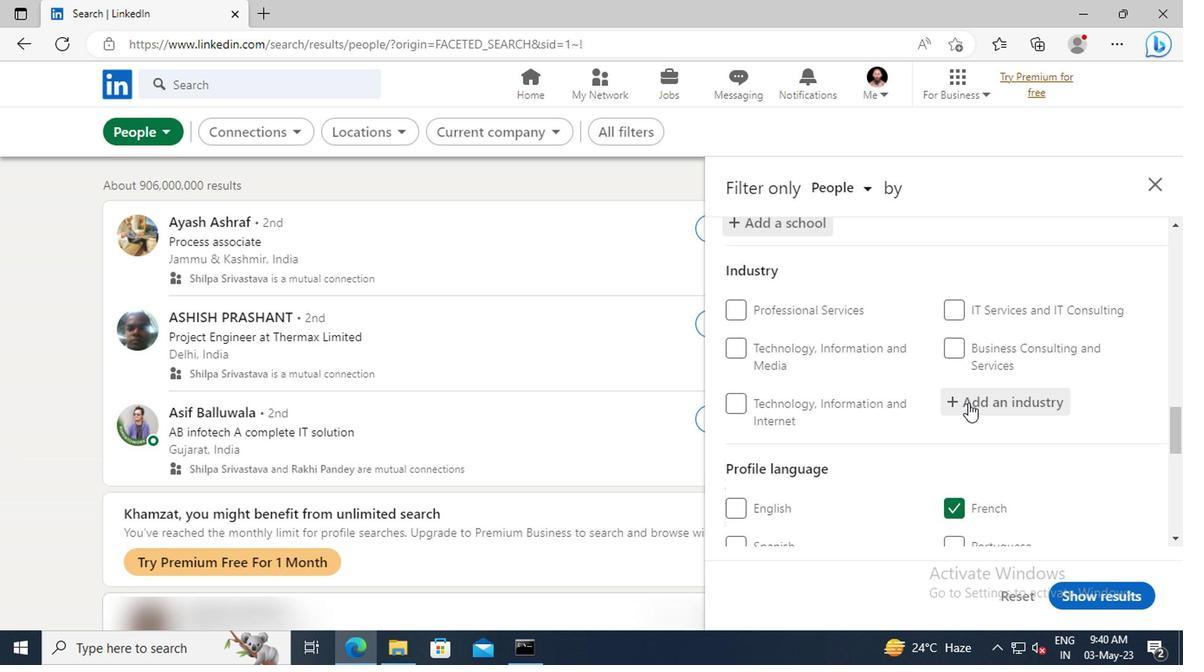 
Action: Key pressed <Key.shift>ACCESSIBLE<Key.space><Key.shift>
Screenshot: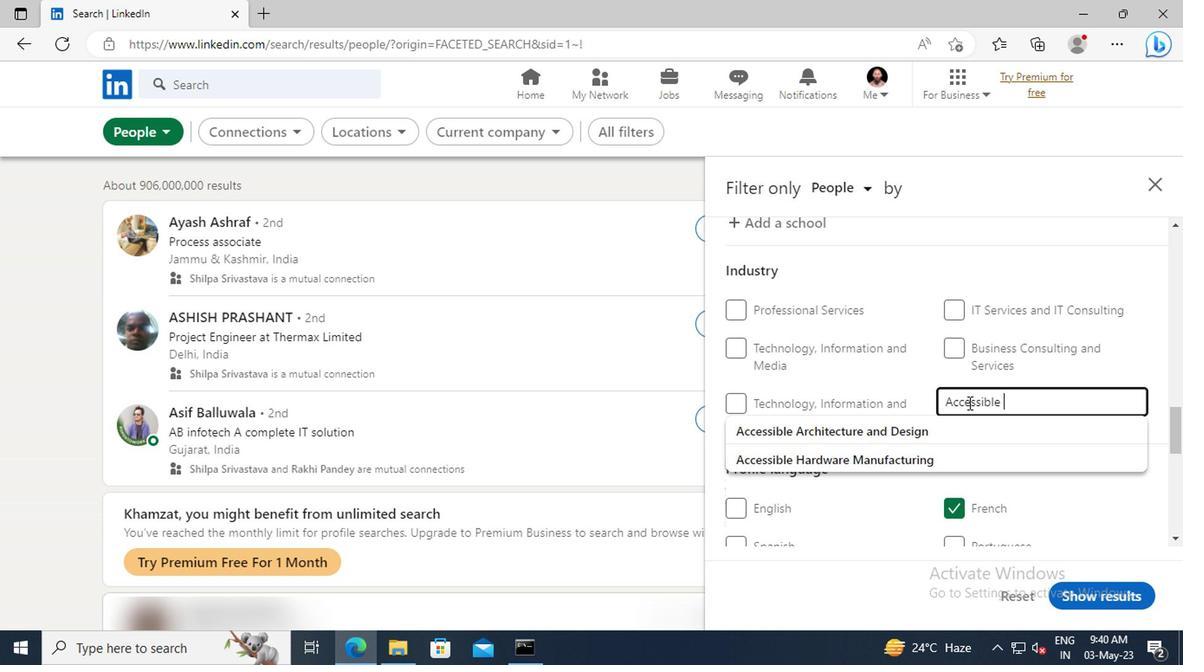 
Action: Mouse moved to (970, 425)
Screenshot: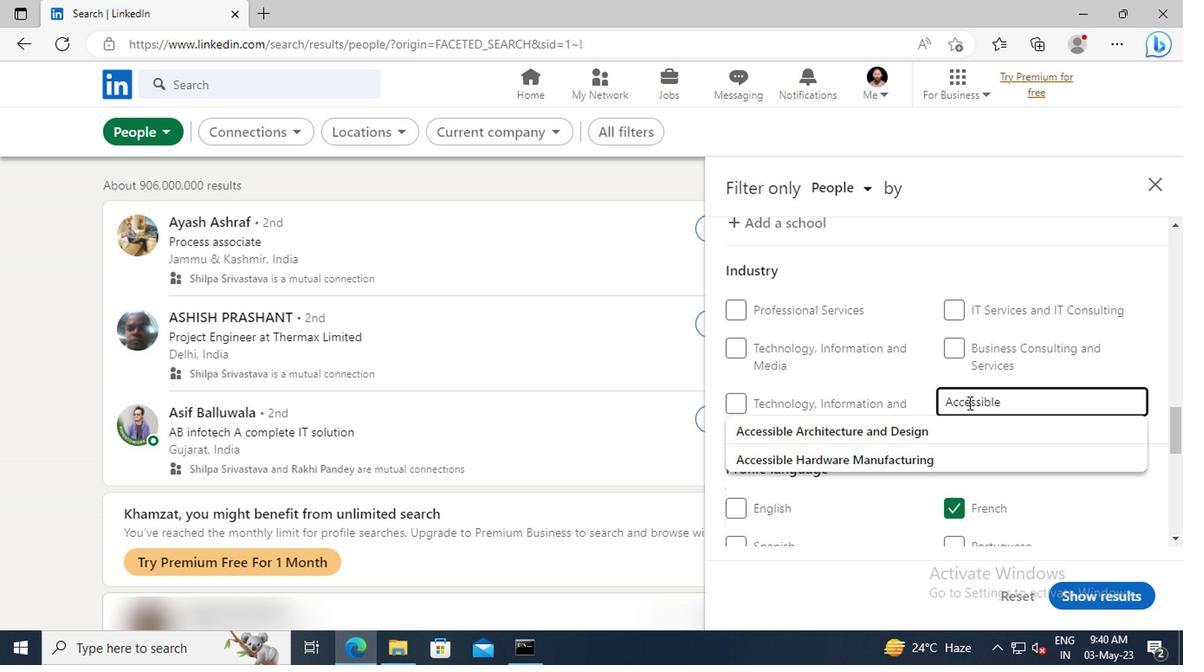 
Action: Mouse pressed left at (970, 425)
Screenshot: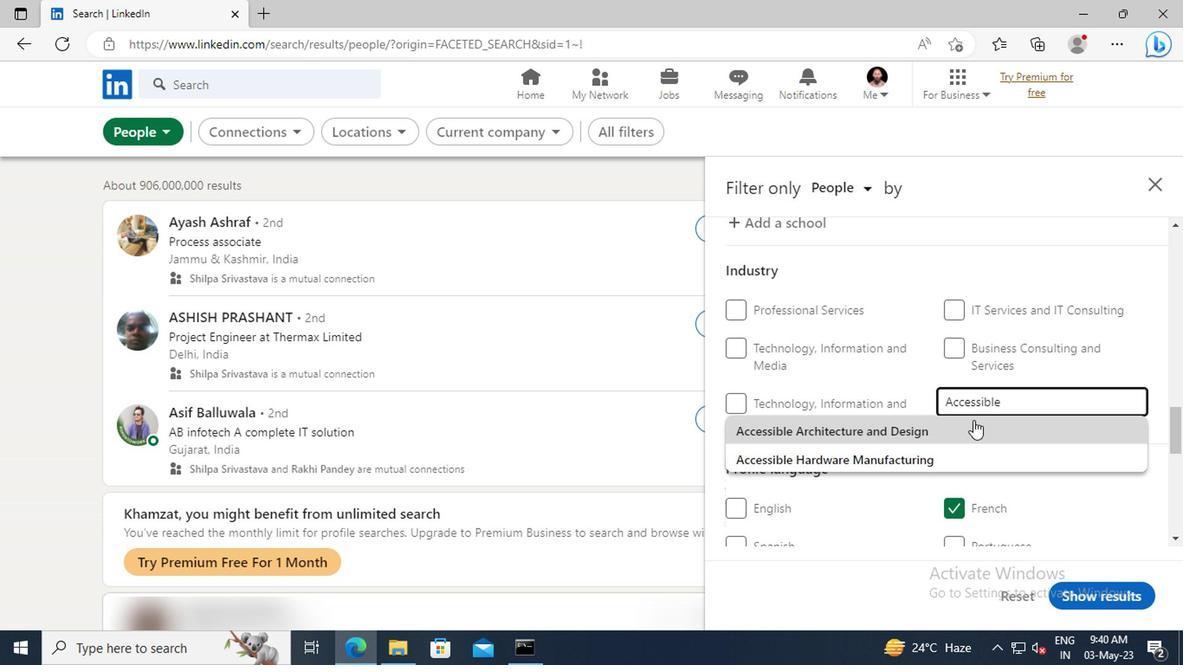 
Action: Mouse scrolled (970, 424) with delta (0, -1)
Screenshot: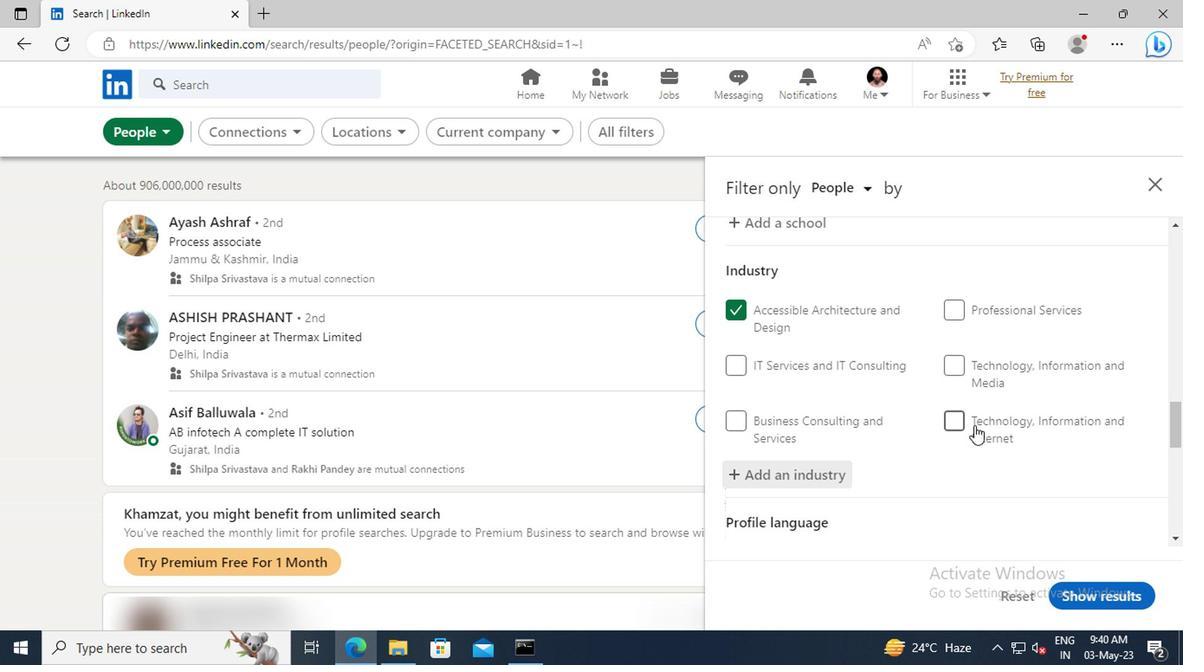 
Action: Mouse moved to (959, 391)
Screenshot: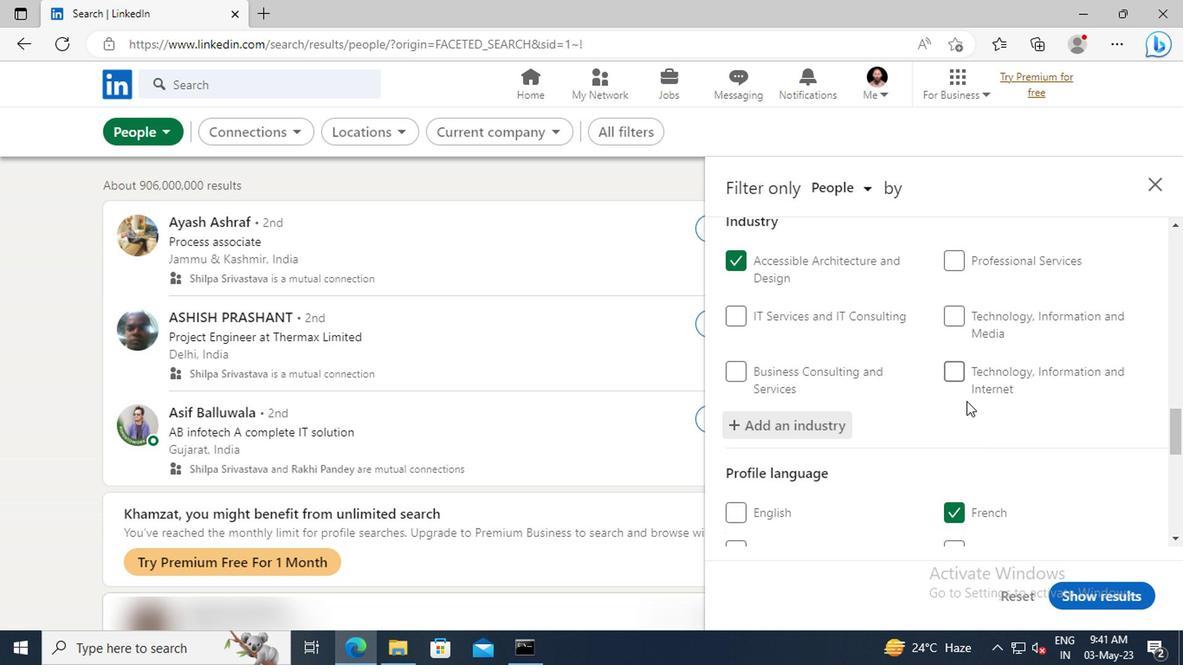 
Action: Mouse scrolled (959, 390) with delta (0, 0)
Screenshot: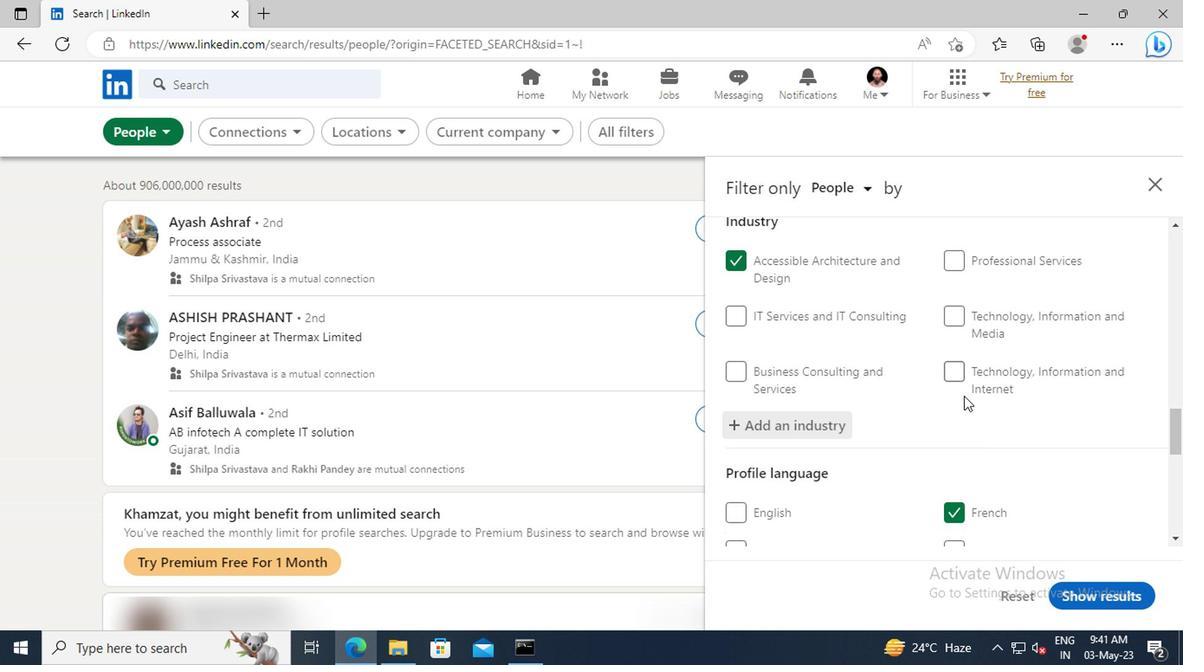 
Action: Mouse scrolled (959, 390) with delta (0, 0)
Screenshot: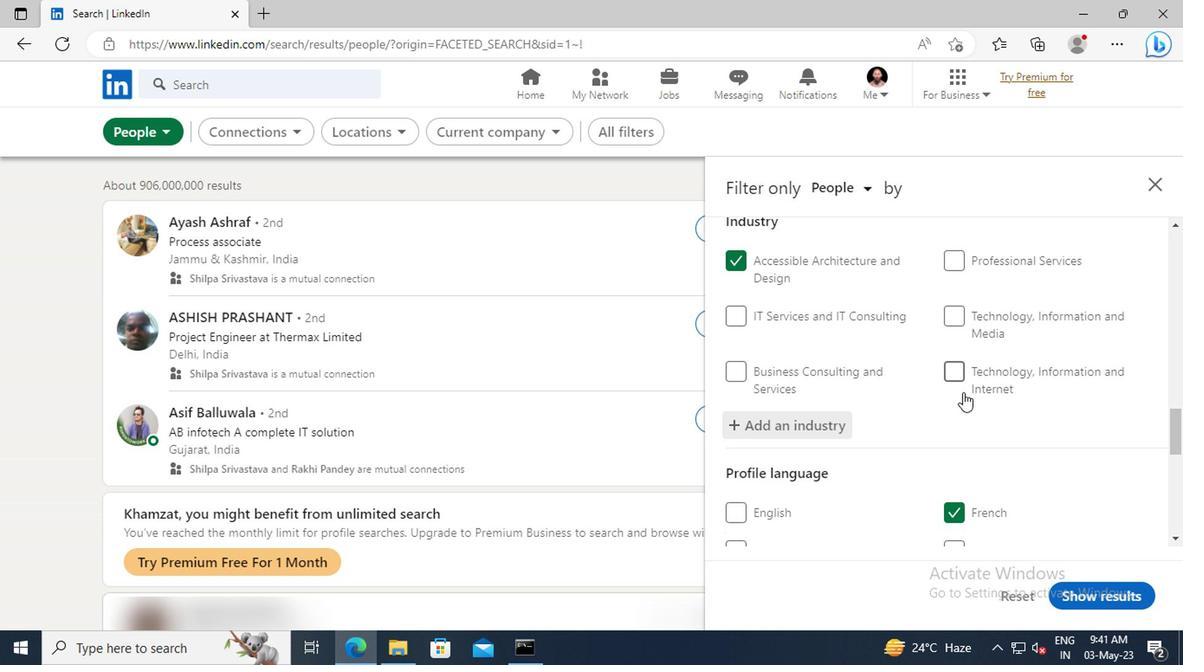 
Action: Mouse moved to (951, 366)
Screenshot: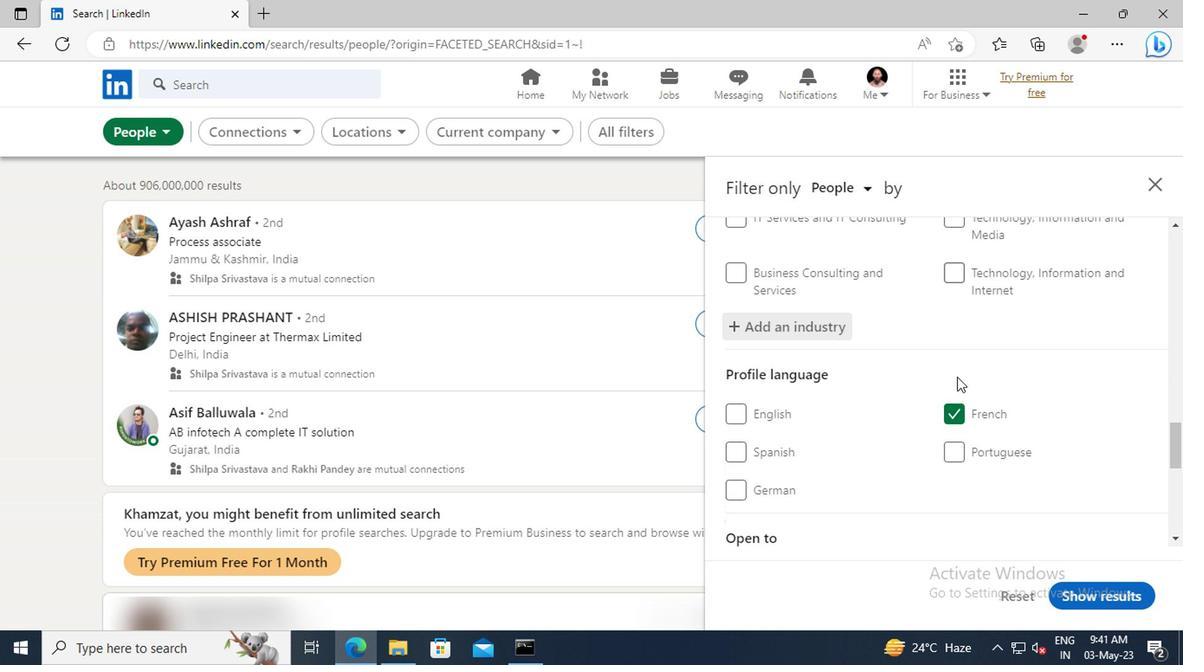 
Action: Mouse scrolled (951, 364) with delta (0, -1)
Screenshot: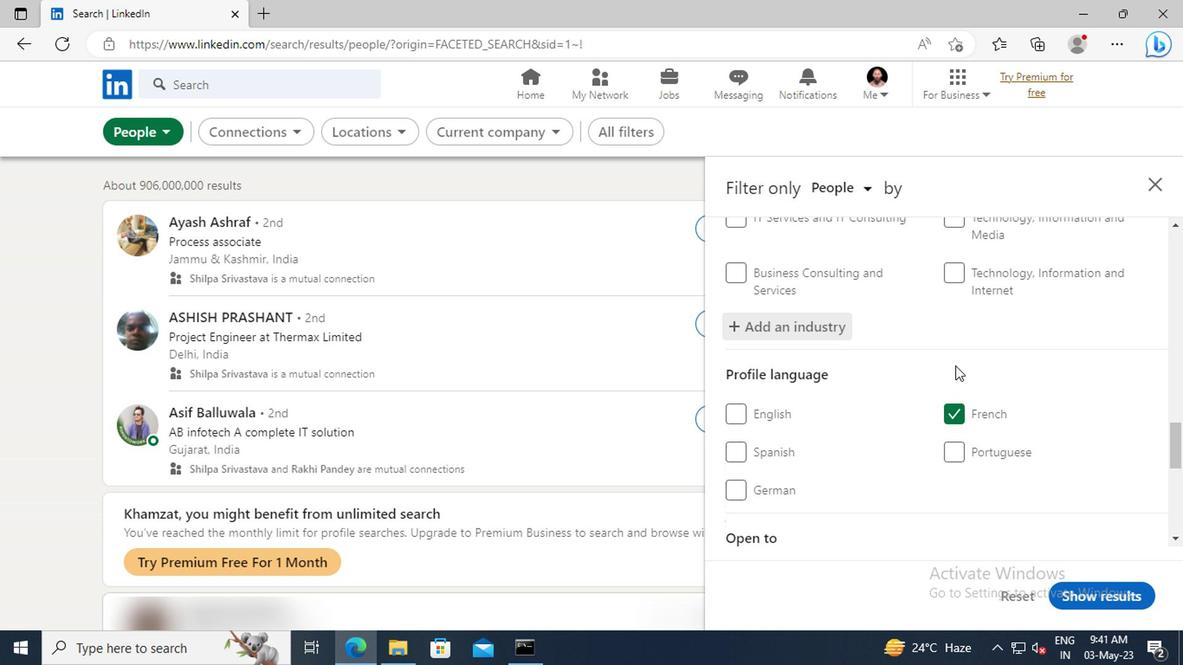 
Action: Mouse scrolled (951, 364) with delta (0, -1)
Screenshot: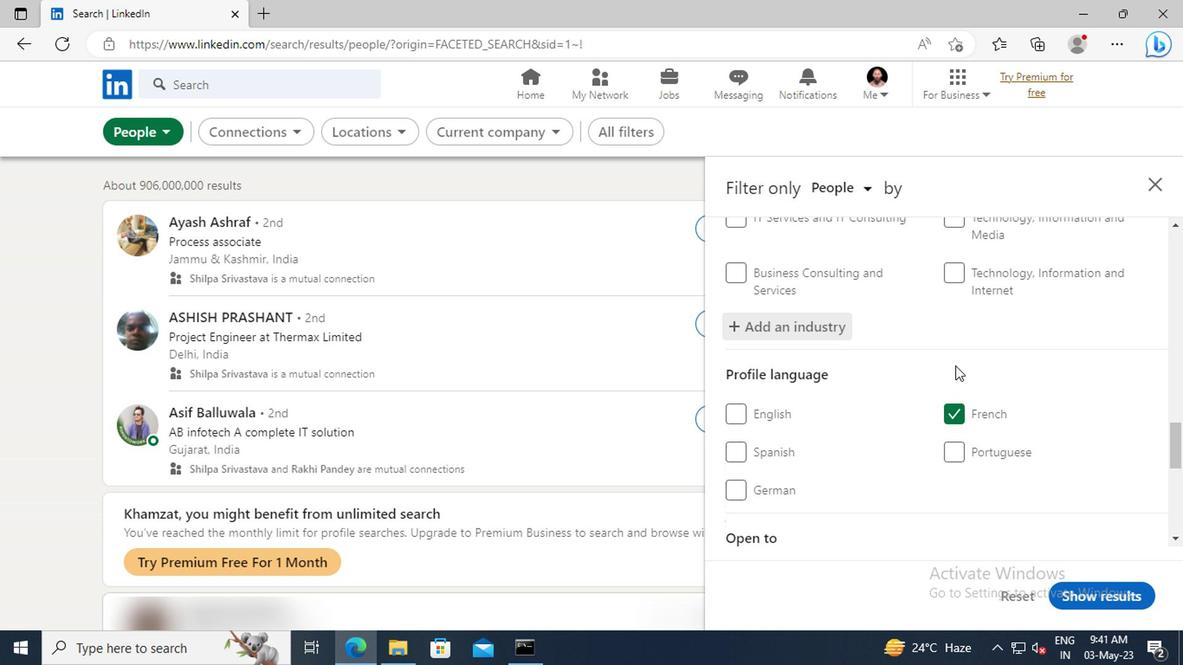 
Action: Mouse scrolled (951, 364) with delta (0, -1)
Screenshot: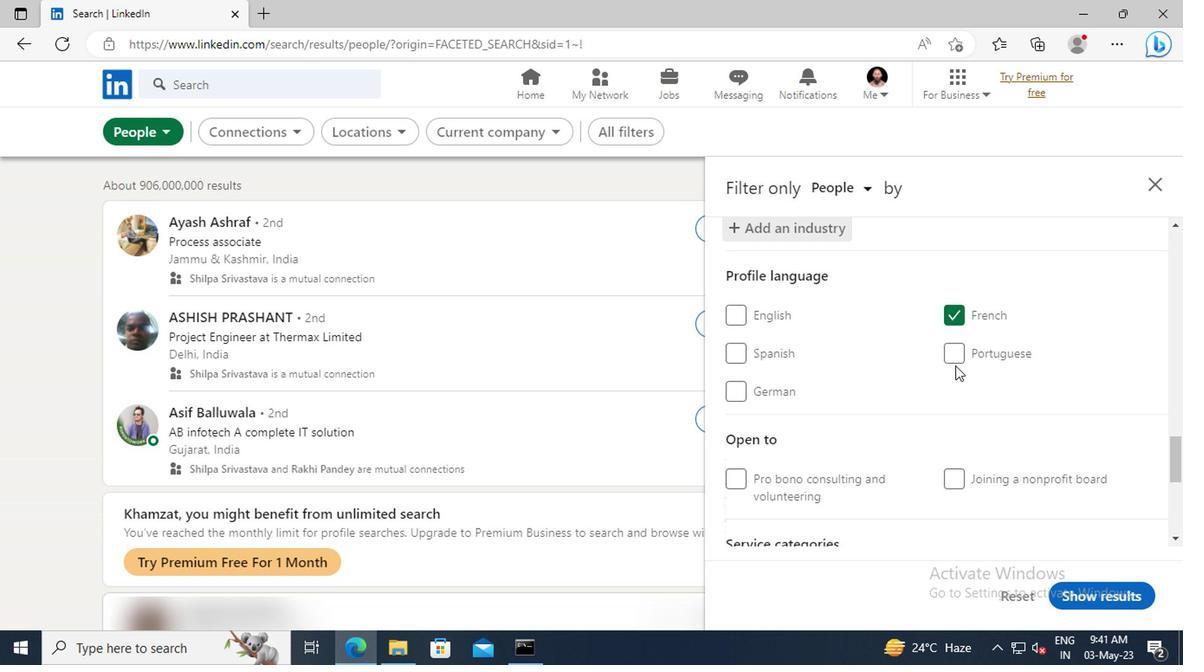 
Action: Mouse scrolled (951, 364) with delta (0, -1)
Screenshot: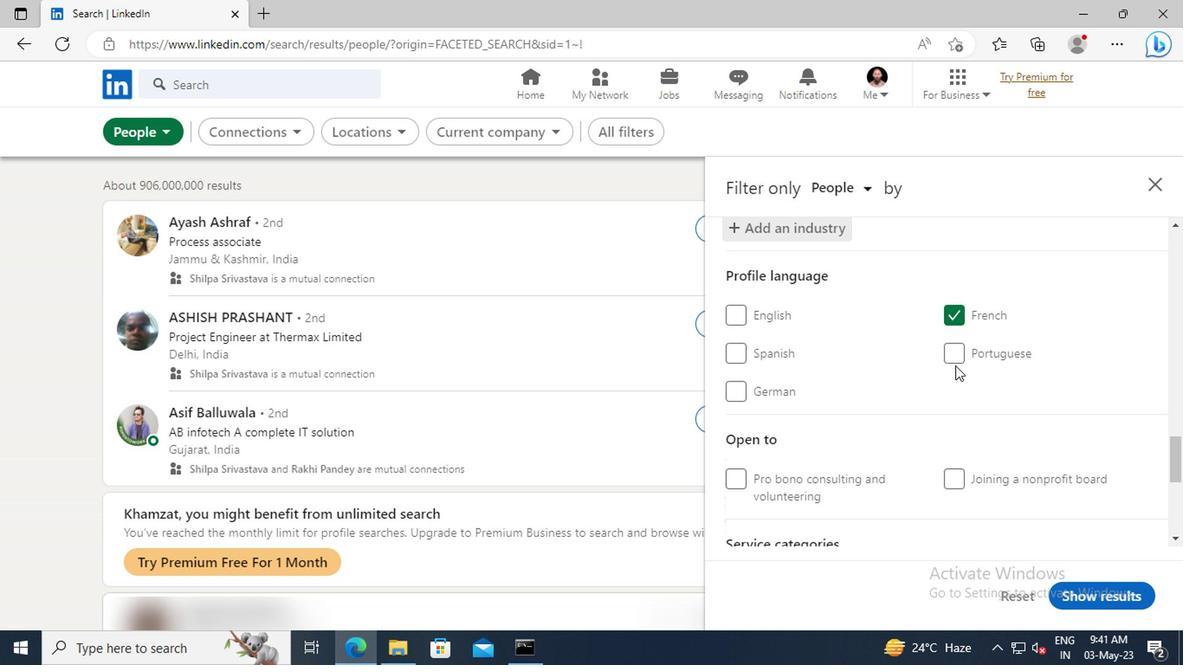 
Action: Mouse scrolled (951, 364) with delta (0, -1)
Screenshot: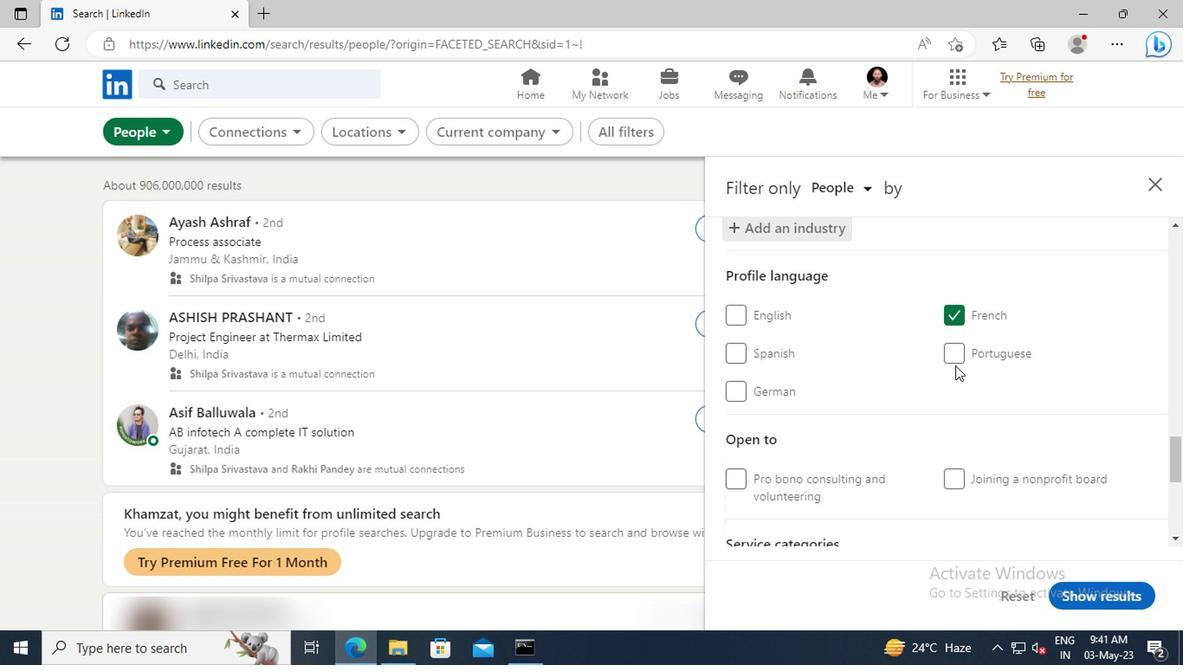 
Action: Mouse scrolled (951, 364) with delta (0, -1)
Screenshot: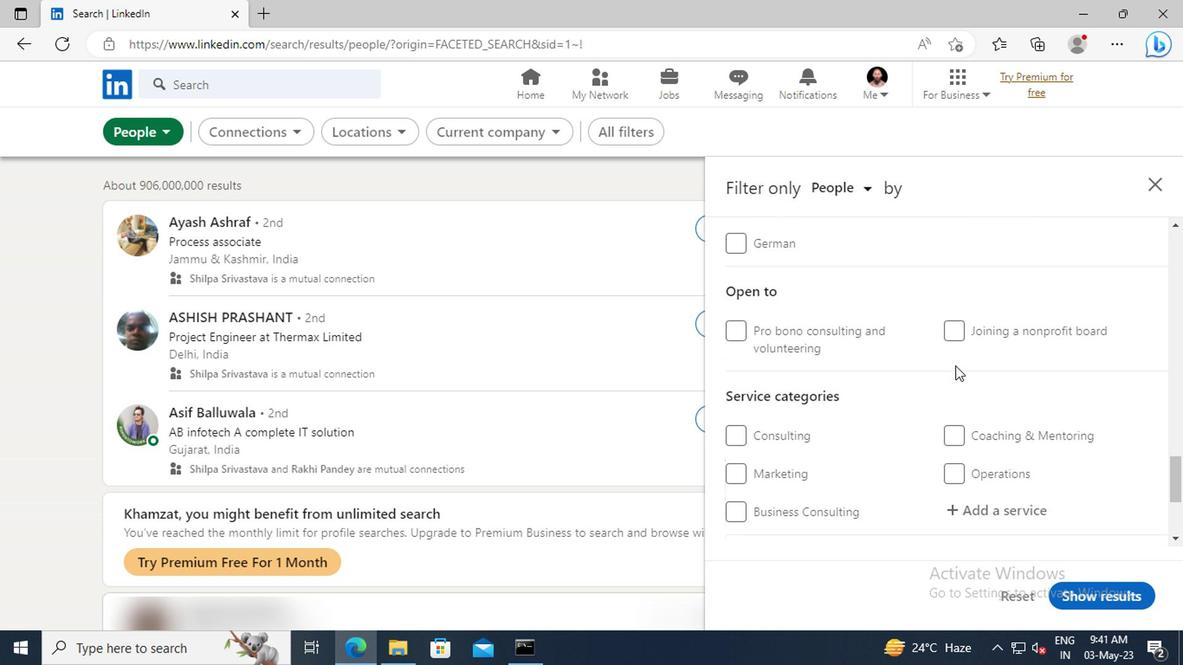 
Action: Mouse scrolled (951, 364) with delta (0, -1)
Screenshot: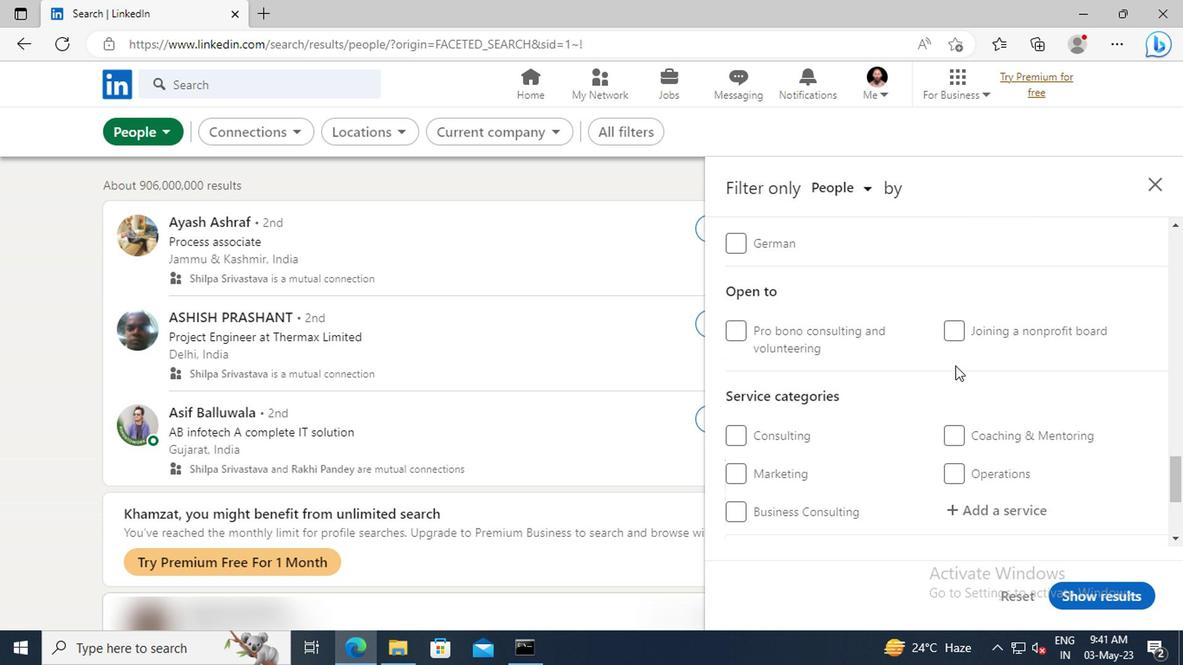 
Action: Mouse scrolled (951, 364) with delta (0, -1)
Screenshot: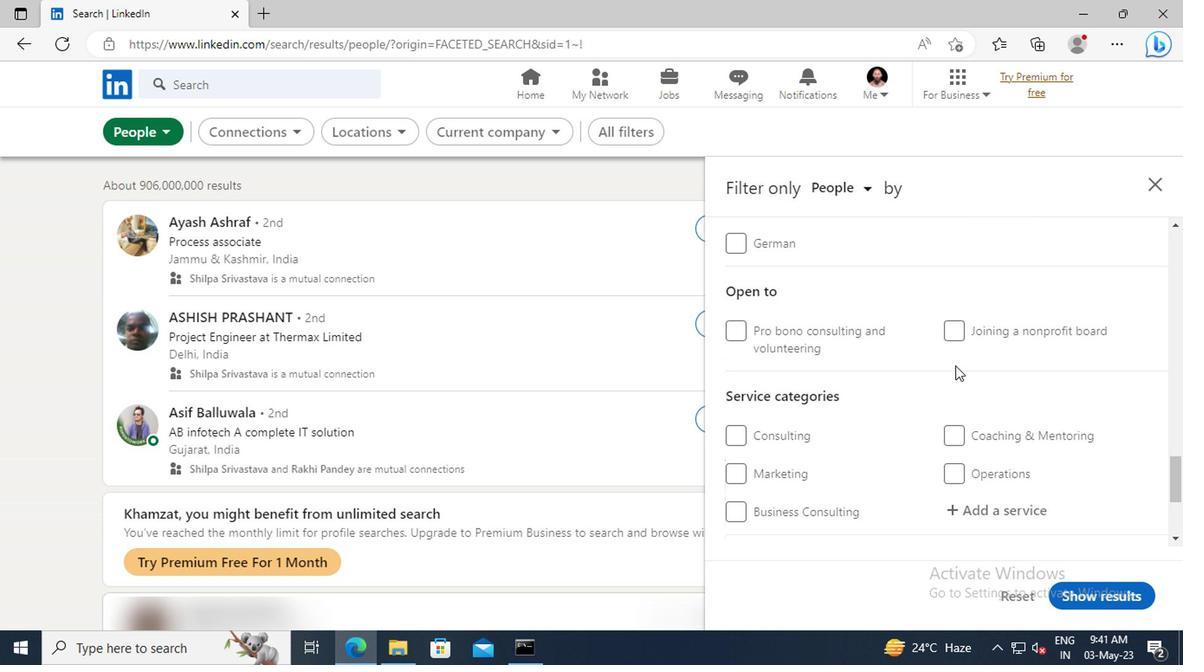 
Action: Mouse moved to (956, 373)
Screenshot: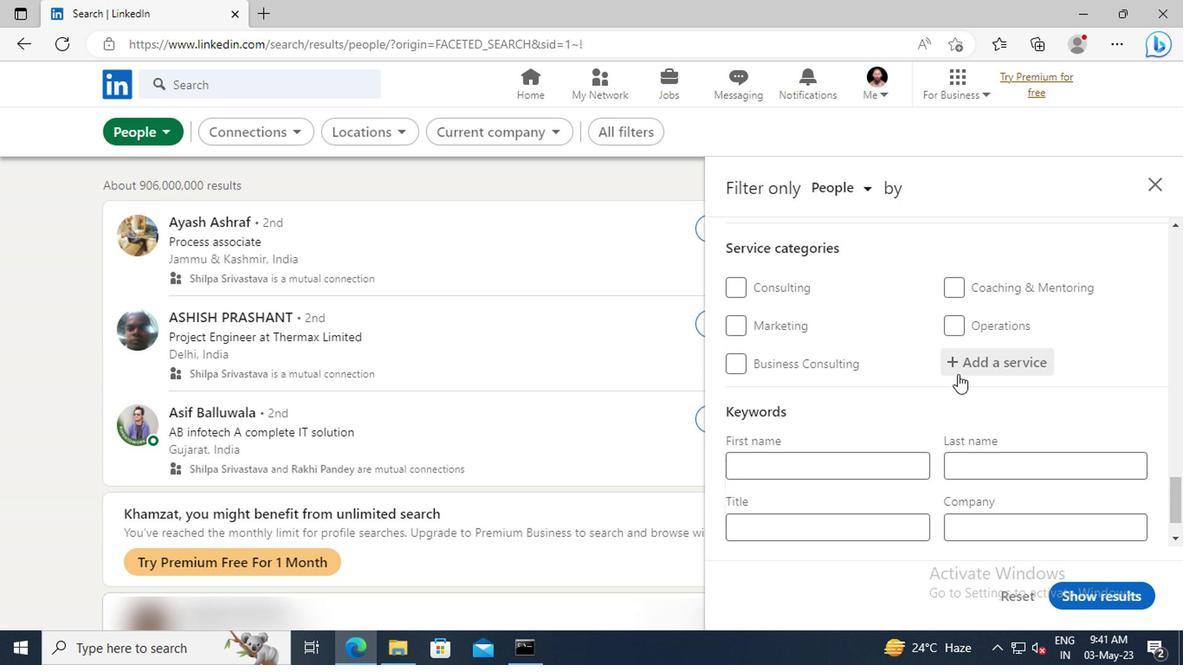 
Action: Mouse pressed left at (956, 373)
Screenshot: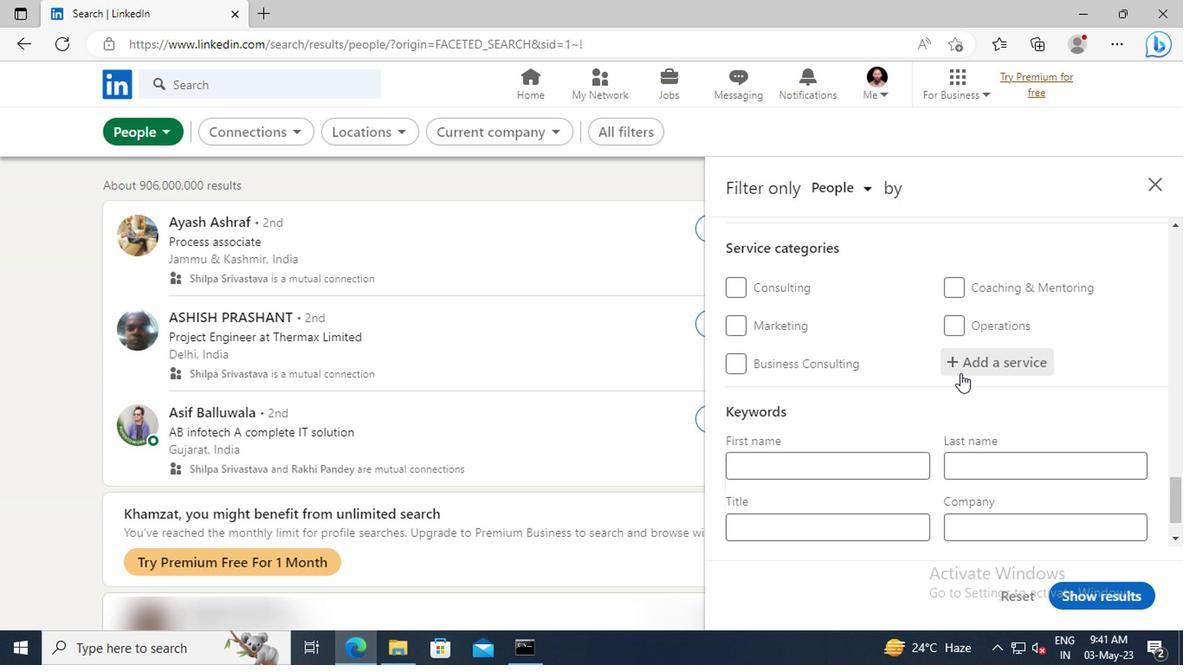 
Action: Key pressed <Key.shift>FILE<Key.space><Key.shift>MAN
Screenshot: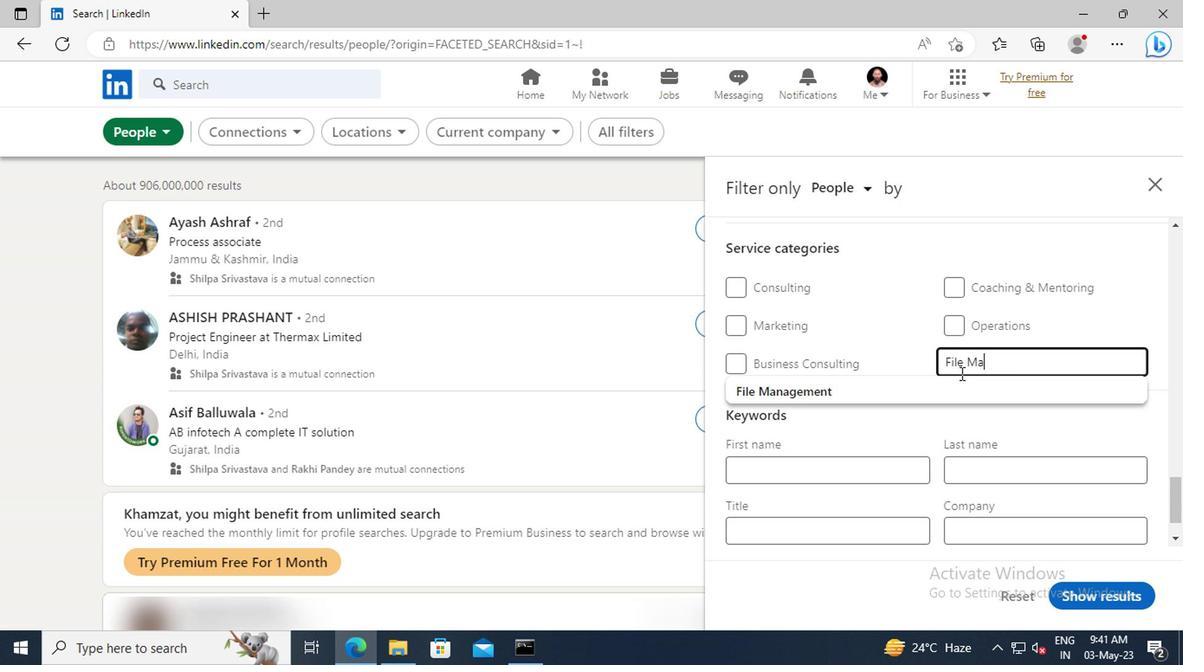 
Action: Mouse moved to (961, 385)
Screenshot: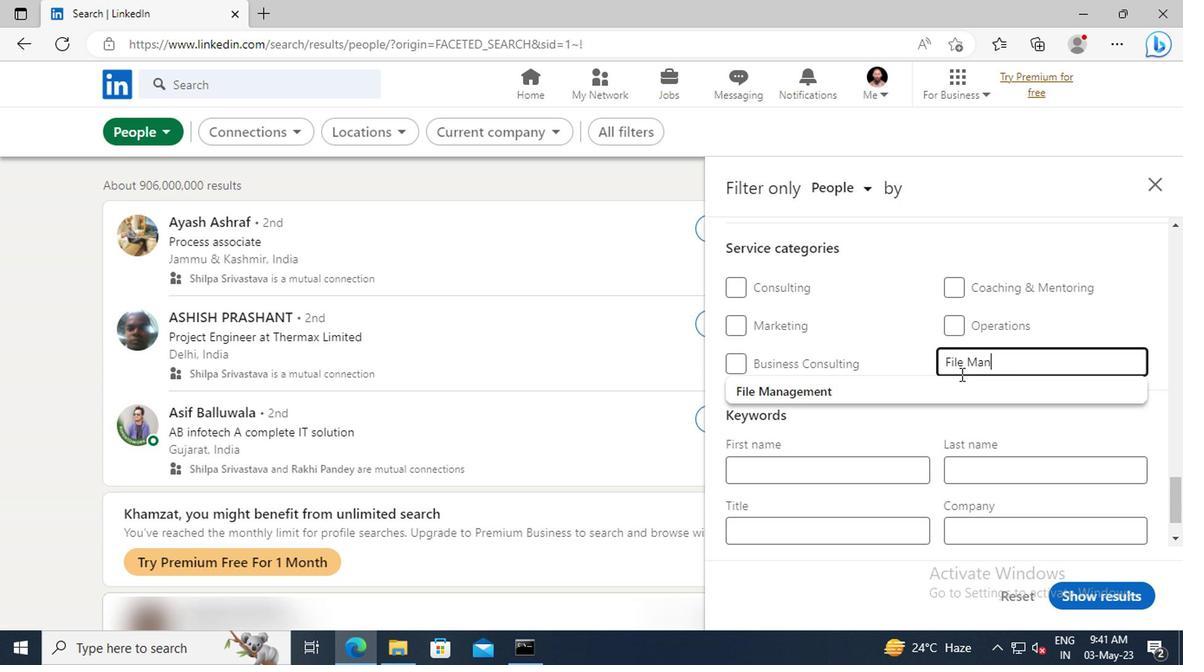 
Action: Mouse pressed left at (961, 385)
Screenshot: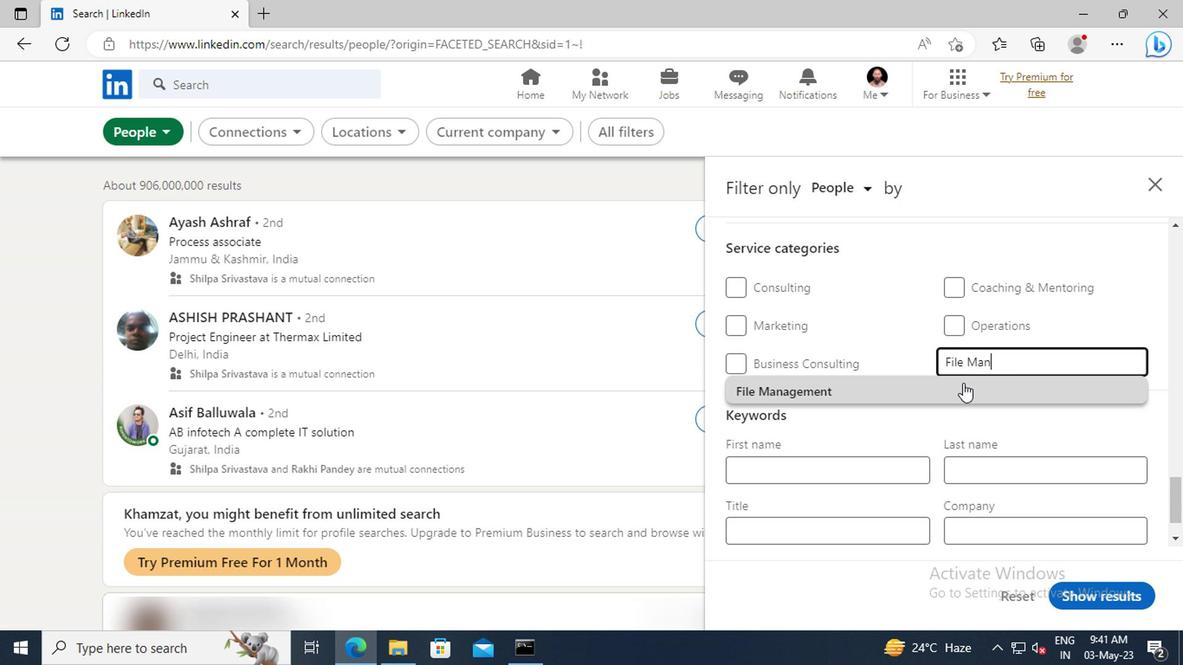 
Action: Mouse scrolled (961, 384) with delta (0, -1)
Screenshot: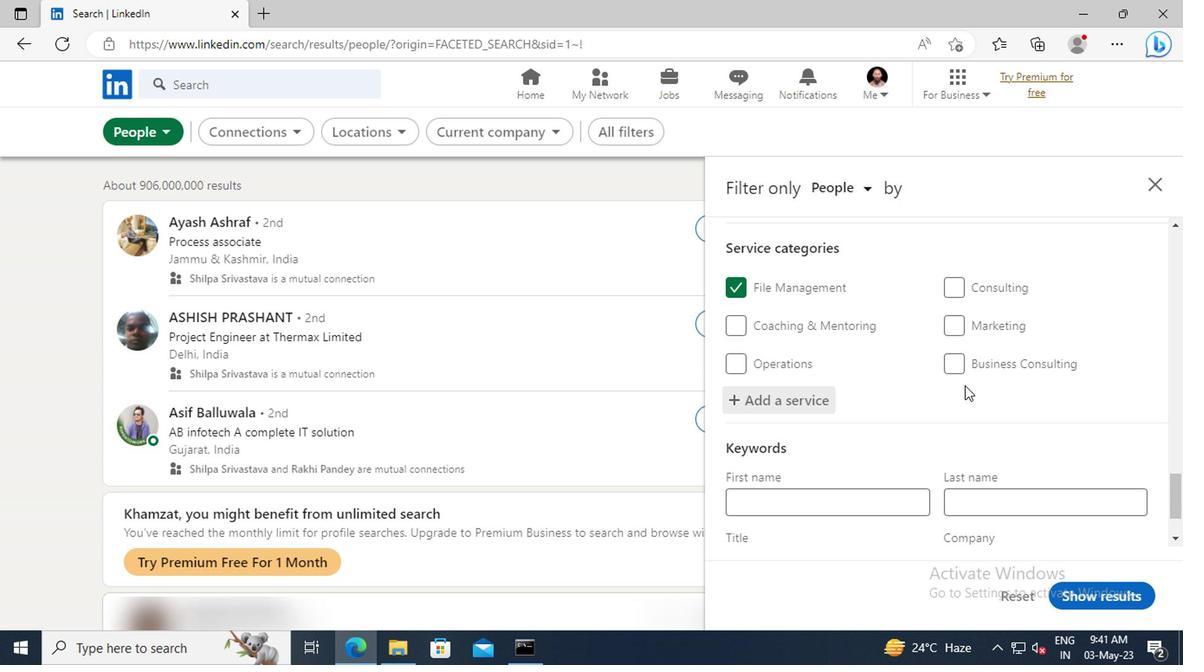 
Action: Mouse scrolled (961, 384) with delta (0, -1)
Screenshot: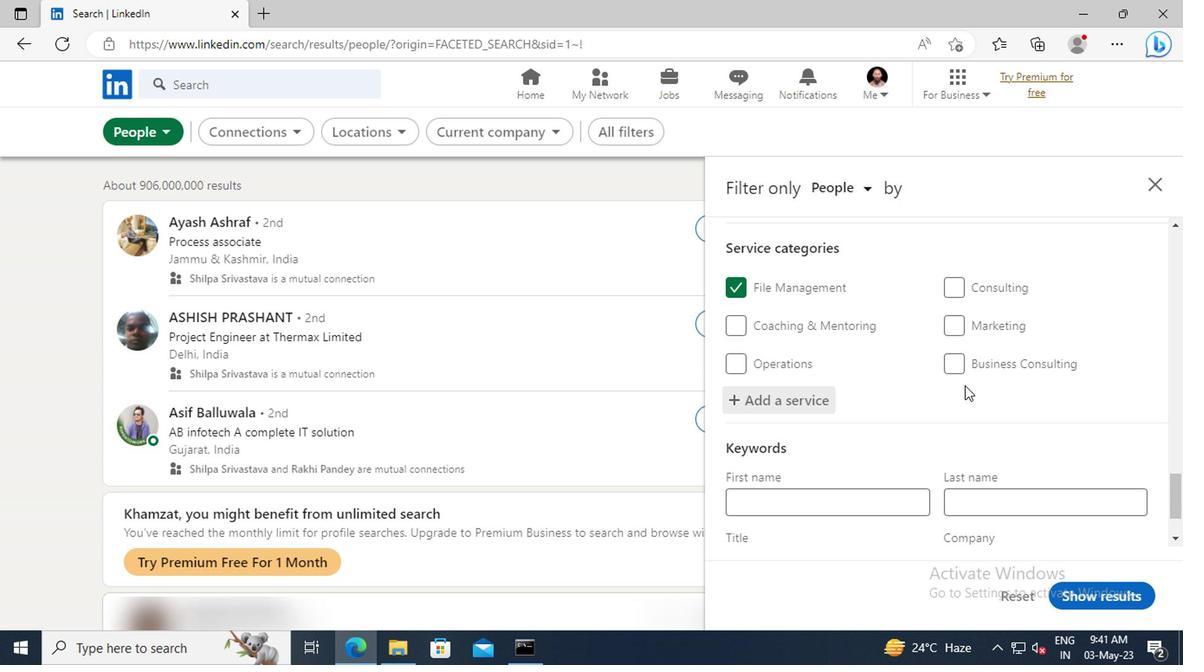 
Action: Mouse scrolled (961, 384) with delta (0, -1)
Screenshot: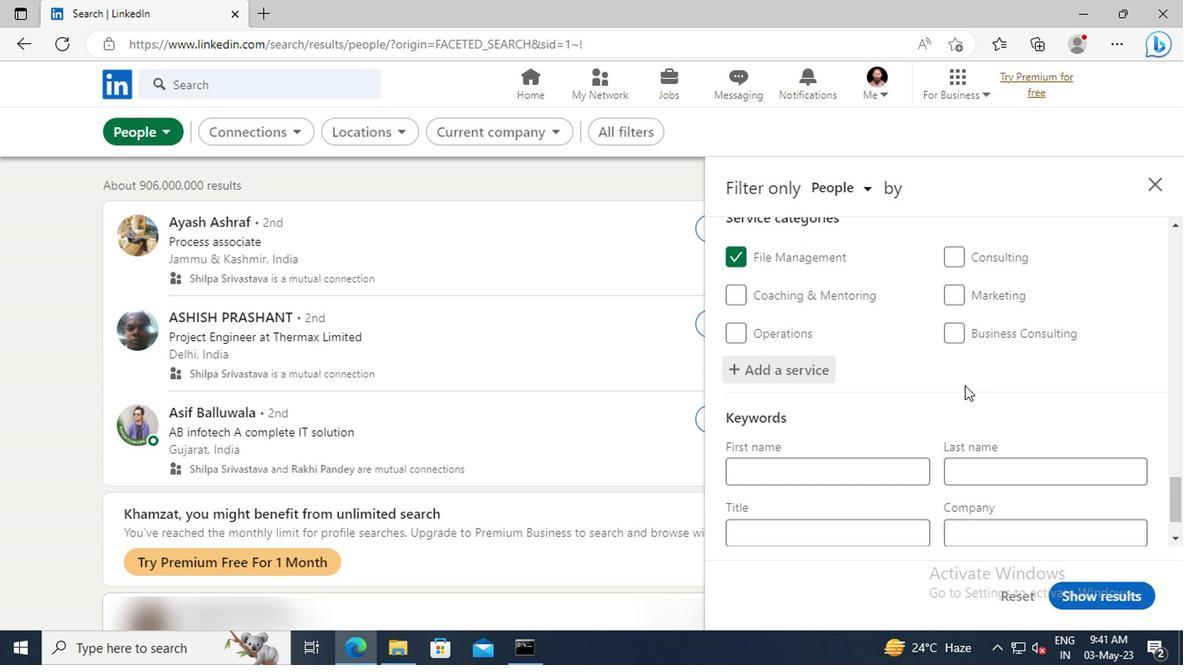 
Action: Mouse scrolled (961, 384) with delta (0, -1)
Screenshot: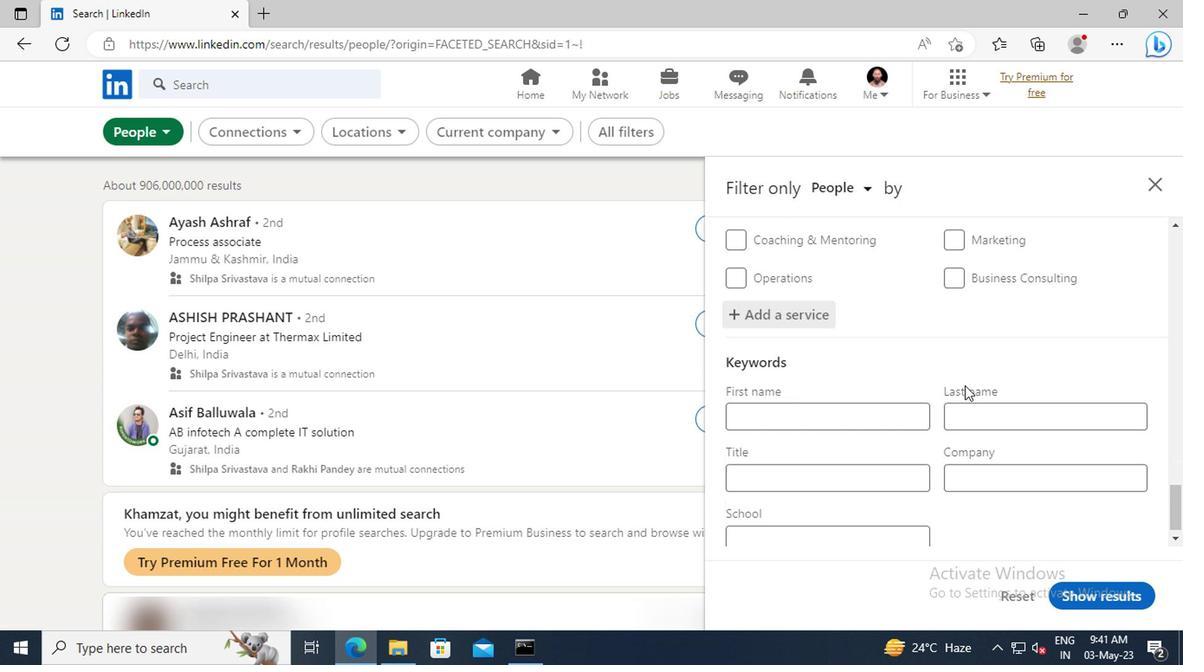 
Action: Mouse moved to (831, 467)
Screenshot: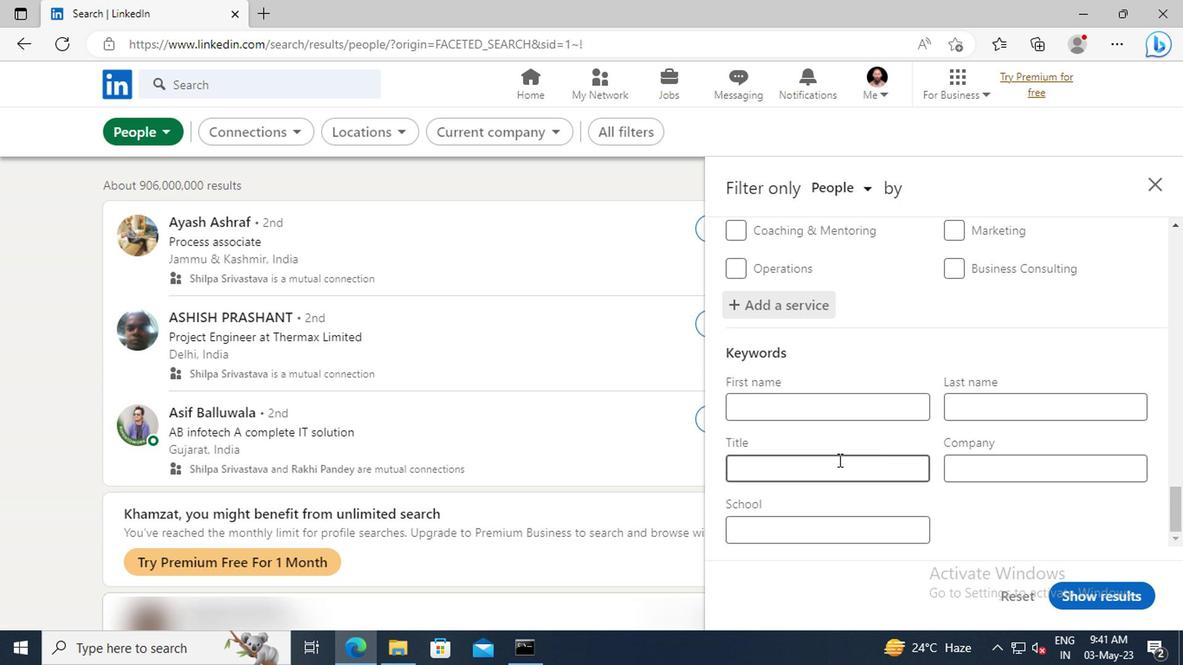 
Action: Mouse pressed left at (831, 467)
Screenshot: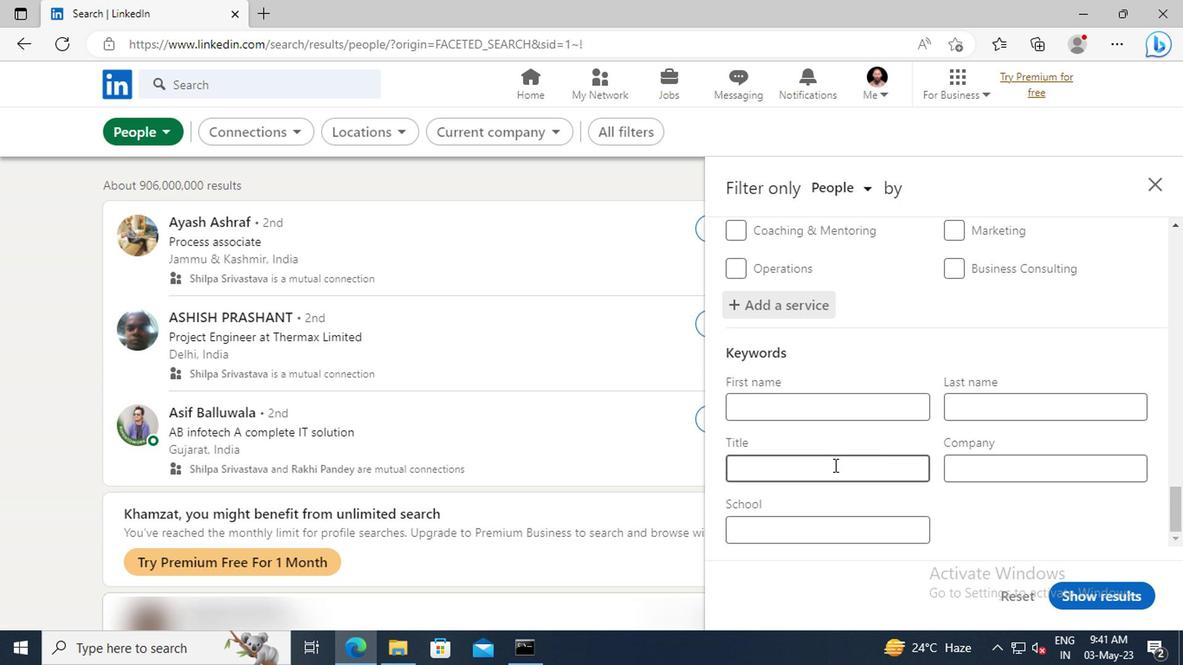 
Action: Key pressed <Key.shift>ENTREPRENEUR<Key.enter>
Screenshot: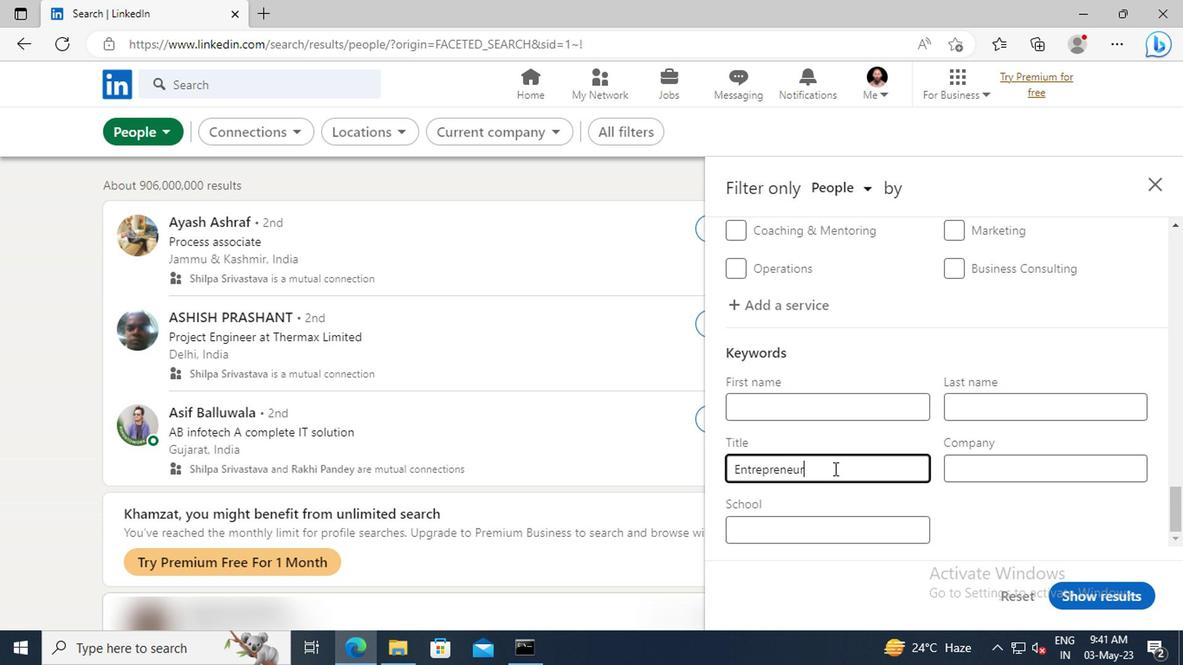 
Action: Mouse moved to (1077, 587)
Screenshot: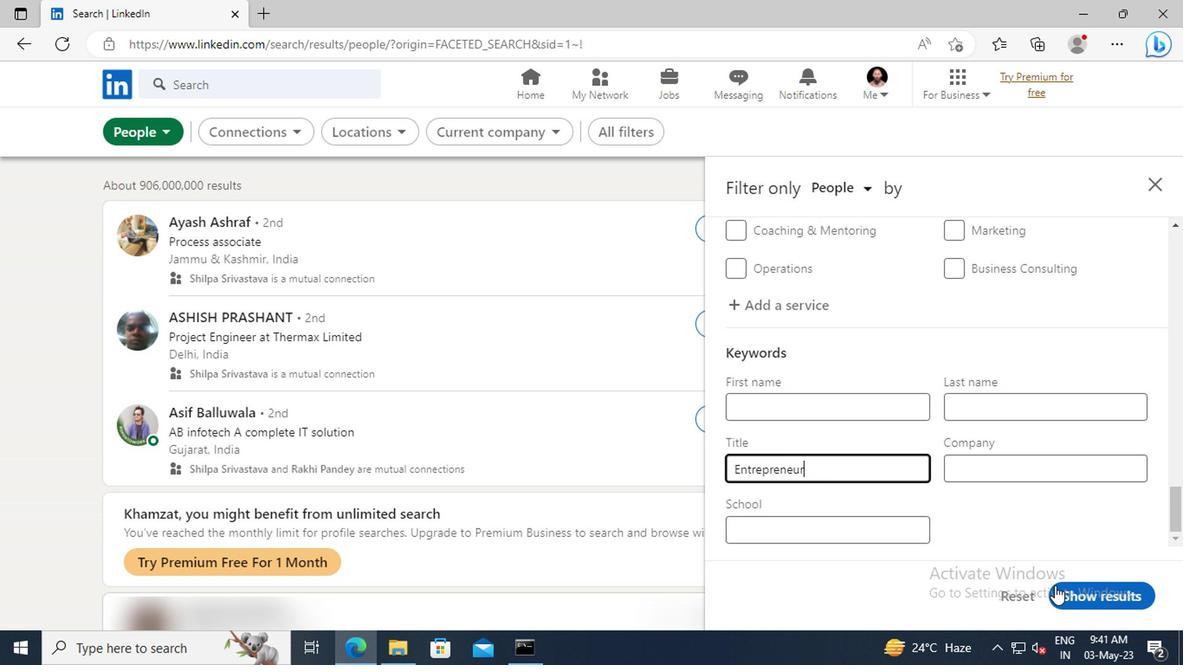 
Action: Mouse pressed left at (1077, 587)
Screenshot: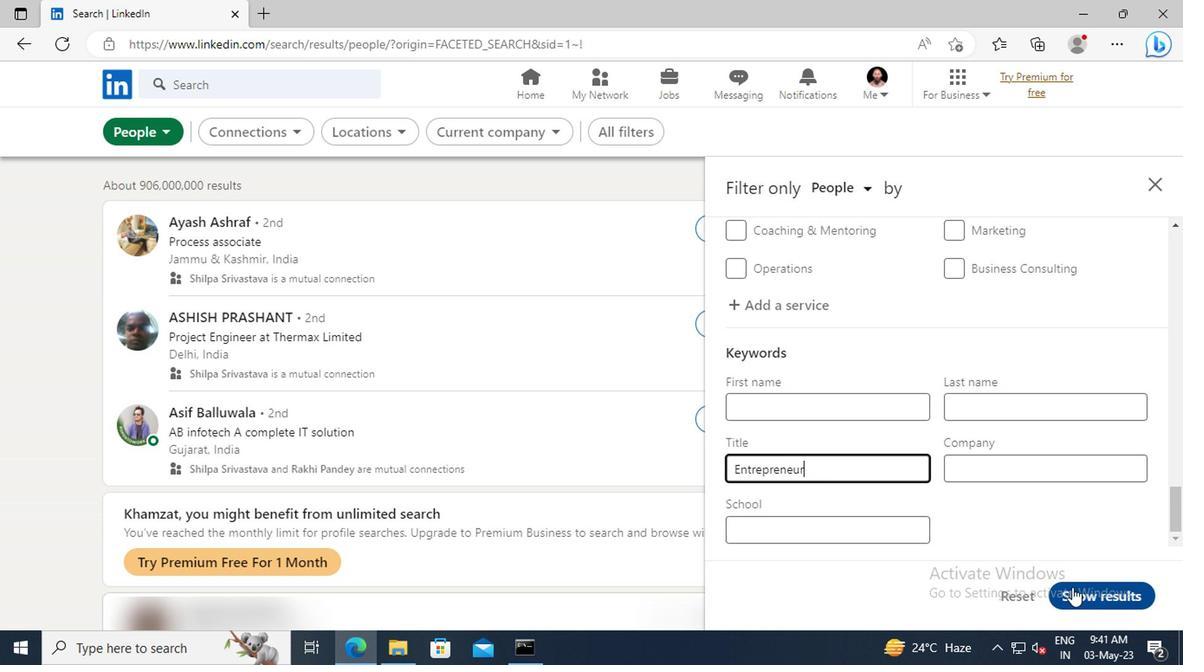 
